 Task: Explore Airbnb accommodation in Sittwe, Myanmar from 15th December, 2023 to 20th December, 2023 for 1 adult.1  bedroom having 1 bed and 1 bathroom. Property type can be hotel. Amenities needed are: washing machine. Booking option can be shelf check-in. Look for 3 properties as per requirement.
Action: Mouse moved to (610, 131)
Screenshot: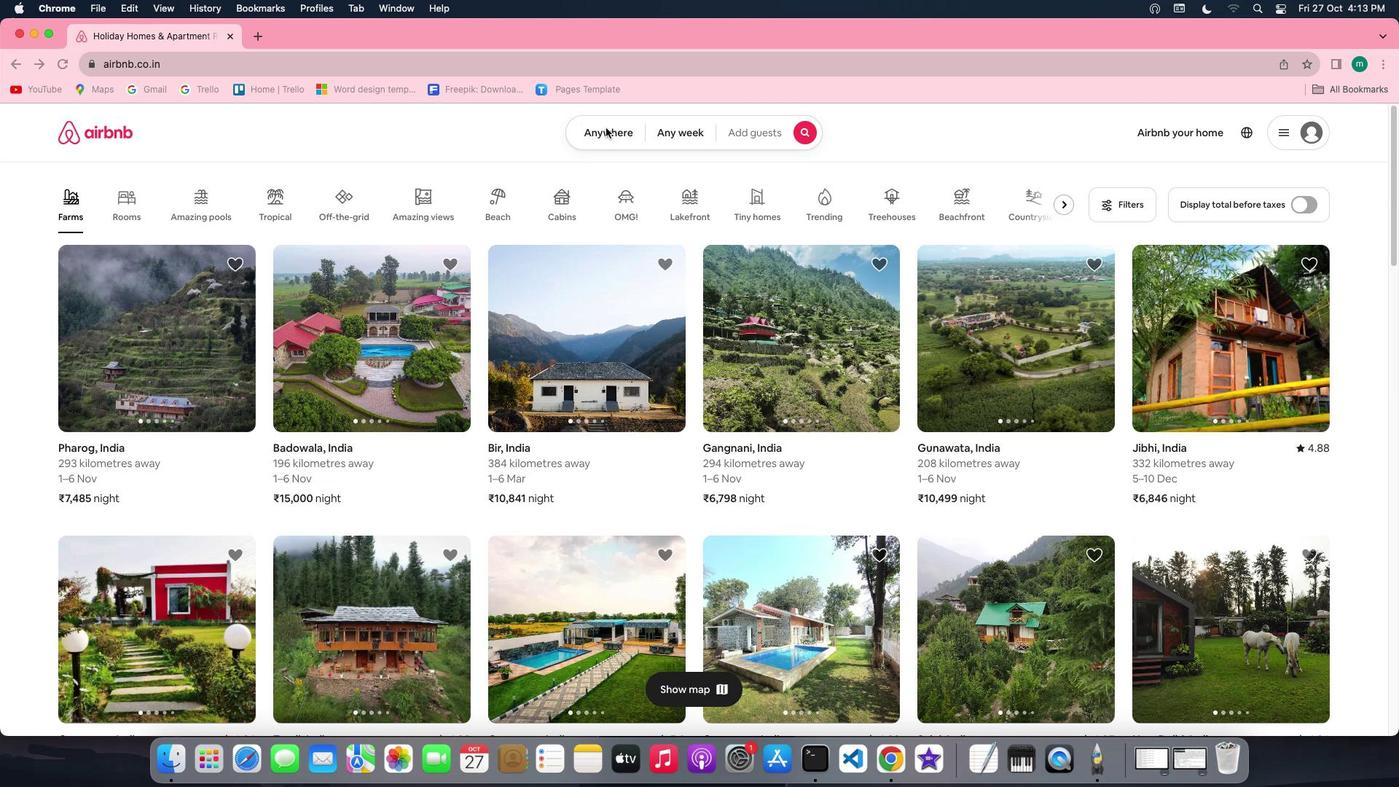 
Action: Mouse pressed left at (610, 131)
Screenshot: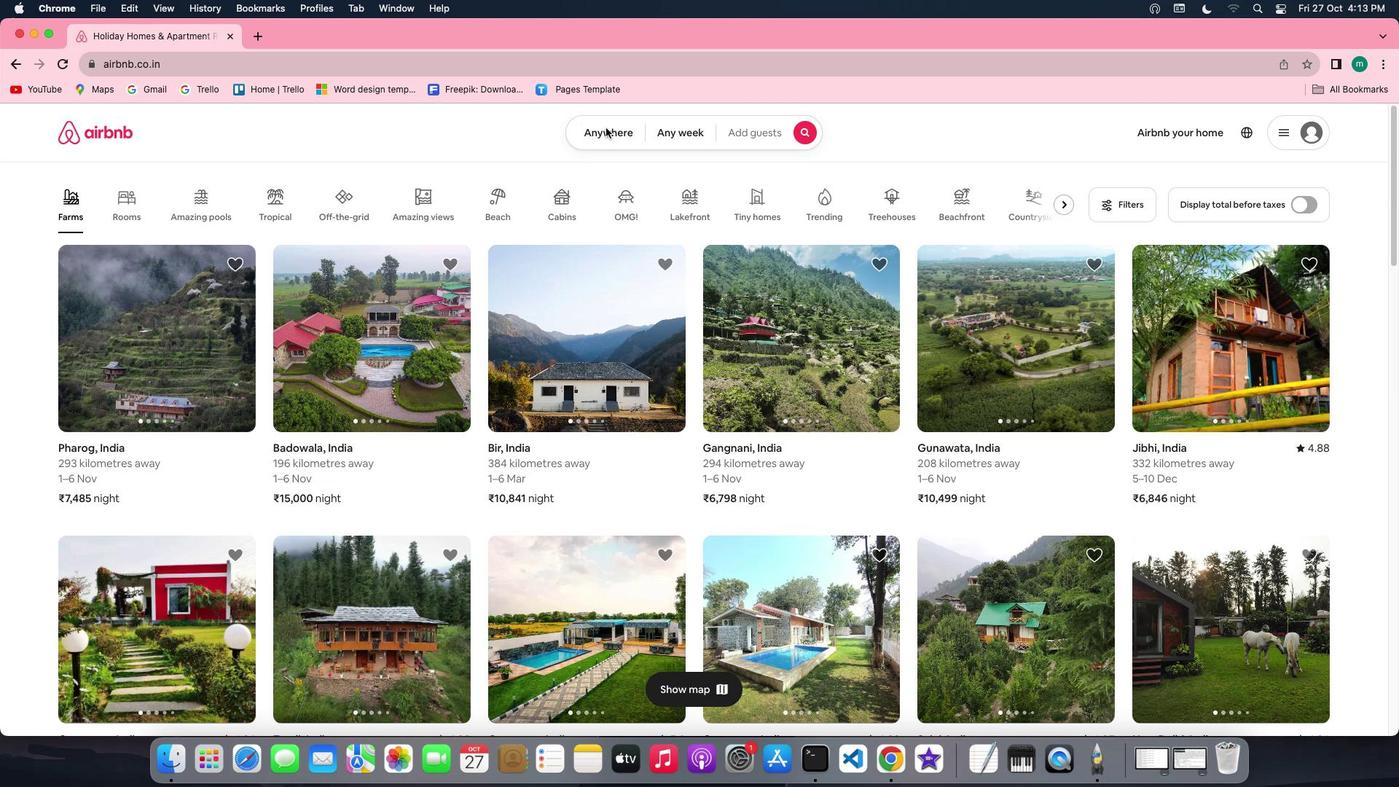 
Action: Mouse pressed left at (610, 131)
Screenshot: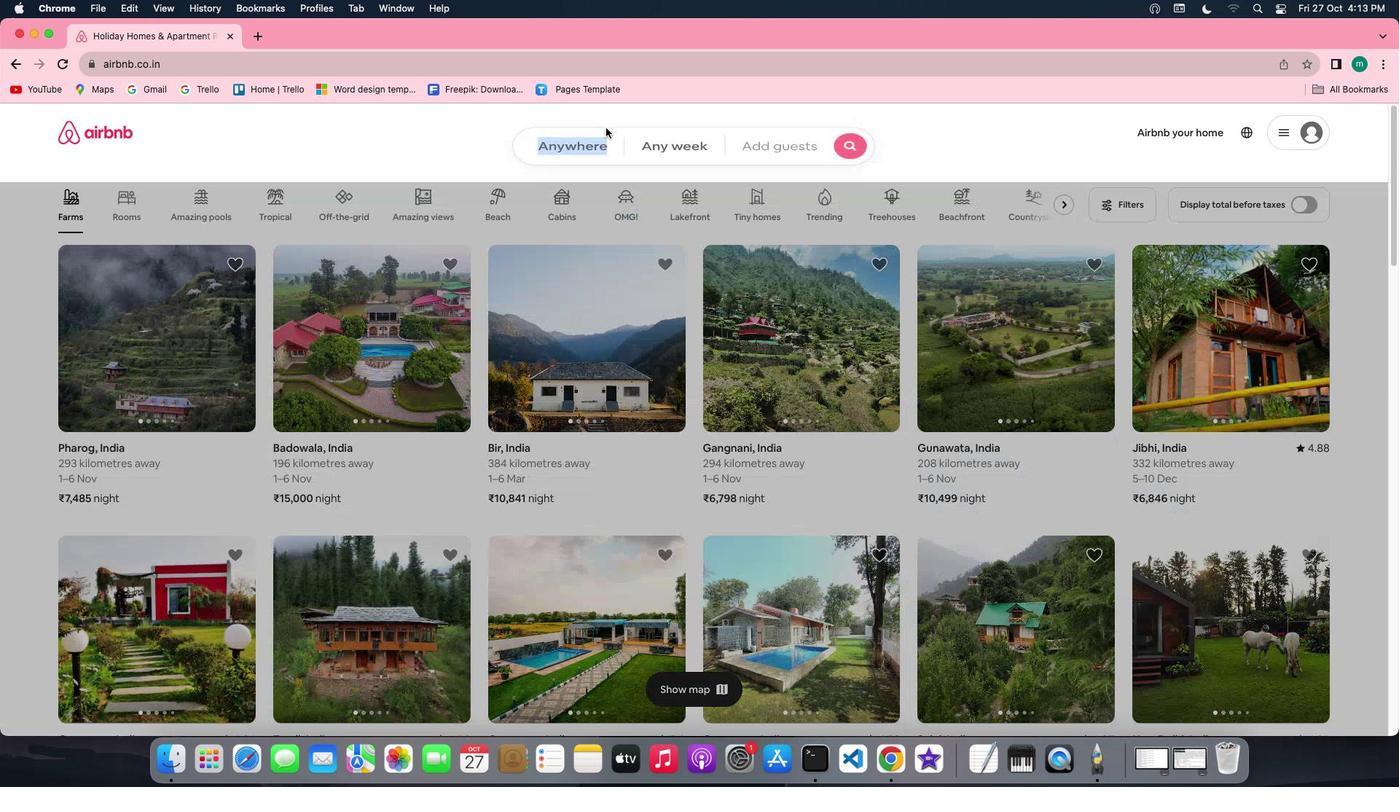 
Action: Mouse moved to (550, 195)
Screenshot: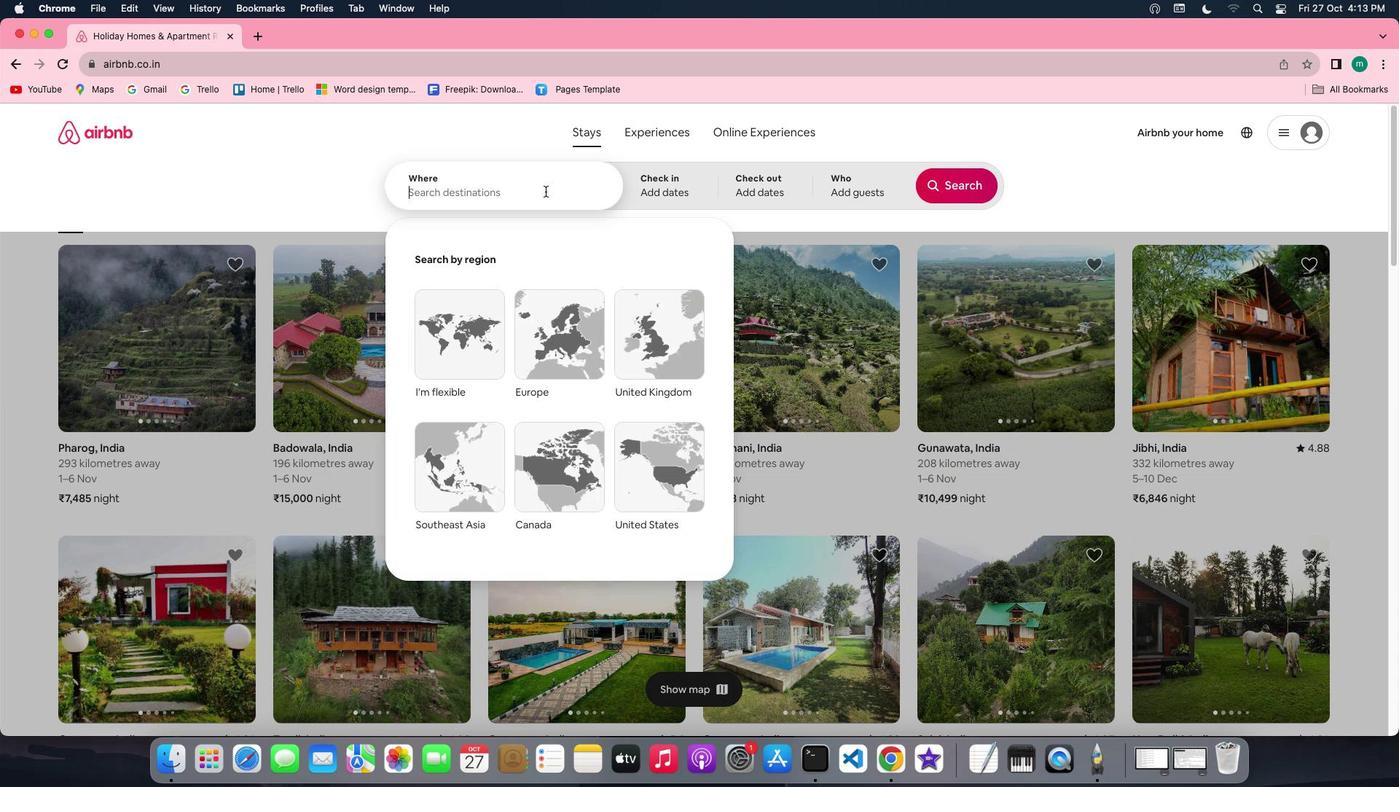 
Action: Key pressed Key.shift'S''i''t''t''w''e'','Key.spaceKey.shift'M''y''a''m'Key.backspace'n''m''a''r'
Screenshot: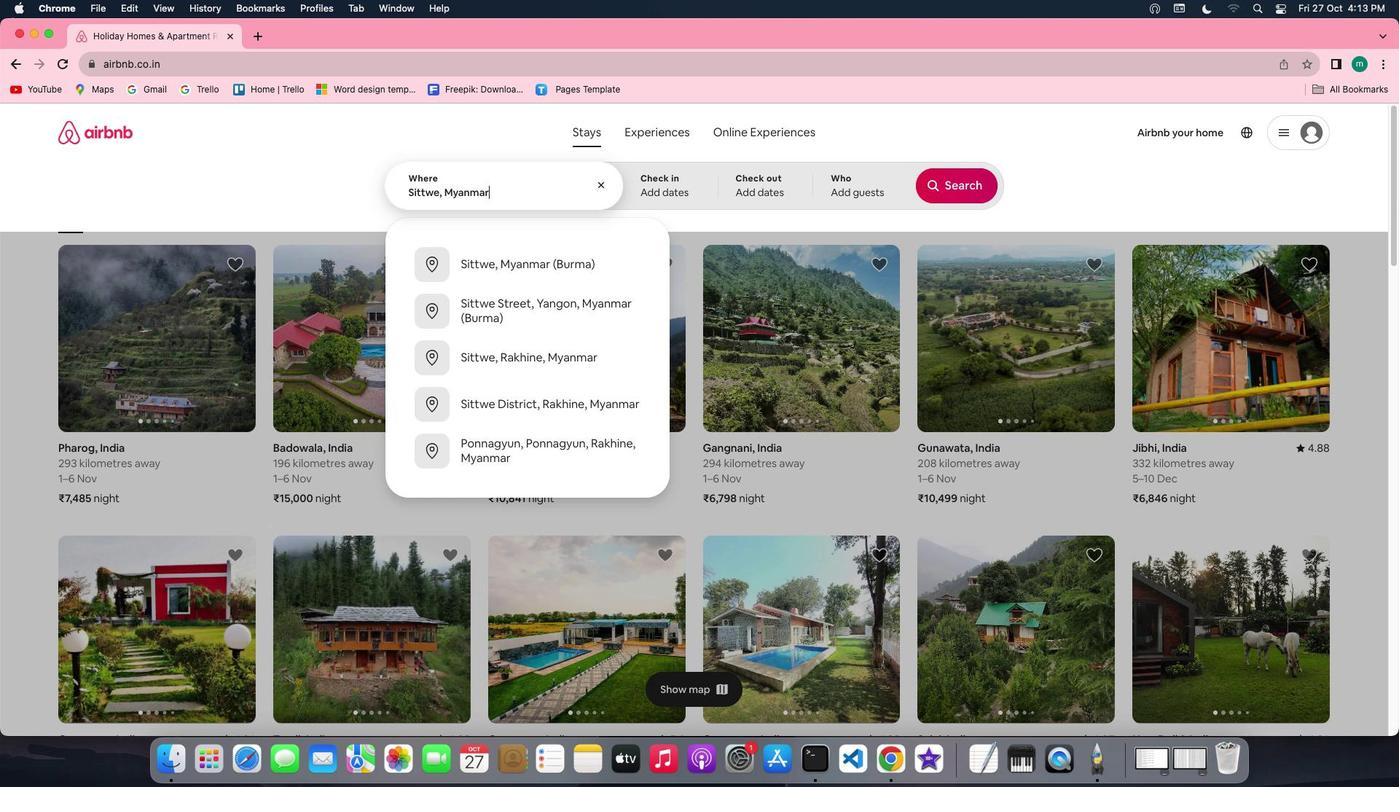 
Action: Mouse moved to (693, 200)
Screenshot: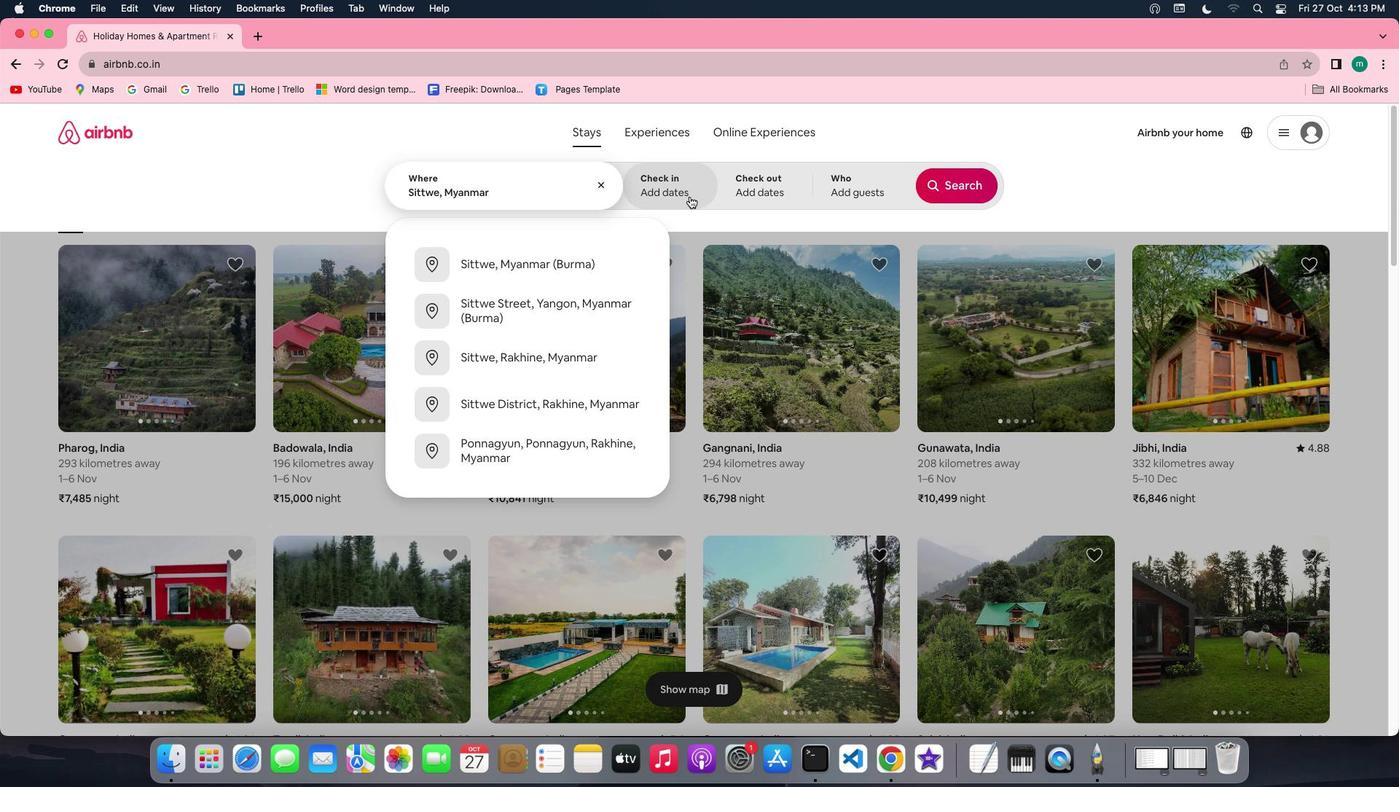 
Action: Mouse pressed left at (693, 200)
Screenshot: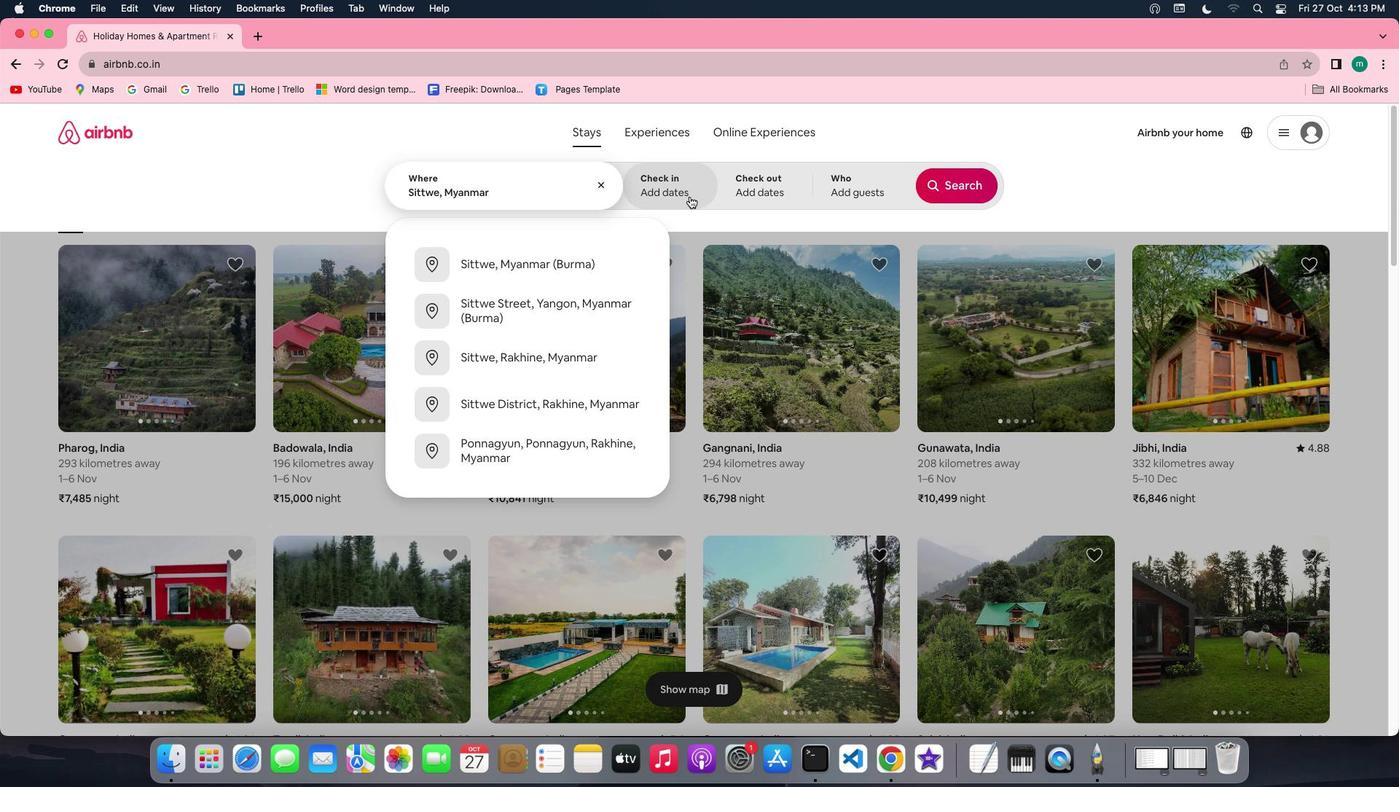
Action: Mouse moved to (958, 312)
Screenshot: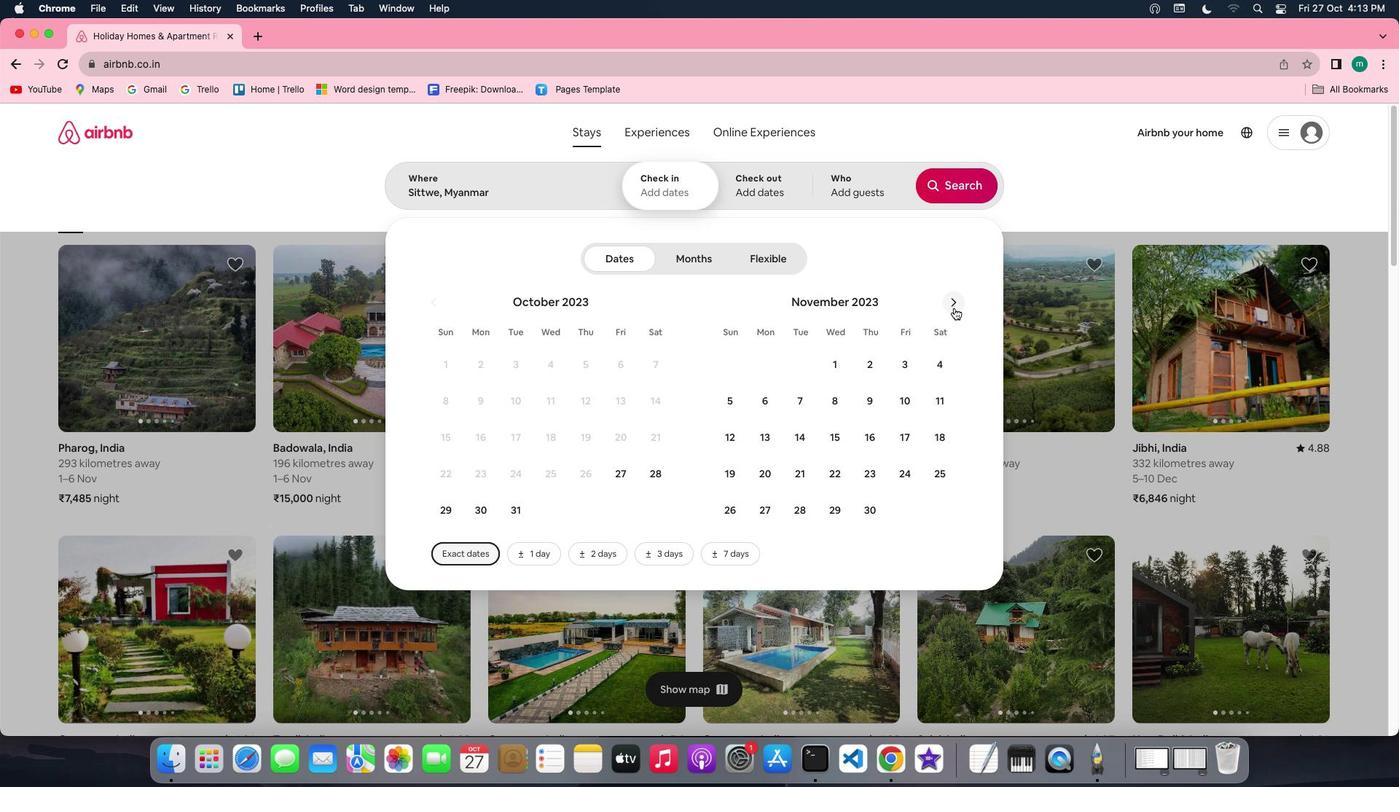 
Action: Mouse pressed left at (958, 312)
Screenshot: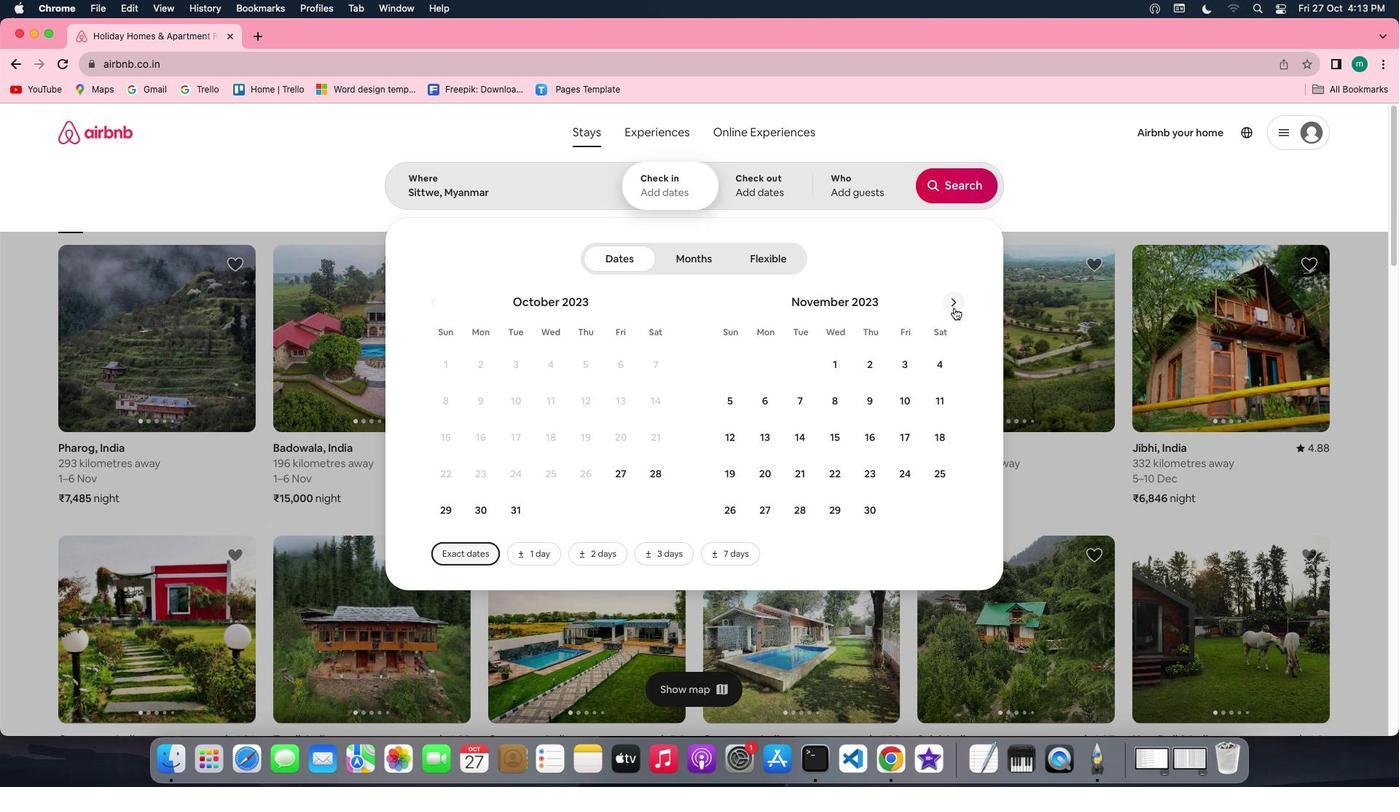 
Action: Mouse moved to (903, 432)
Screenshot: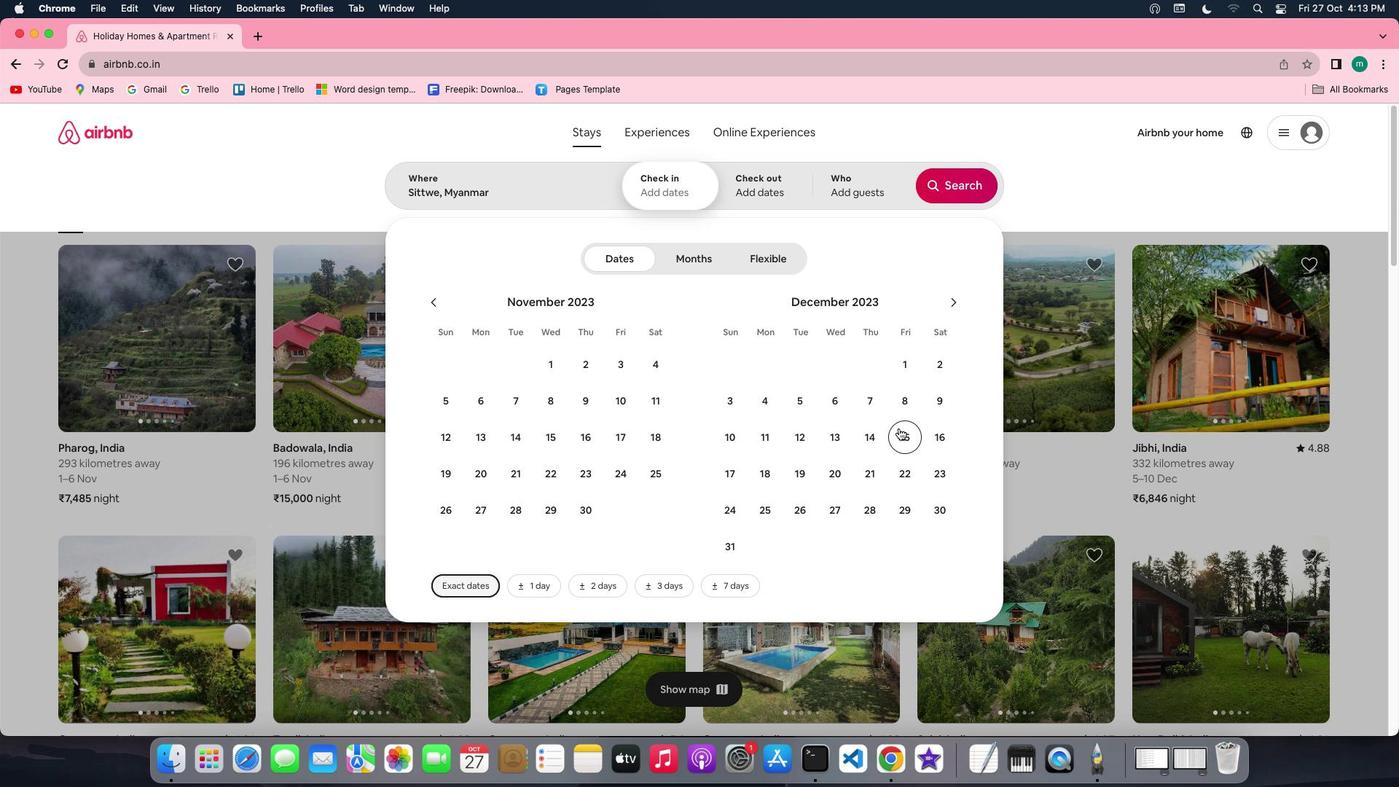 
Action: Mouse pressed left at (903, 432)
Screenshot: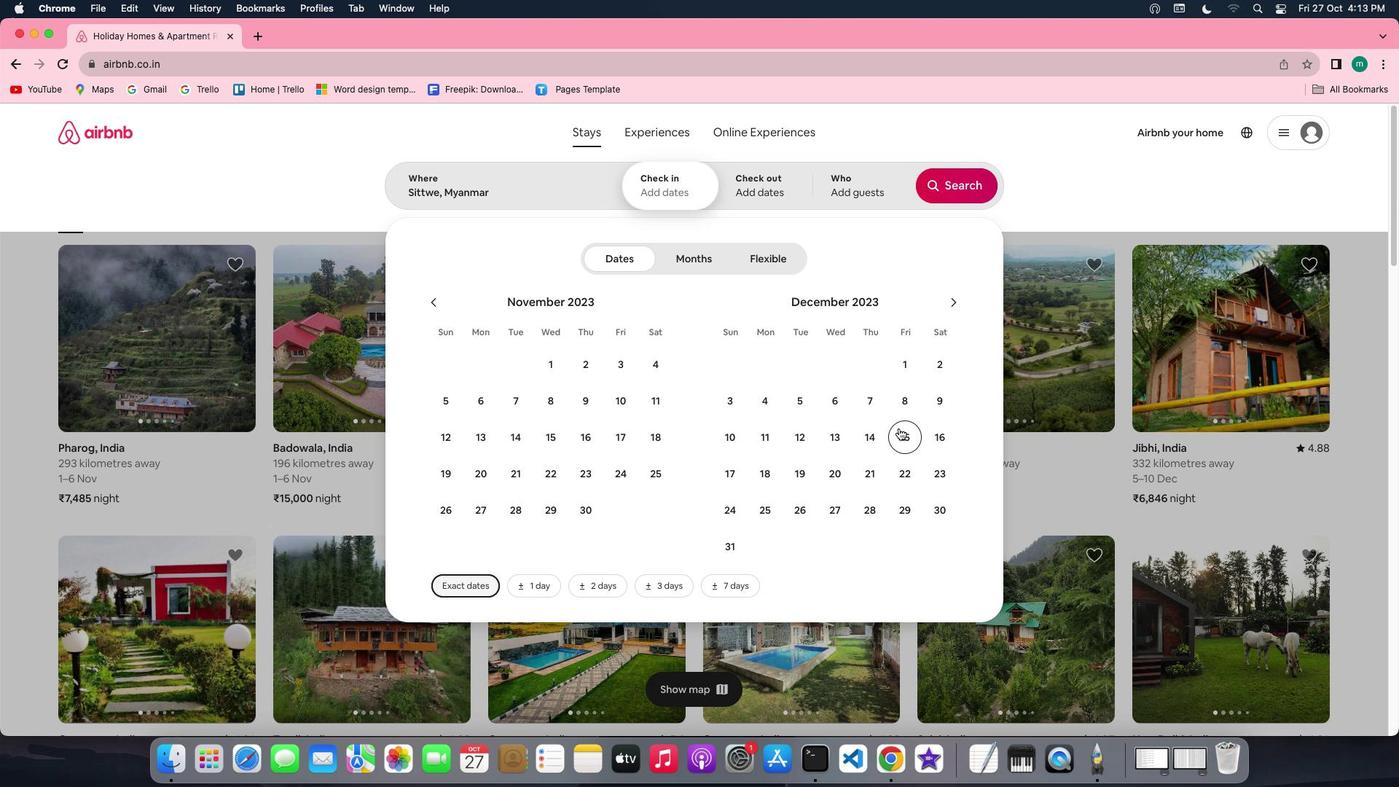 
Action: Mouse moved to (842, 475)
Screenshot: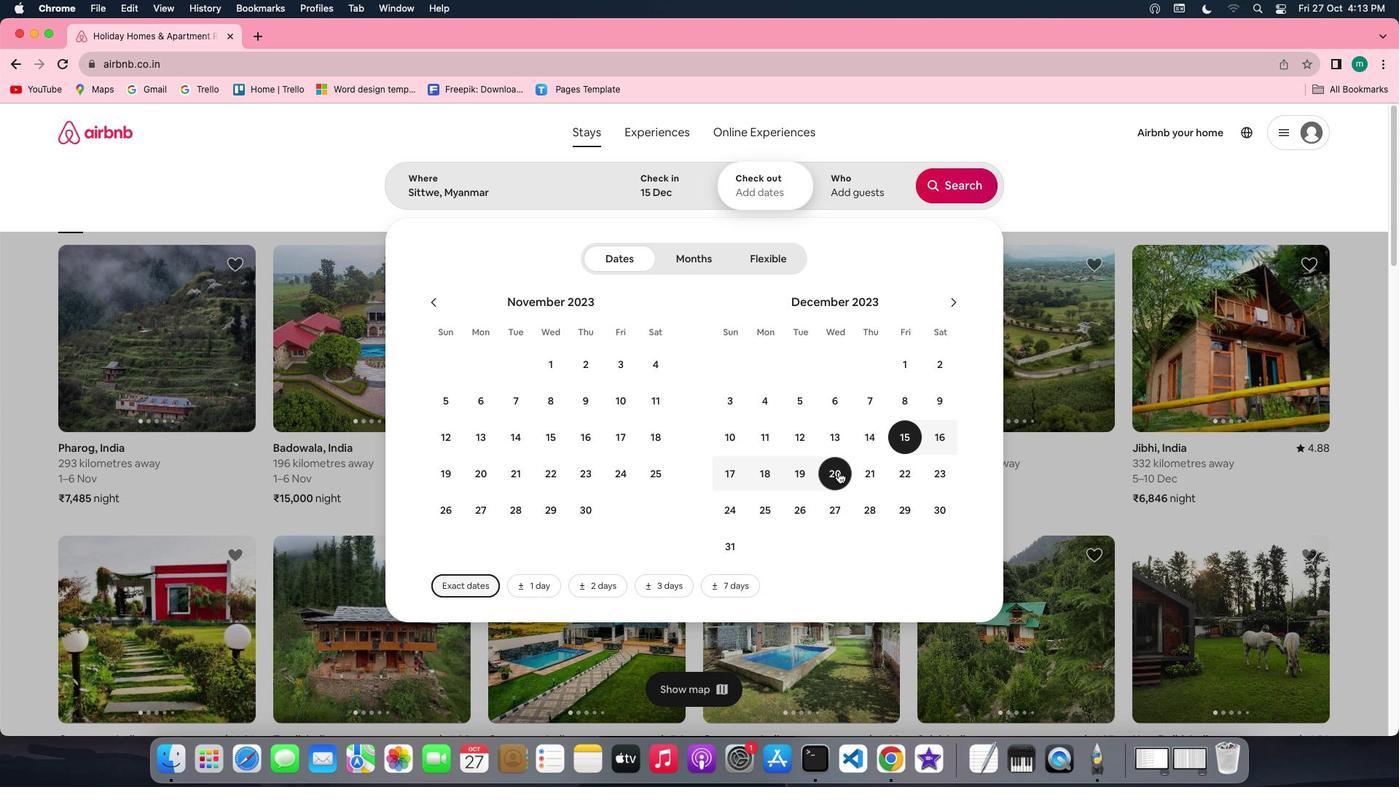 
Action: Mouse pressed left at (842, 475)
Screenshot: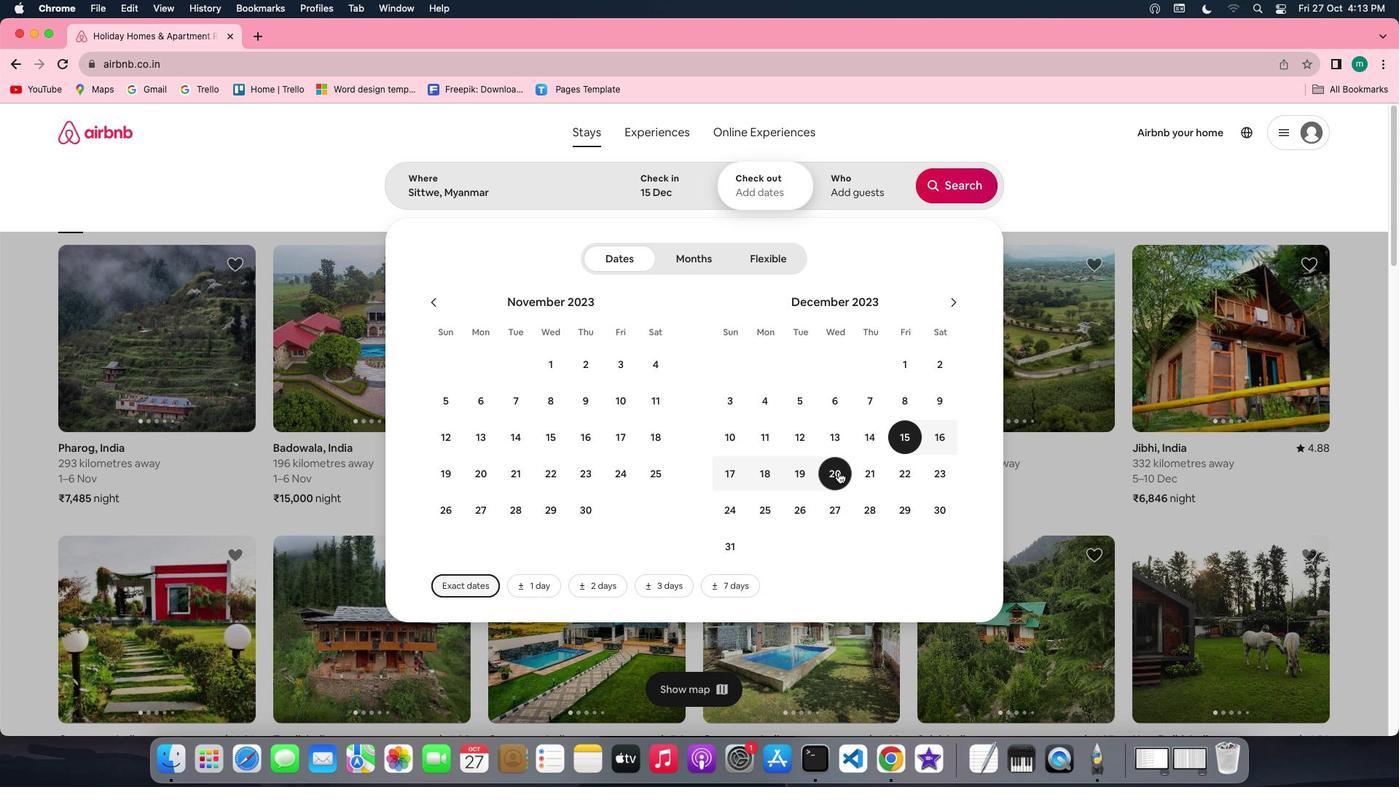 
Action: Mouse moved to (867, 198)
Screenshot: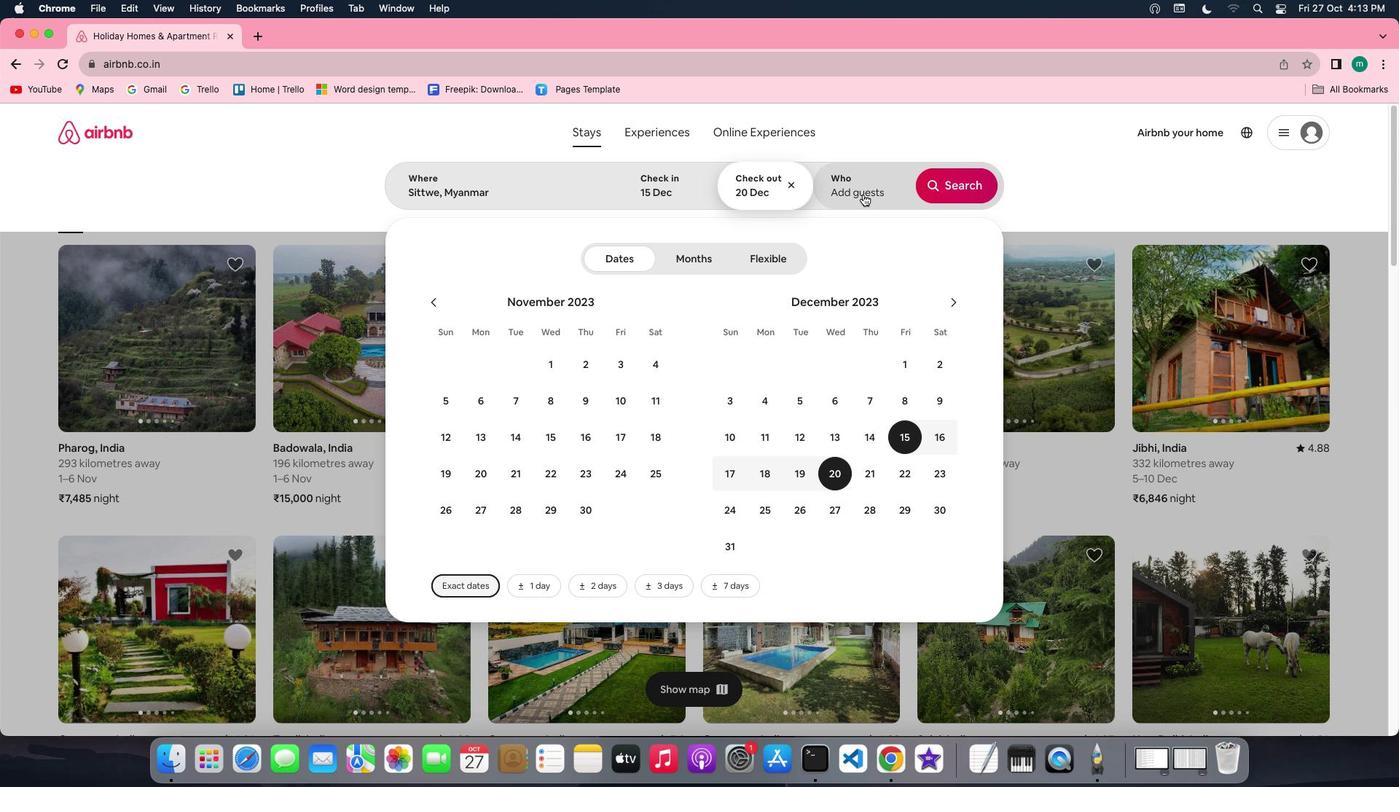 
Action: Mouse pressed left at (867, 198)
Screenshot: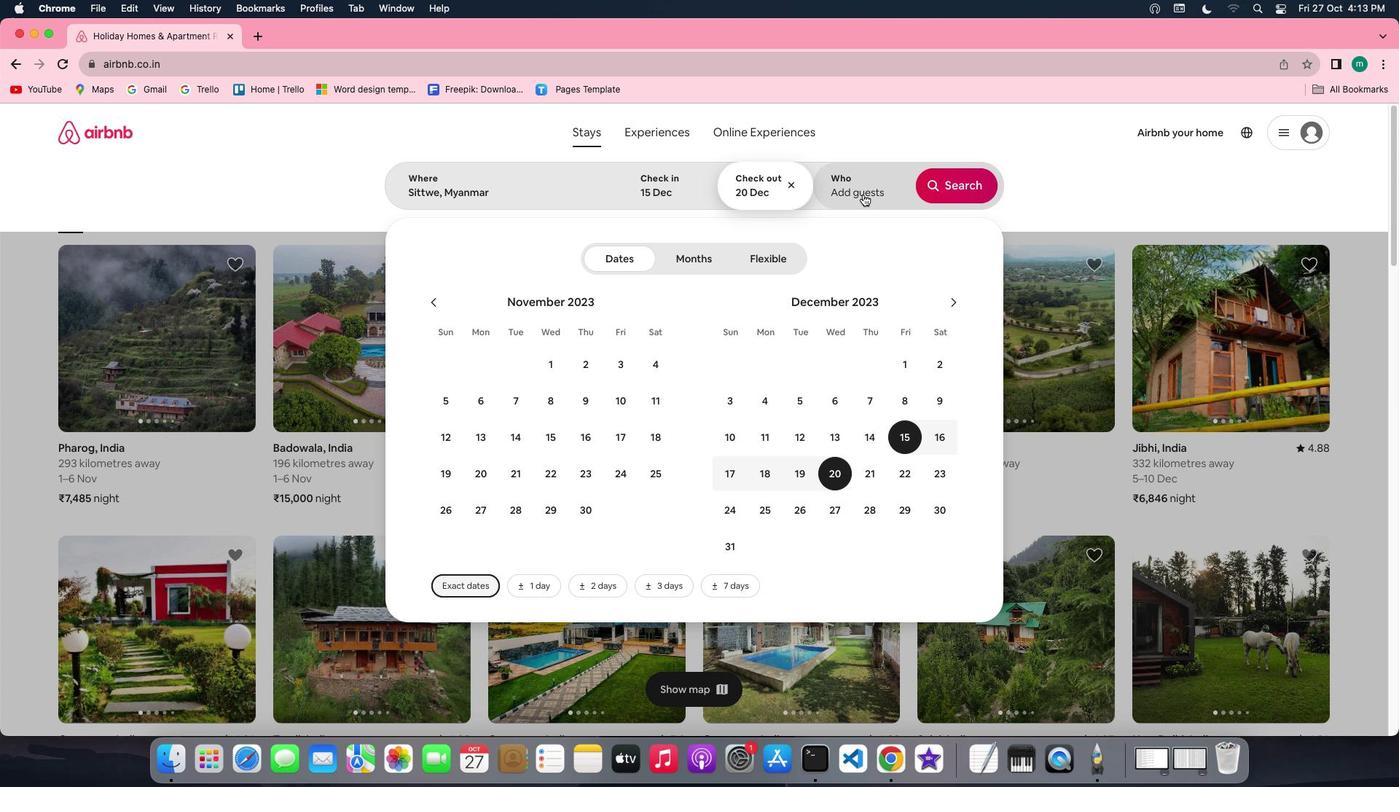 
Action: Mouse moved to (965, 275)
Screenshot: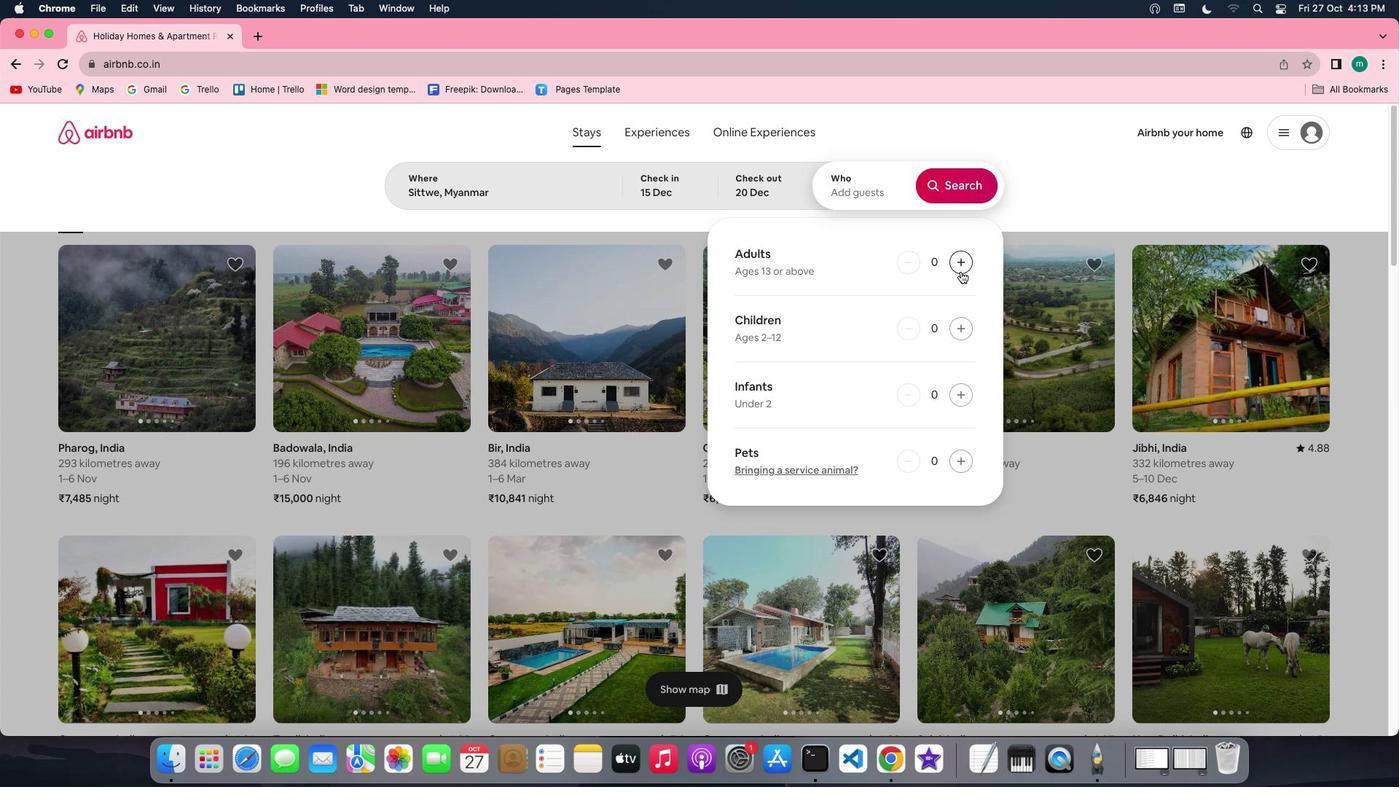 
Action: Mouse pressed left at (965, 275)
Screenshot: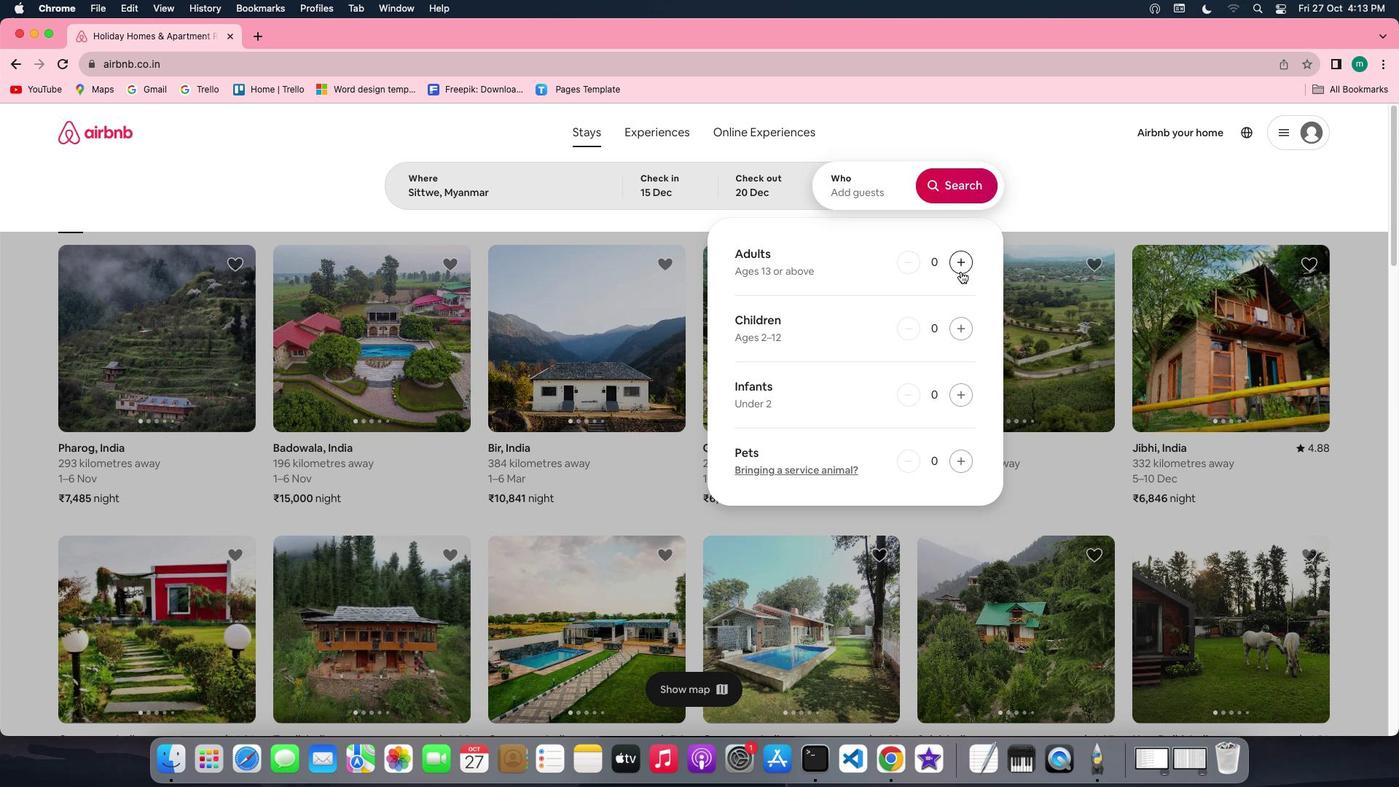 
Action: Mouse moved to (964, 200)
Screenshot: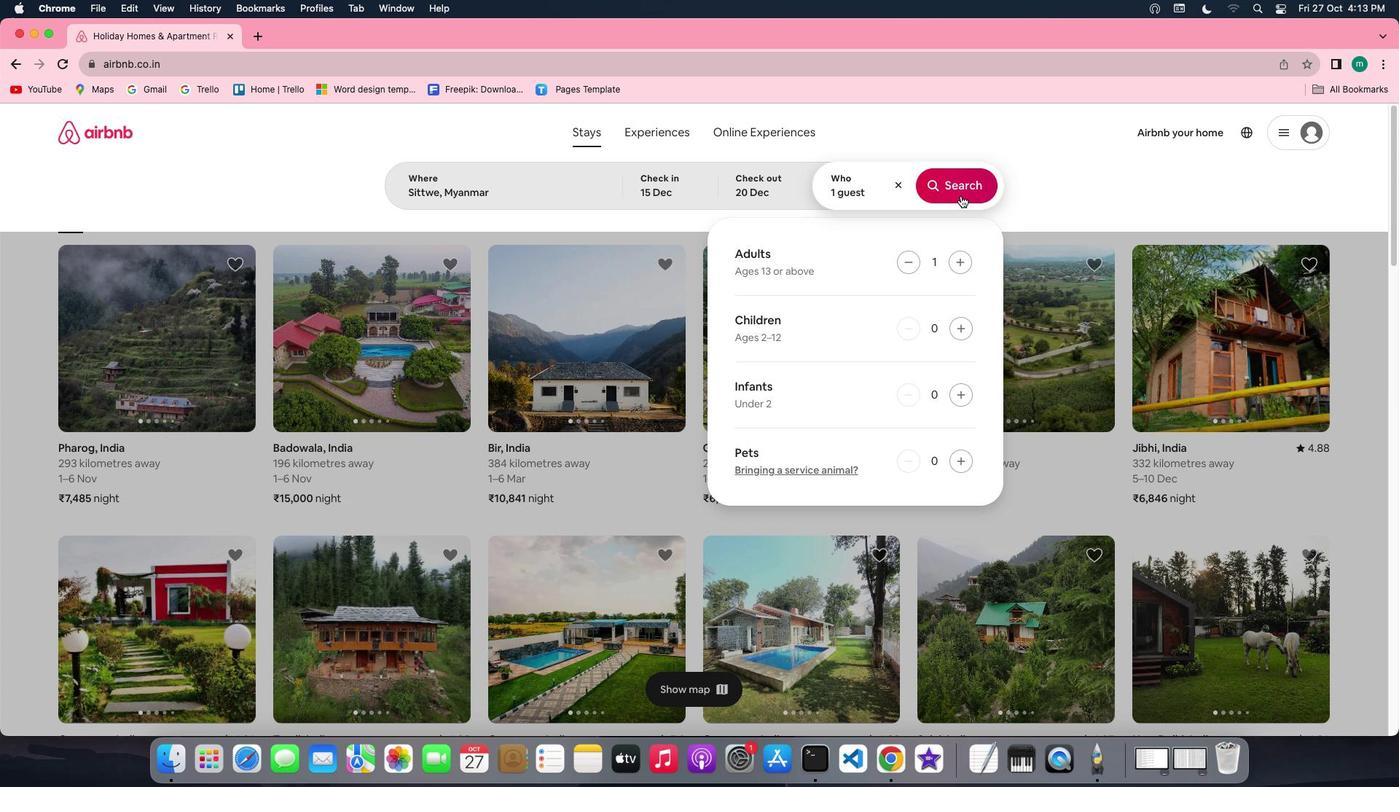 
Action: Mouse pressed left at (964, 200)
Screenshot: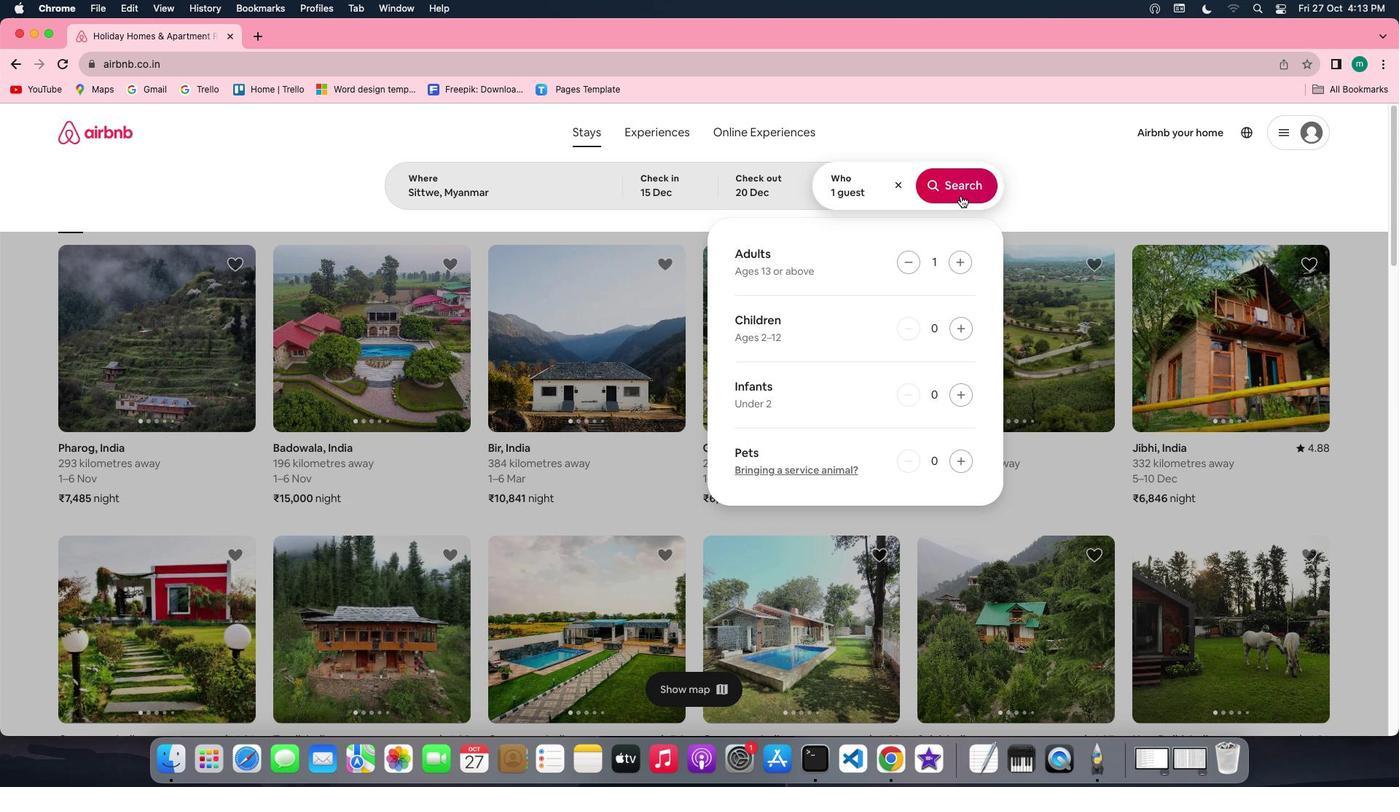
Action: Mouse moved to (1178, 187)
Screenshot: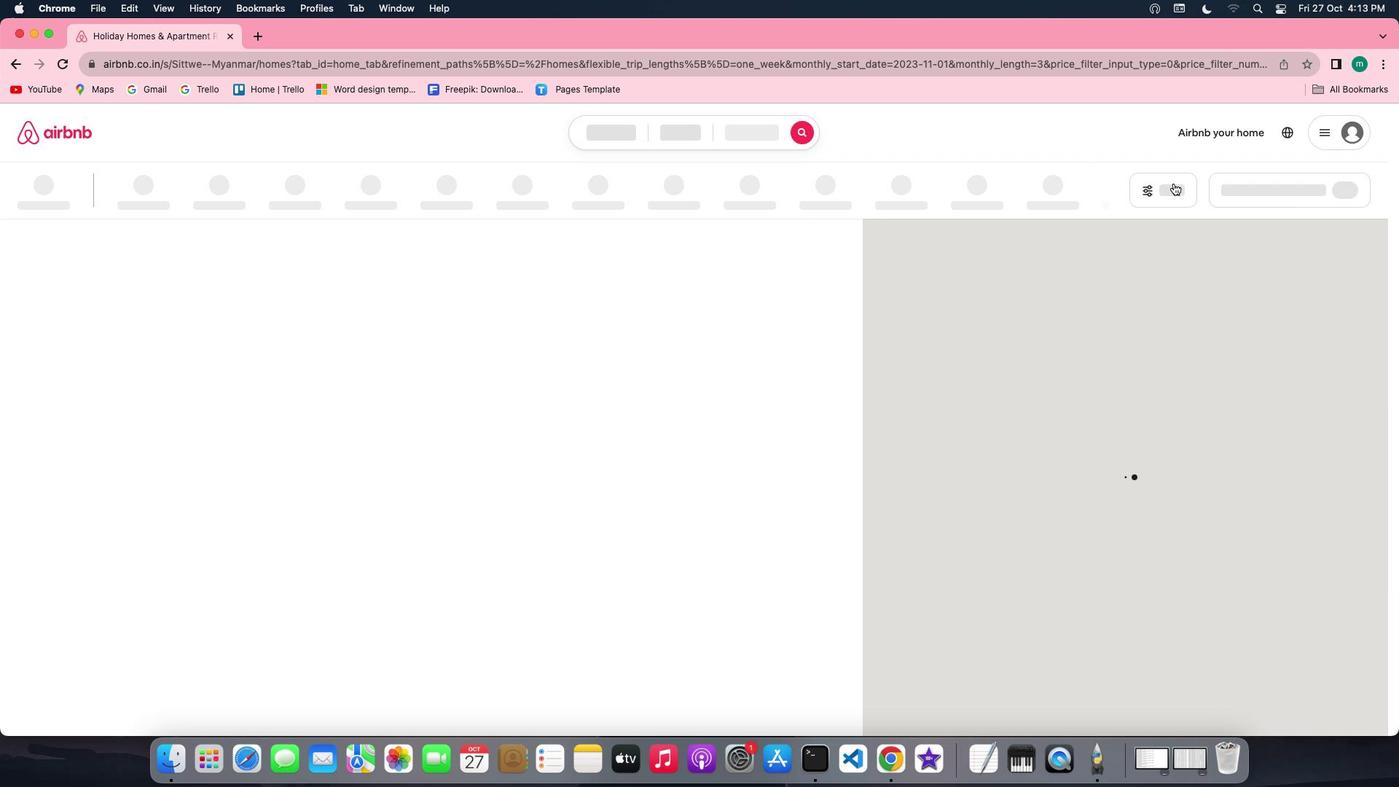 
Action: Mouse pressed left at (1178, 187)
Screenshot: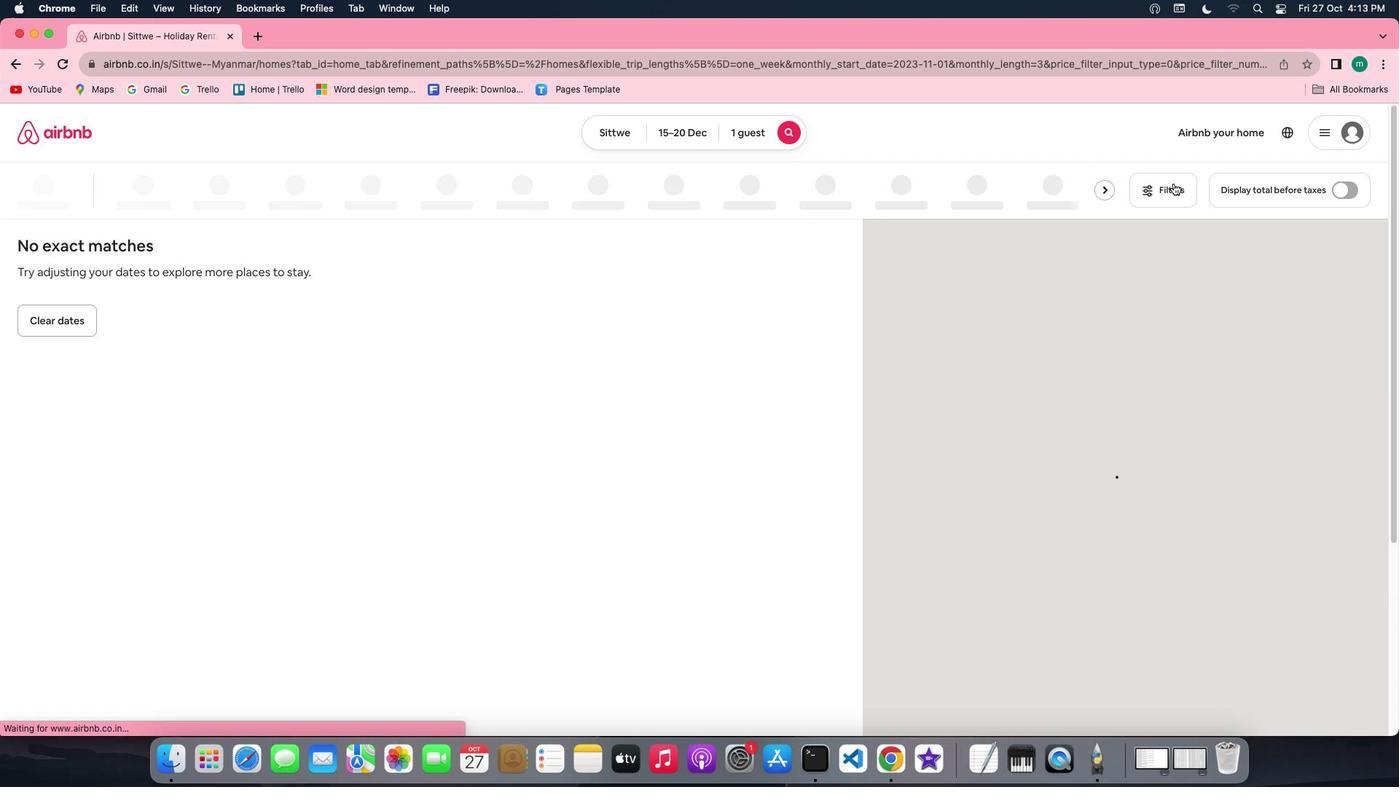 
Action: Mouse moved to (725, 473)
Screenshot: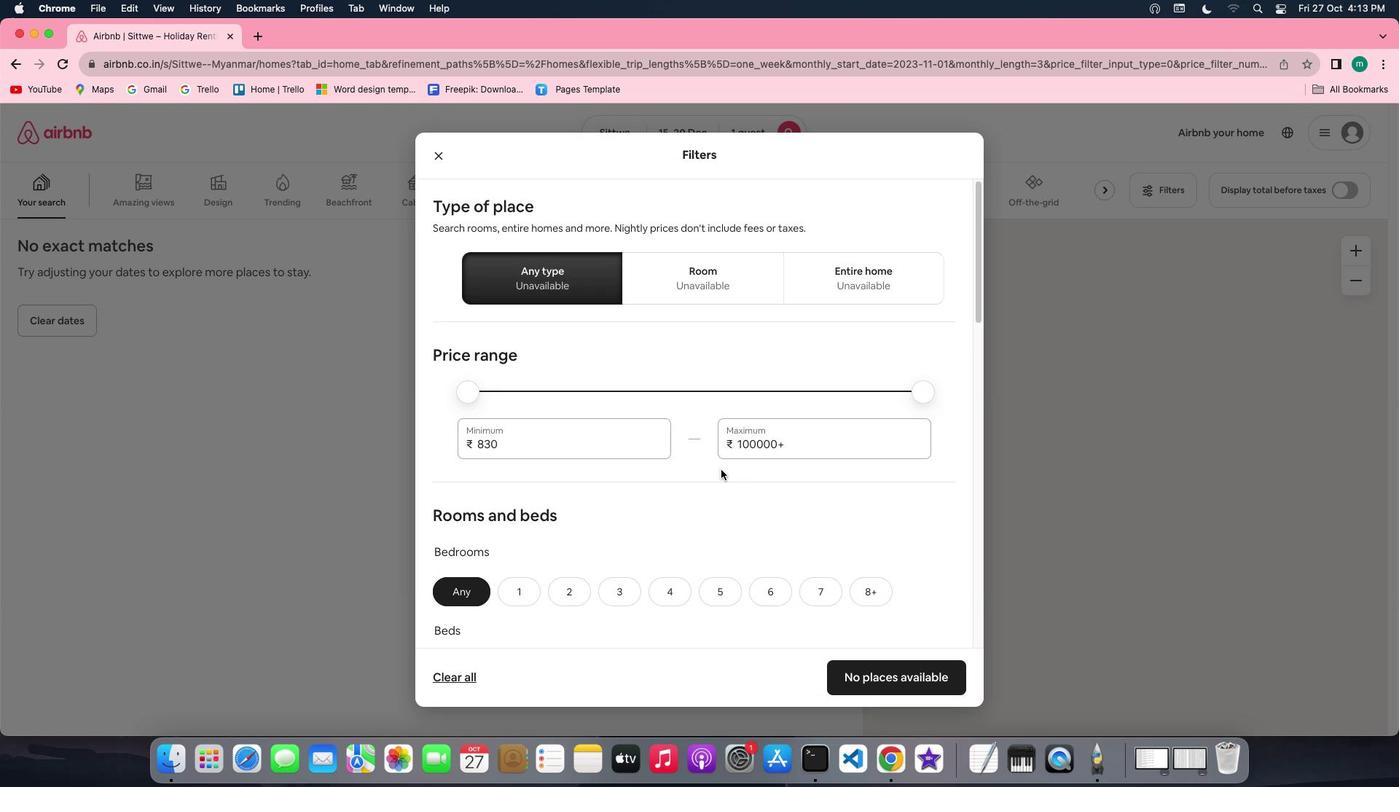 
Action: Mouse scrolled (725, 473) with delta (4, 3)
Screenshot: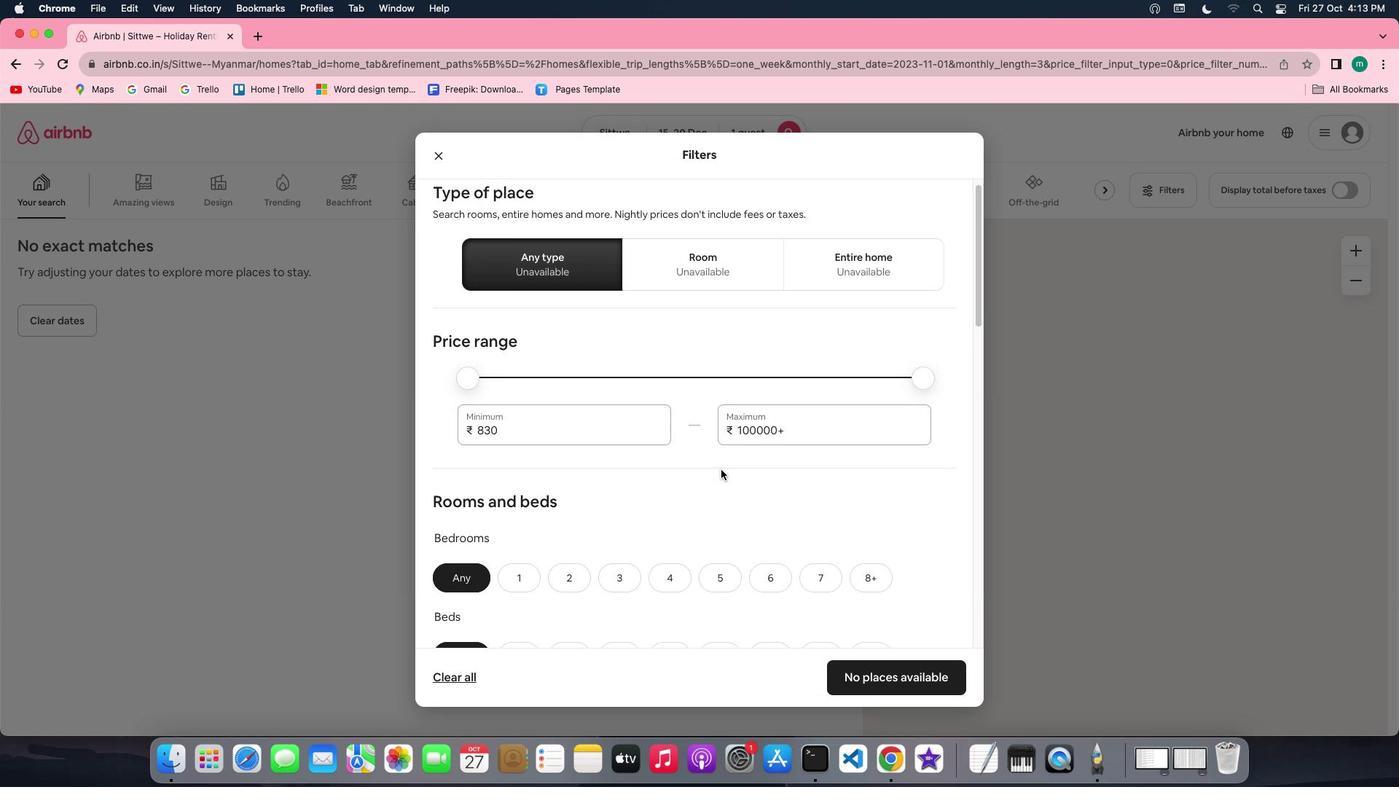 
Action: Mouse scrolled (725, 473) with delta (4, 3)
Screenshot: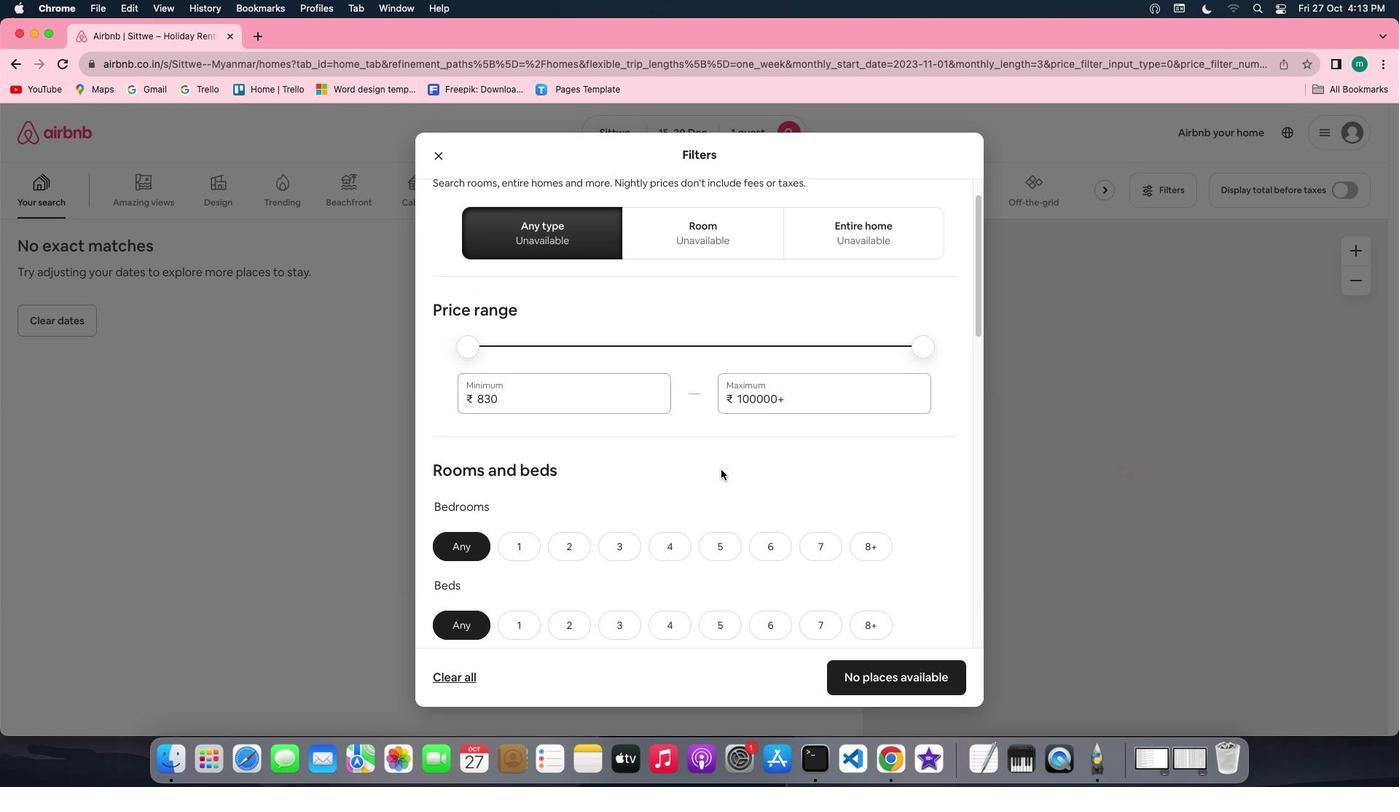 
Action: Mouse scrolled (725, 473) with delta (4, 2)
Screenshot: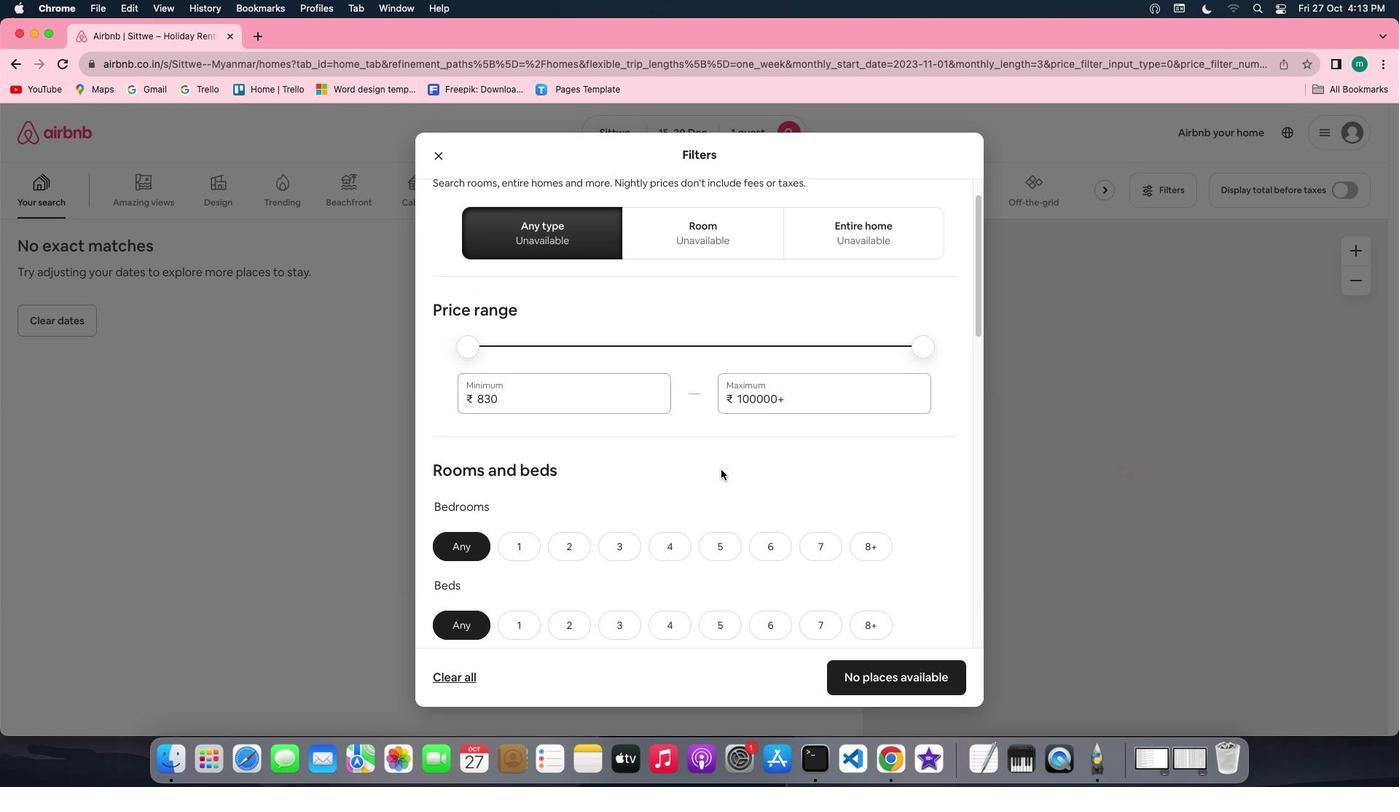 
Action: Mouse scrolled (725, 473) with delta (4, 1)
Screenshot: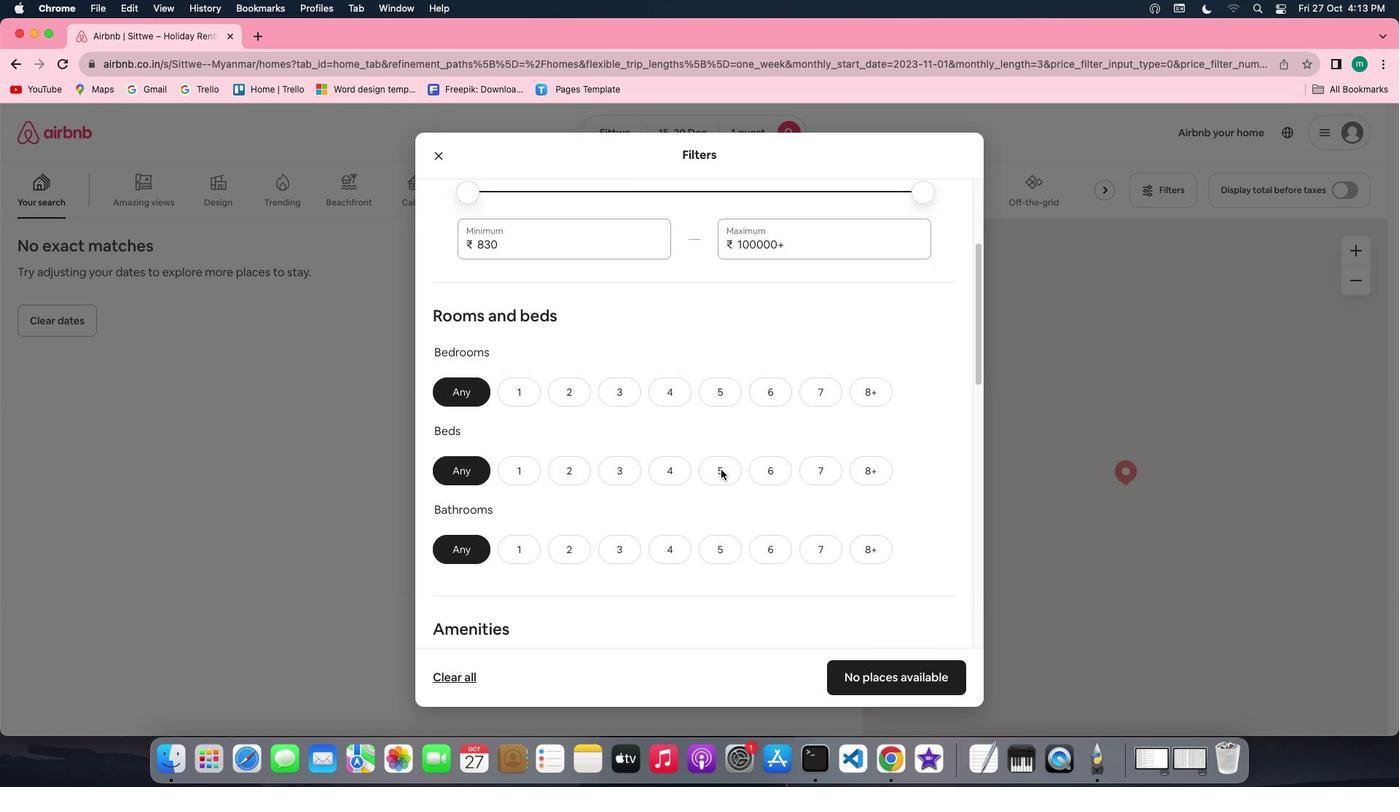 
Action: Mouse scrolled (725, 473) with delta (4, 3)
Screenshot: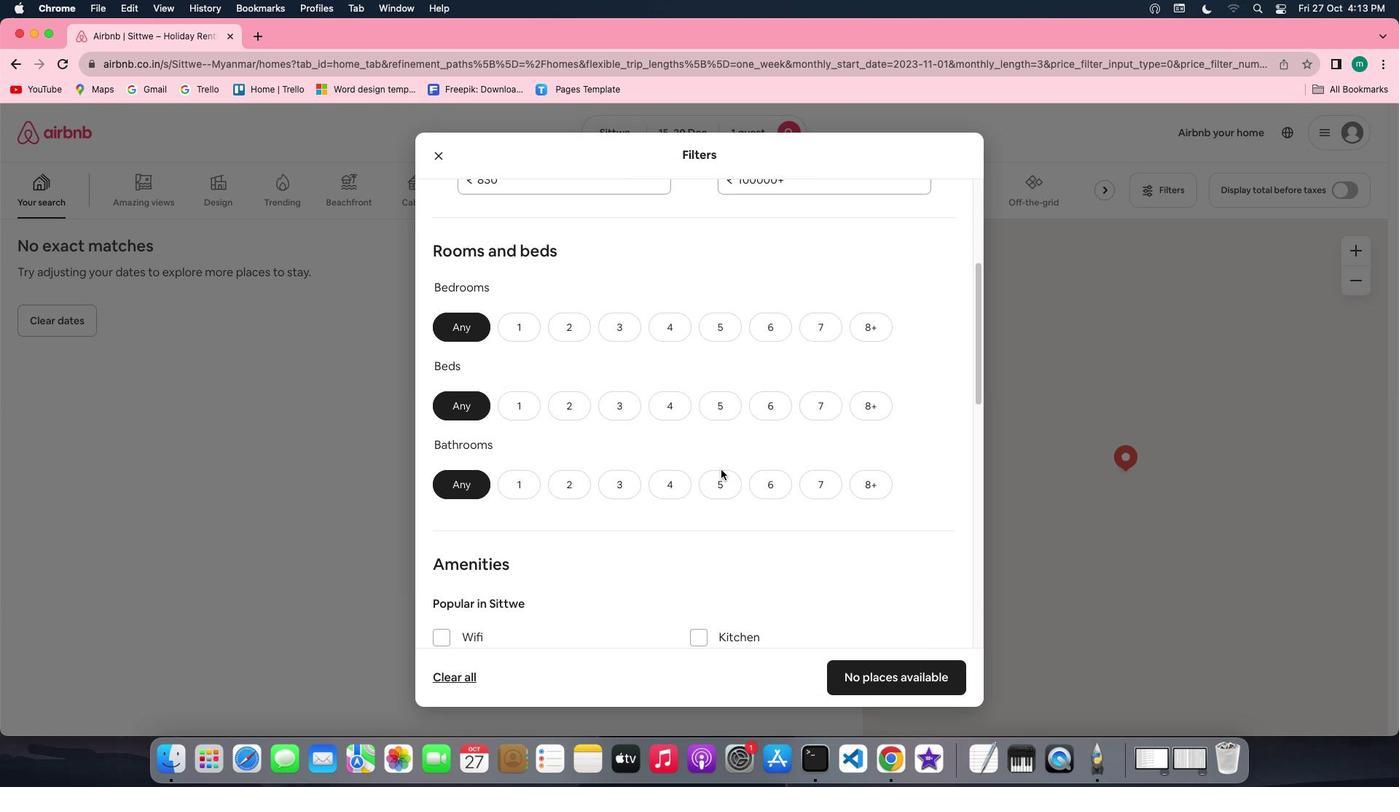 
Action: Mouse scrolled (725, 473) with delta (4, 3)
Screenshot: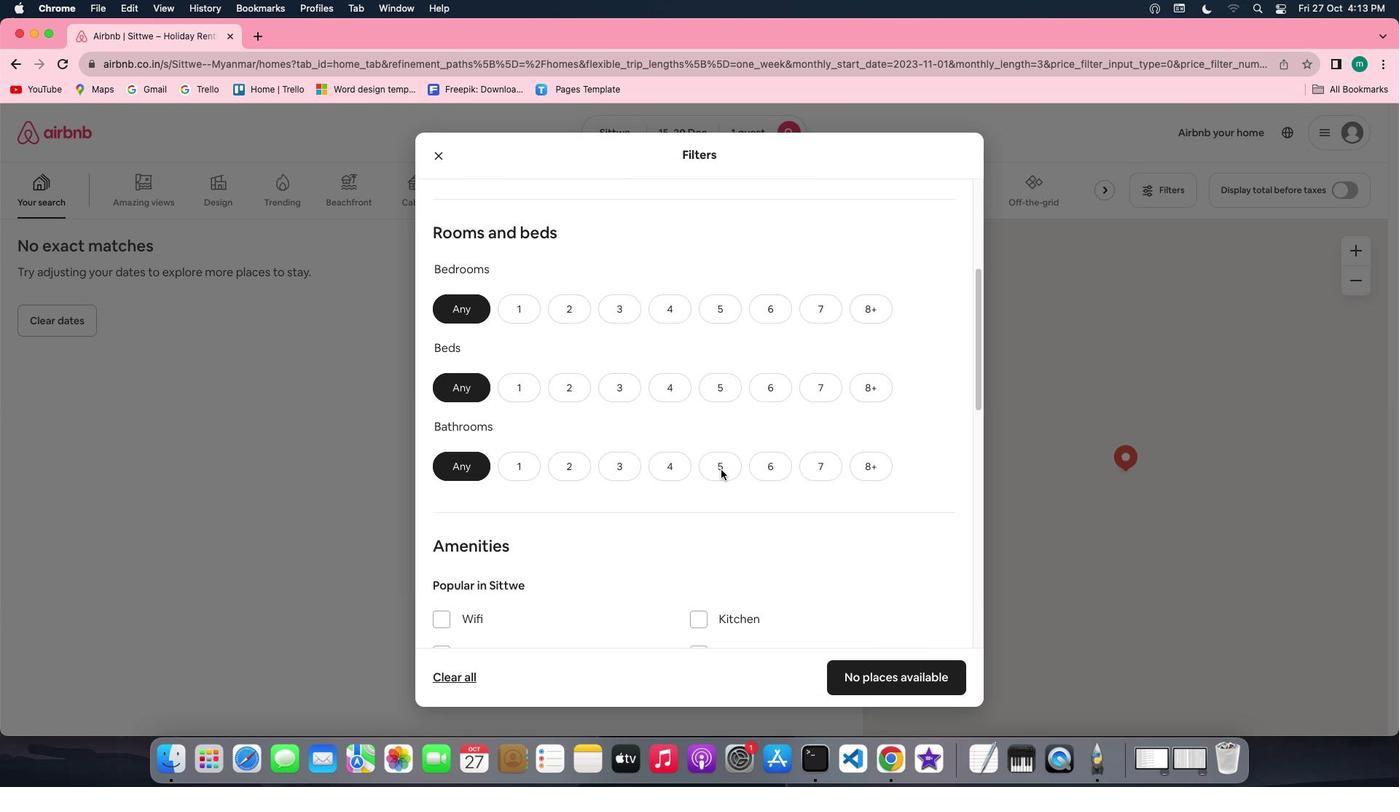 
Action: Mouse scrolled (725, 473) with delta (4, 3)
Screenshot: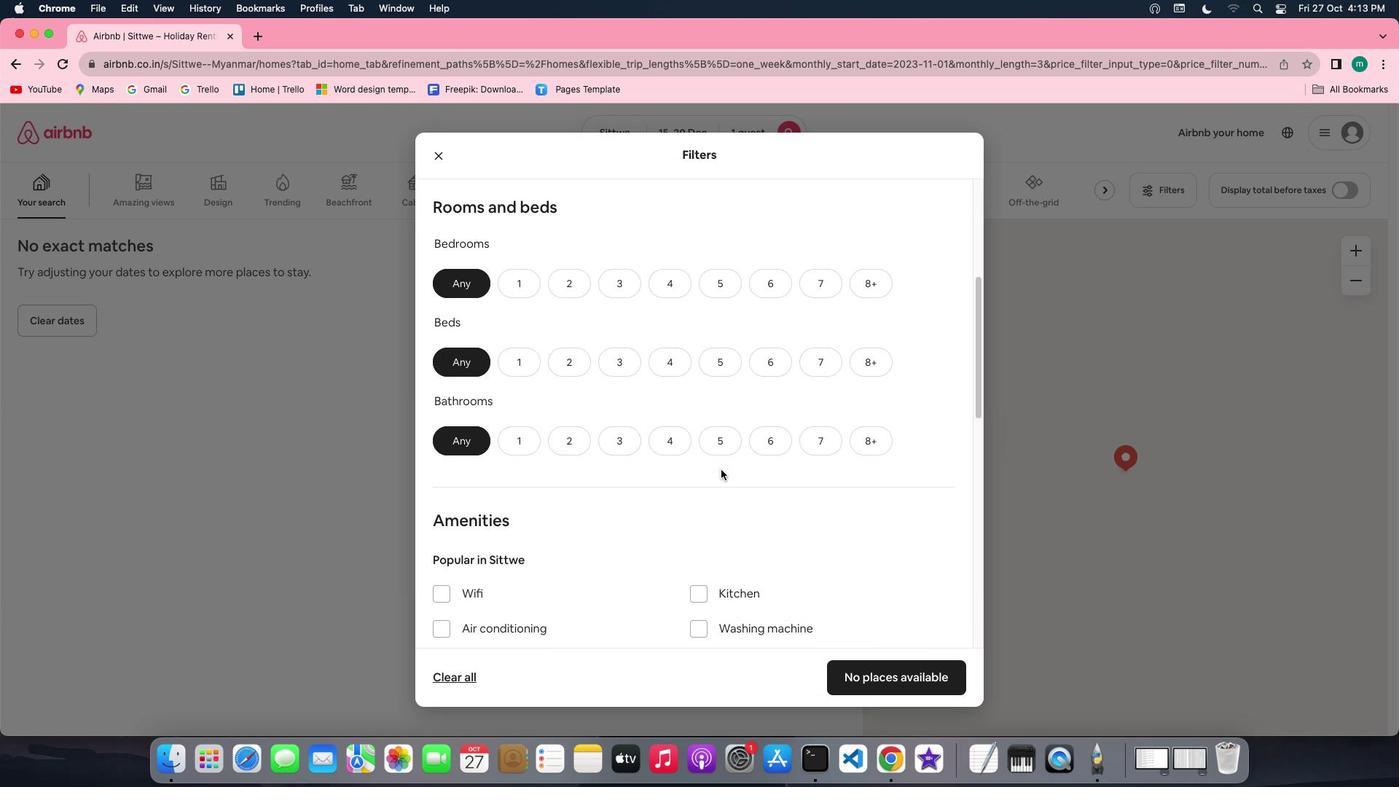 
Action: Mouse scrolled (725, 473) with delta (4, 2)
Screenshot: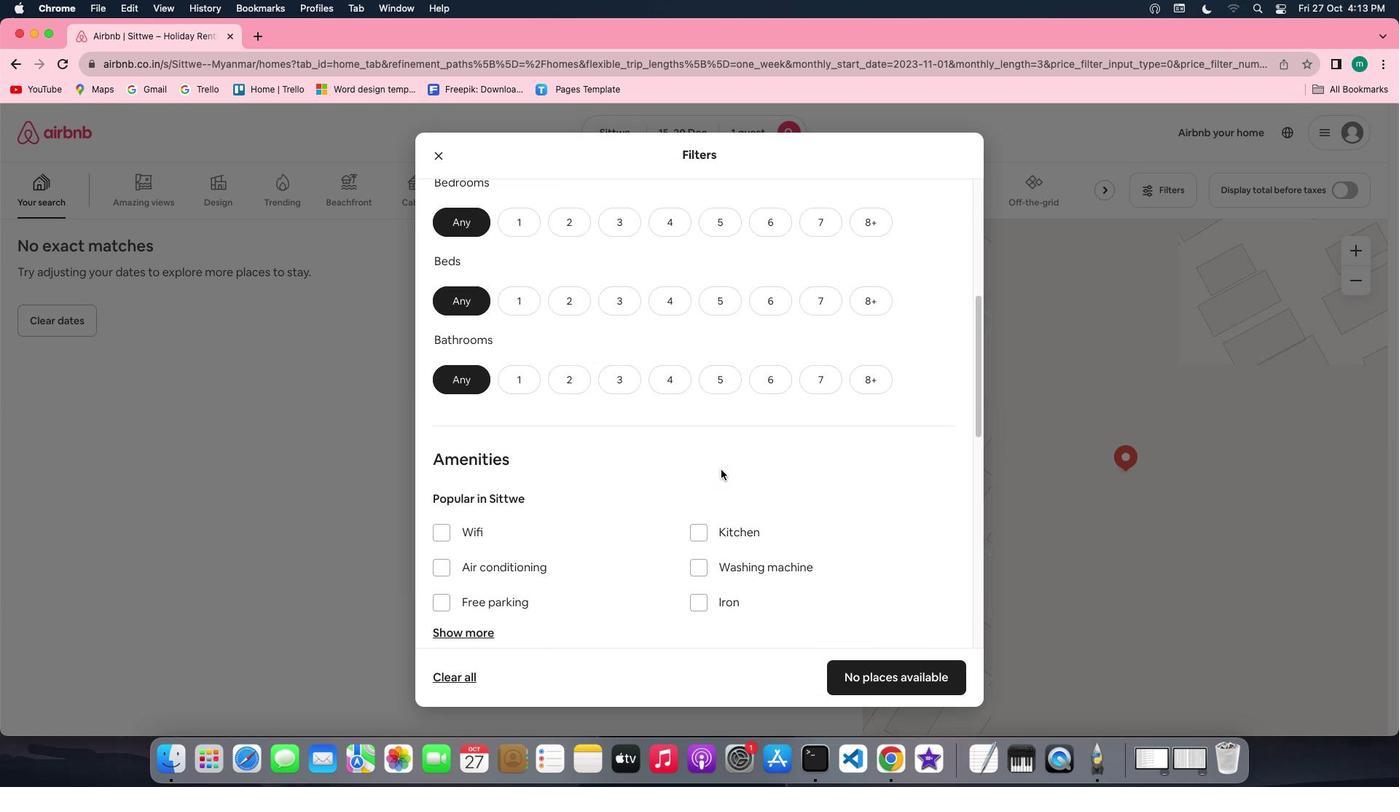 
Action: Mouse moved to (614, 361)
Screenshot: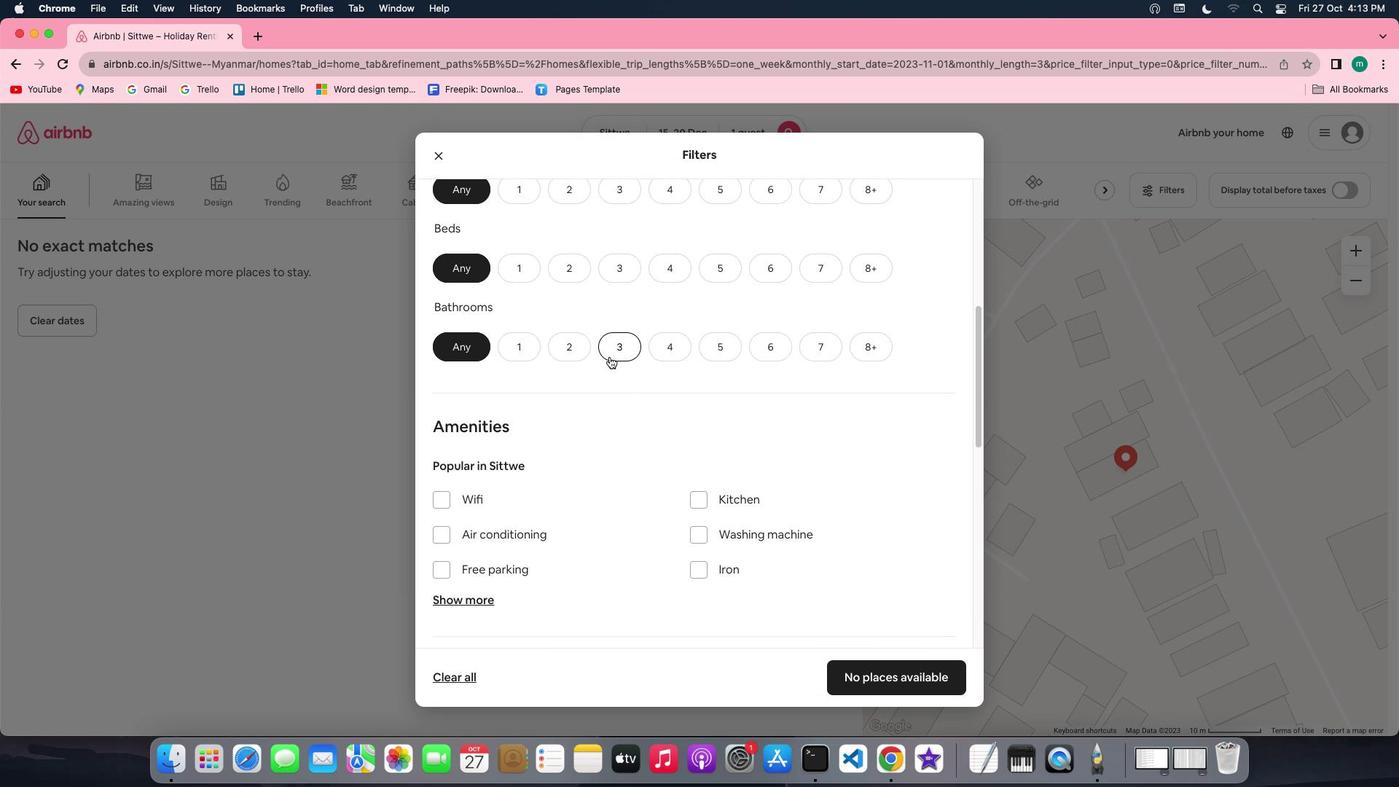 
Action: Mouse scrolled (614, 361) with delta (4, 5)
Screenshot: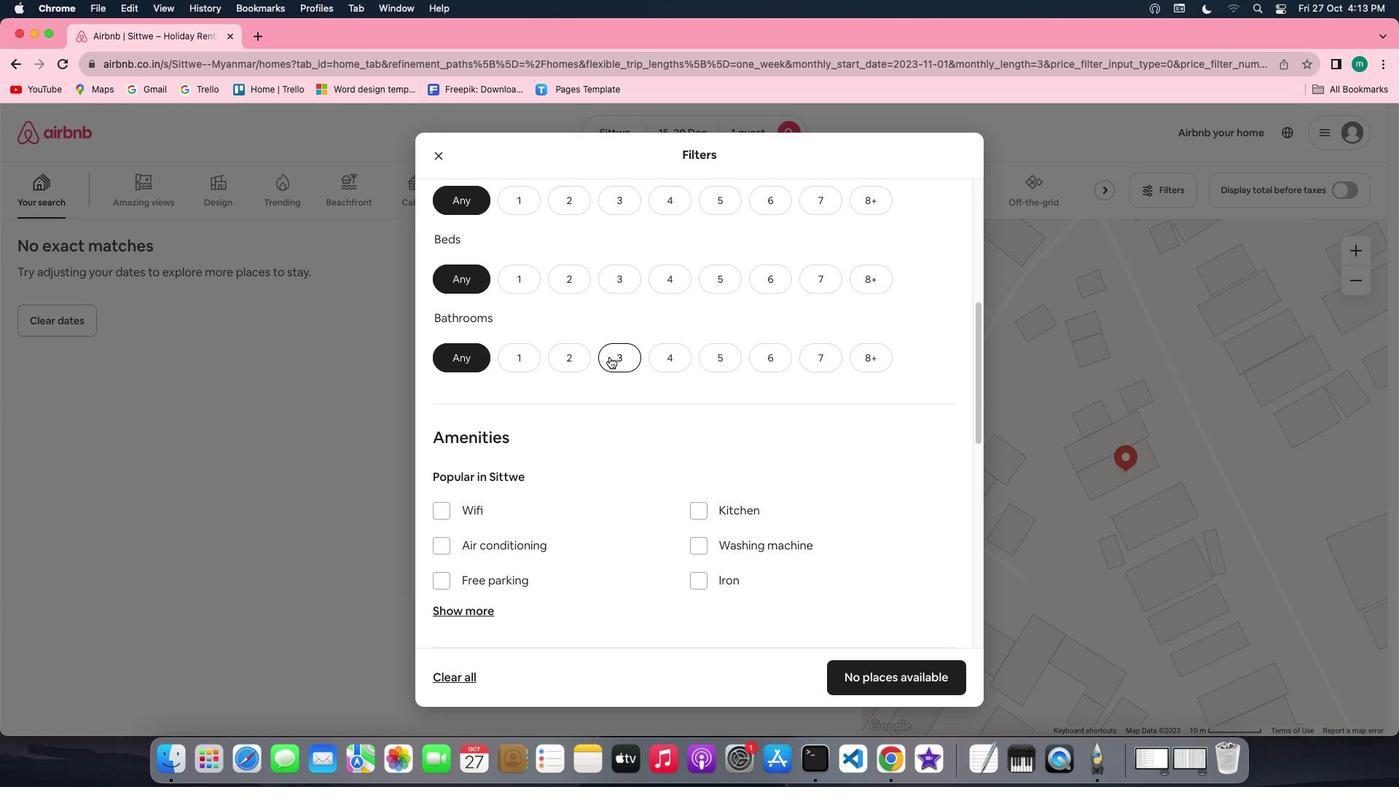 
Action: Mouse scrolled (614, 361) with delta (4, 5)
Screenshot: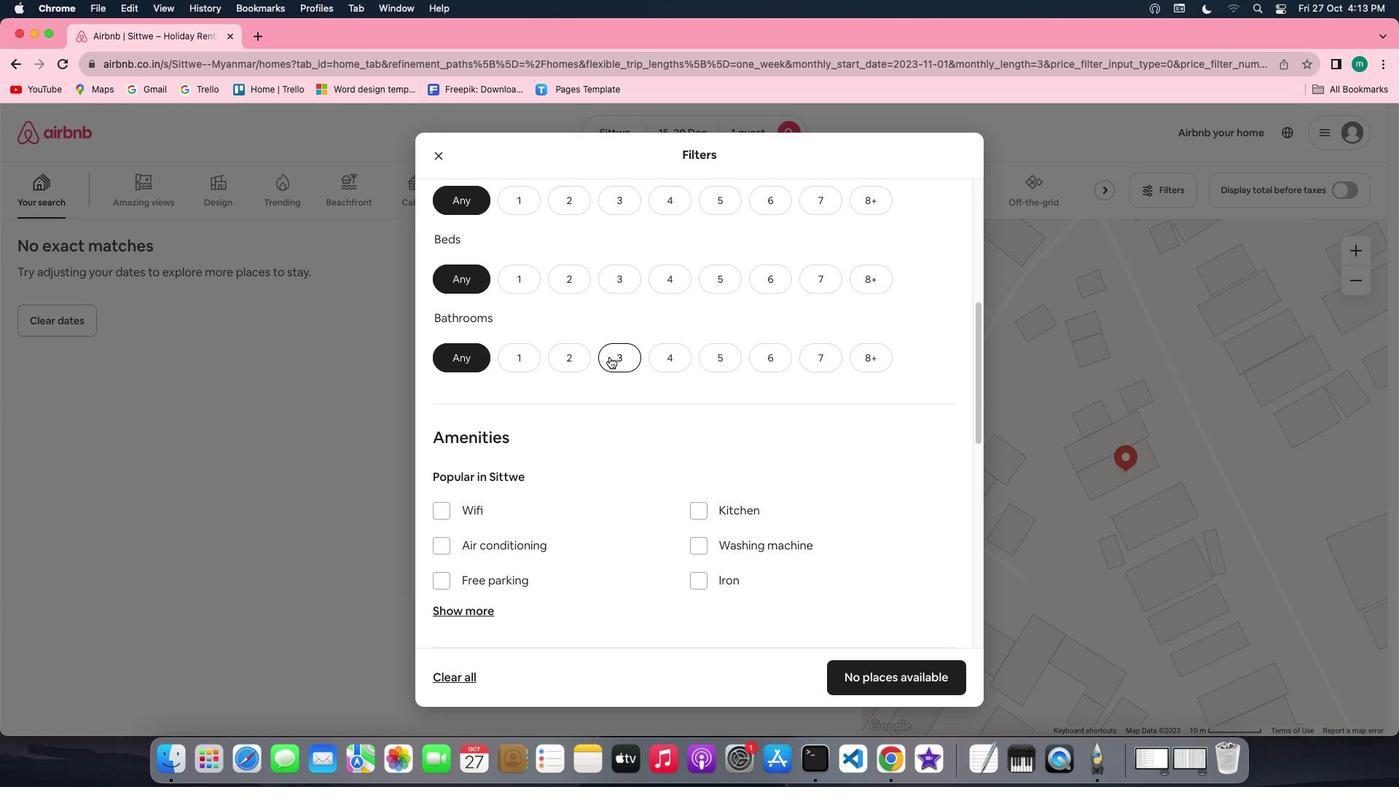 
Action: Mouse moved to (527, 212)
Screenshot: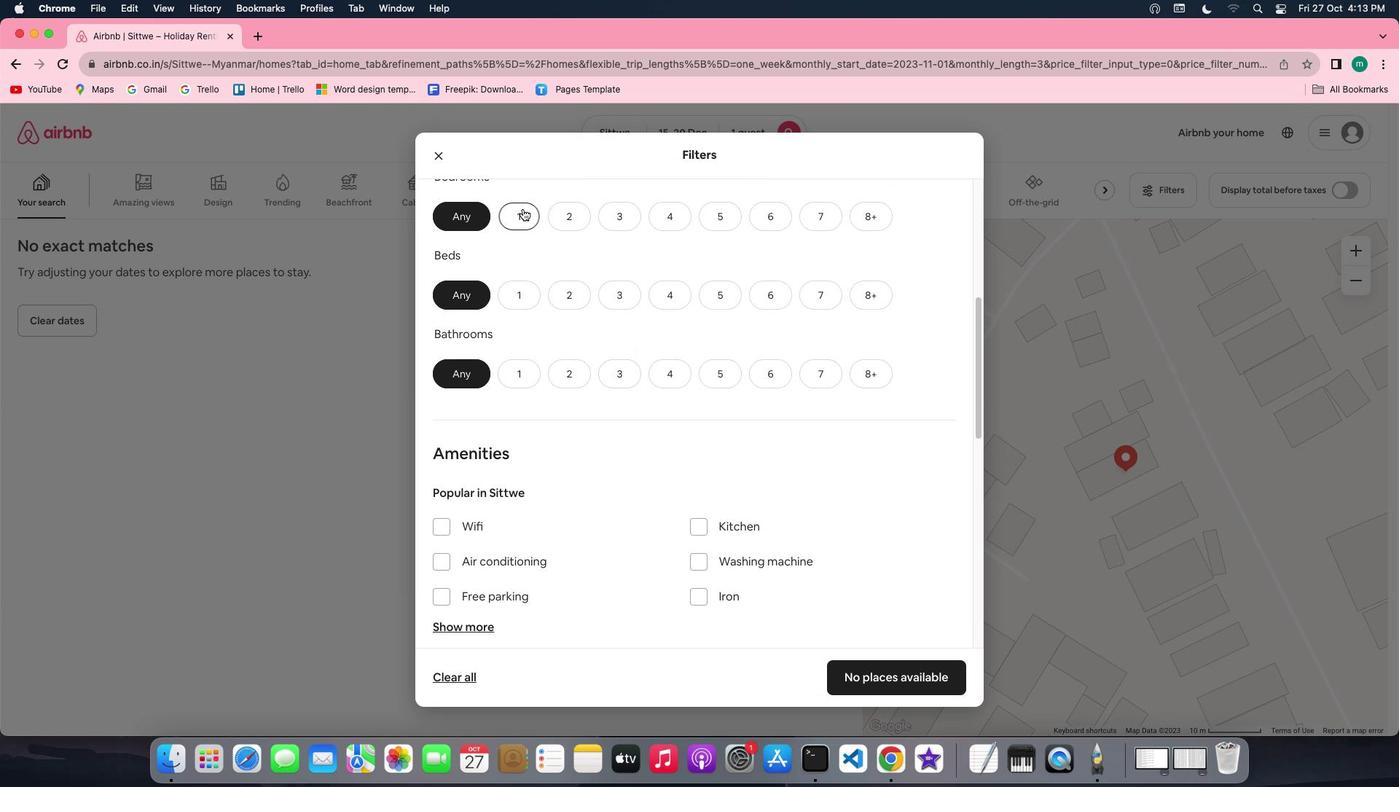 
Action: Mouse pressed left at (527, 212)
Screenshot: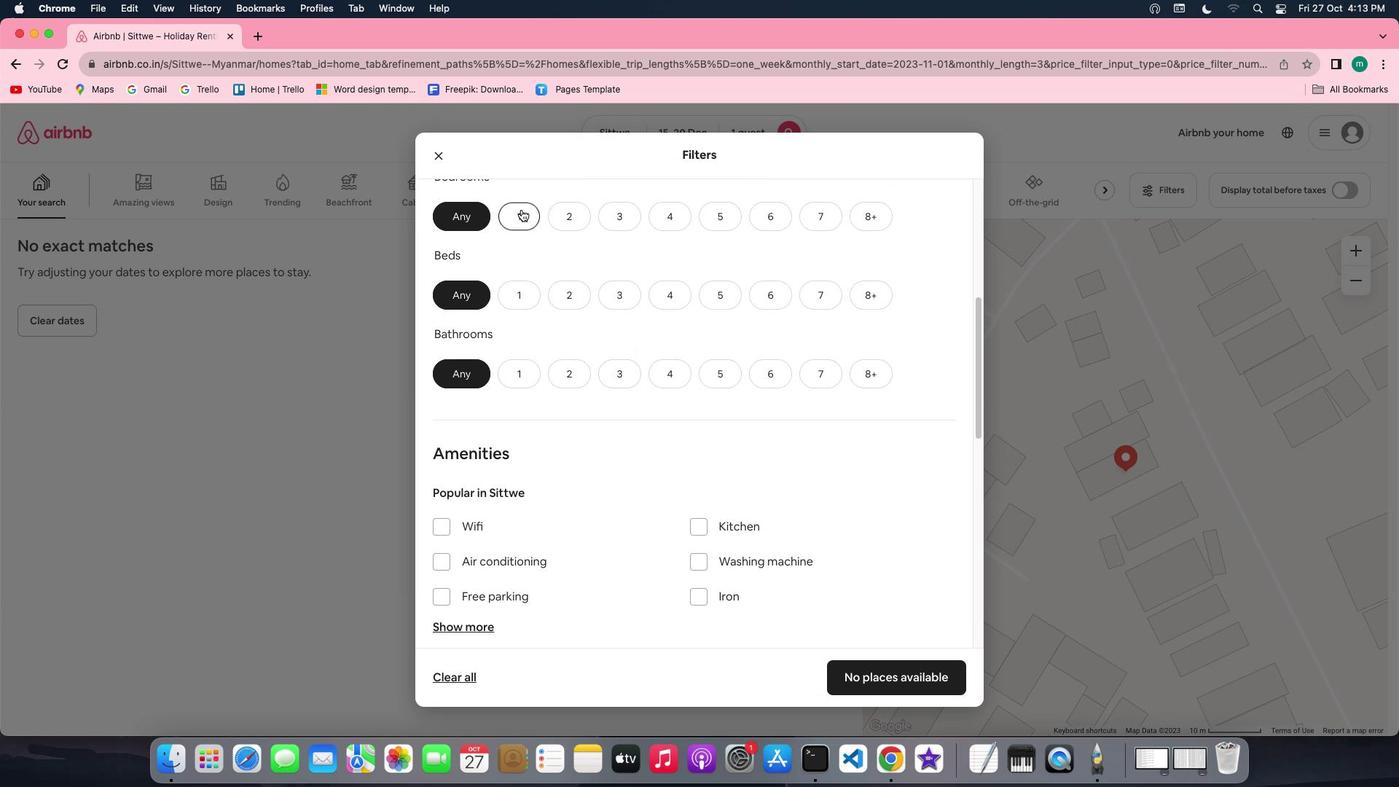 
Action: Mouse moved to (534, 303)
Screenshot: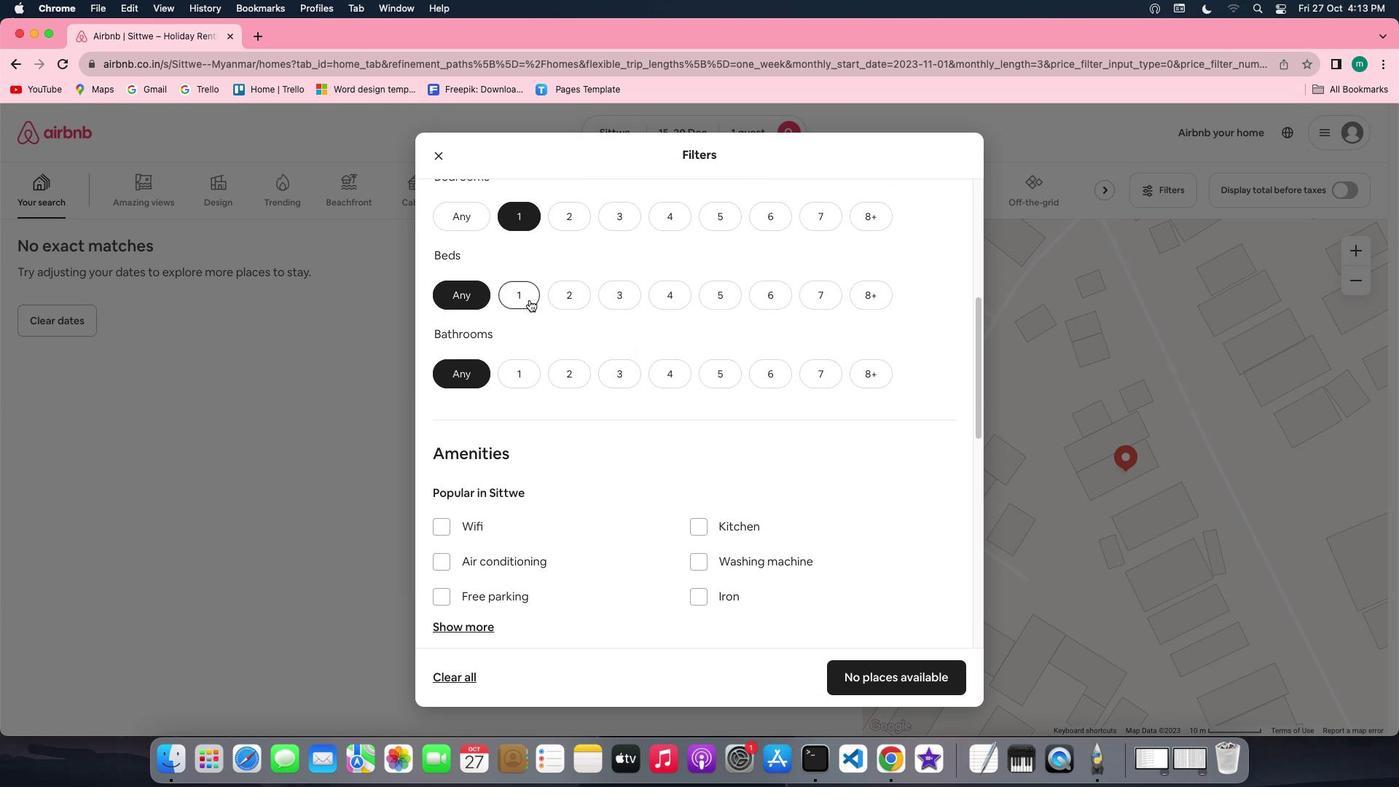 
Action: Mouse pressed left at (534, 303)
Screenshot: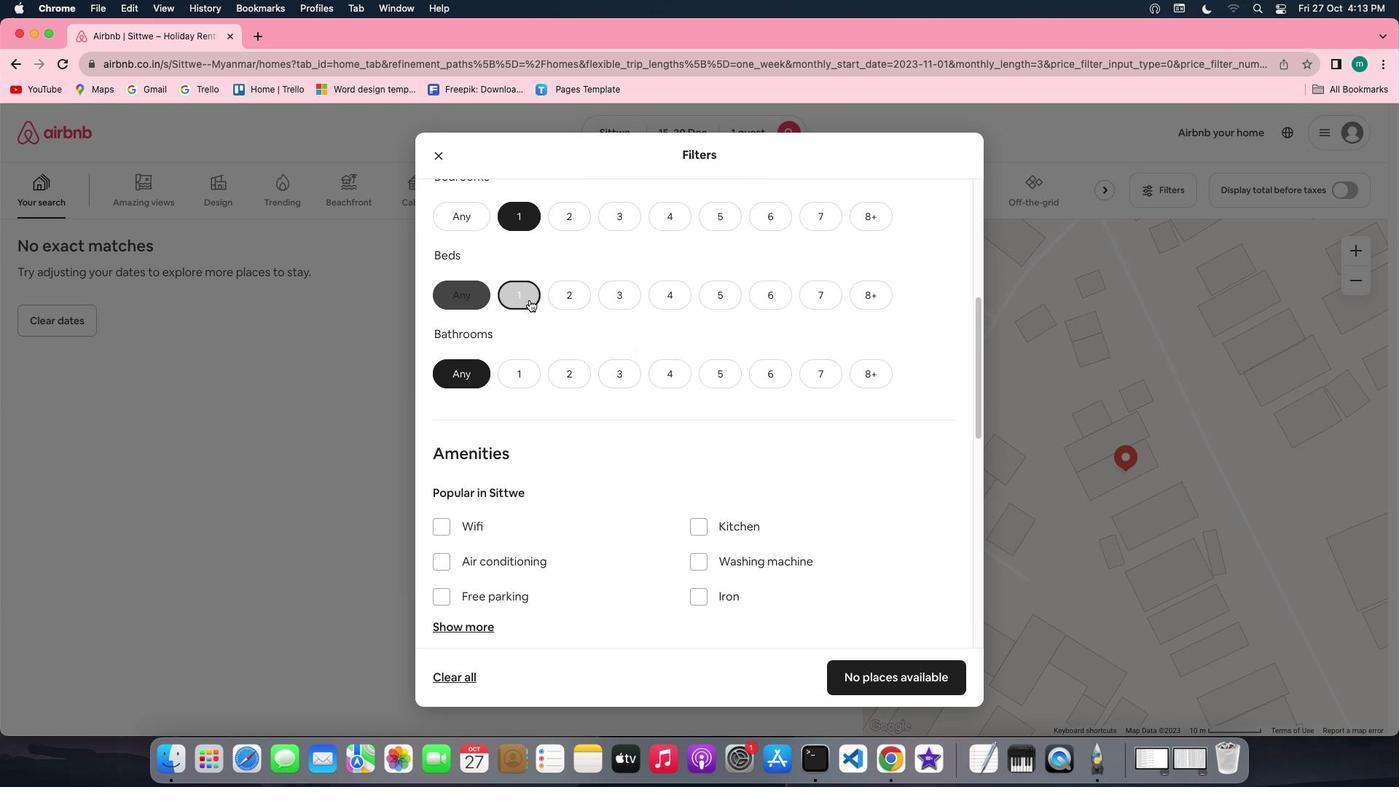 
Action: Mouse moved to (529, 375)
Screenshot: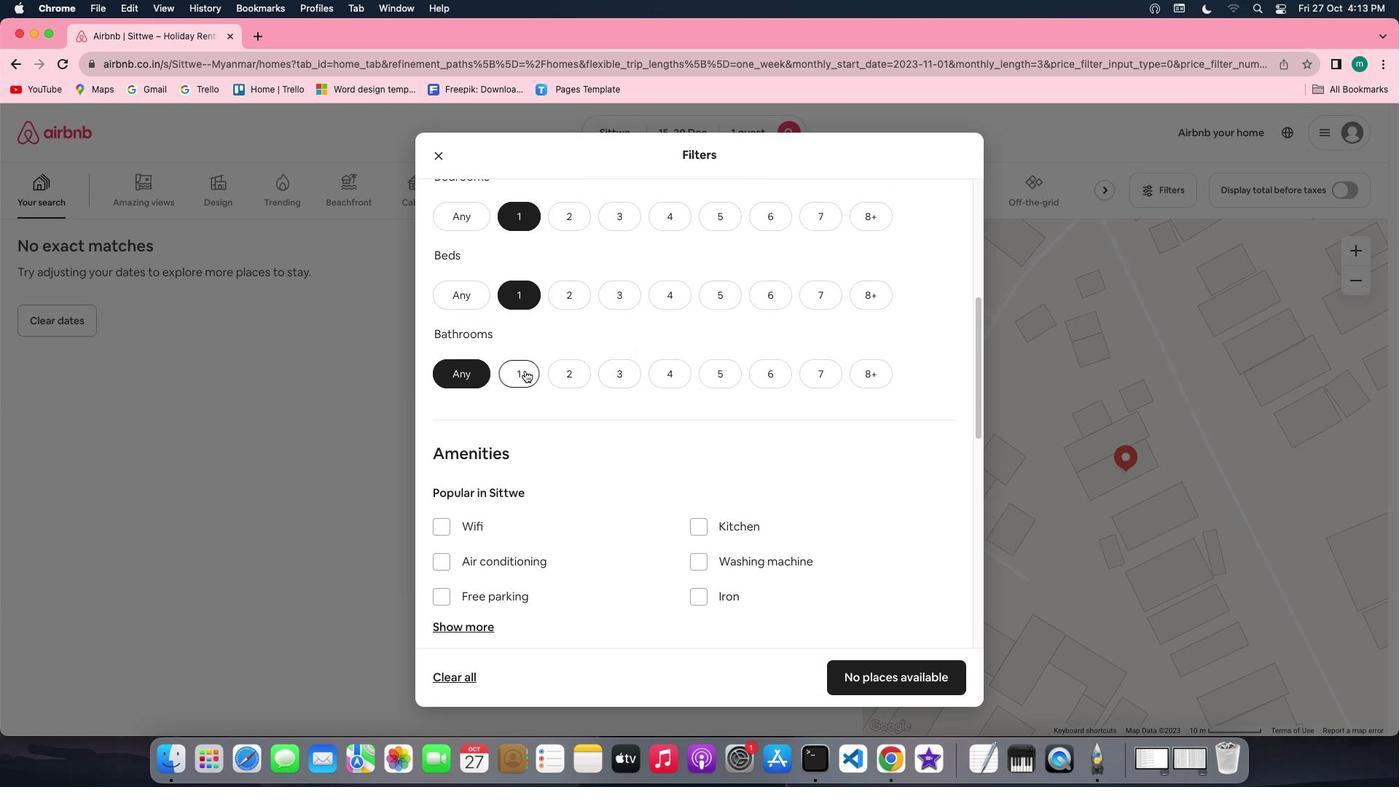 
Action: Mouse pressed left at (529, 375)
Screenshot: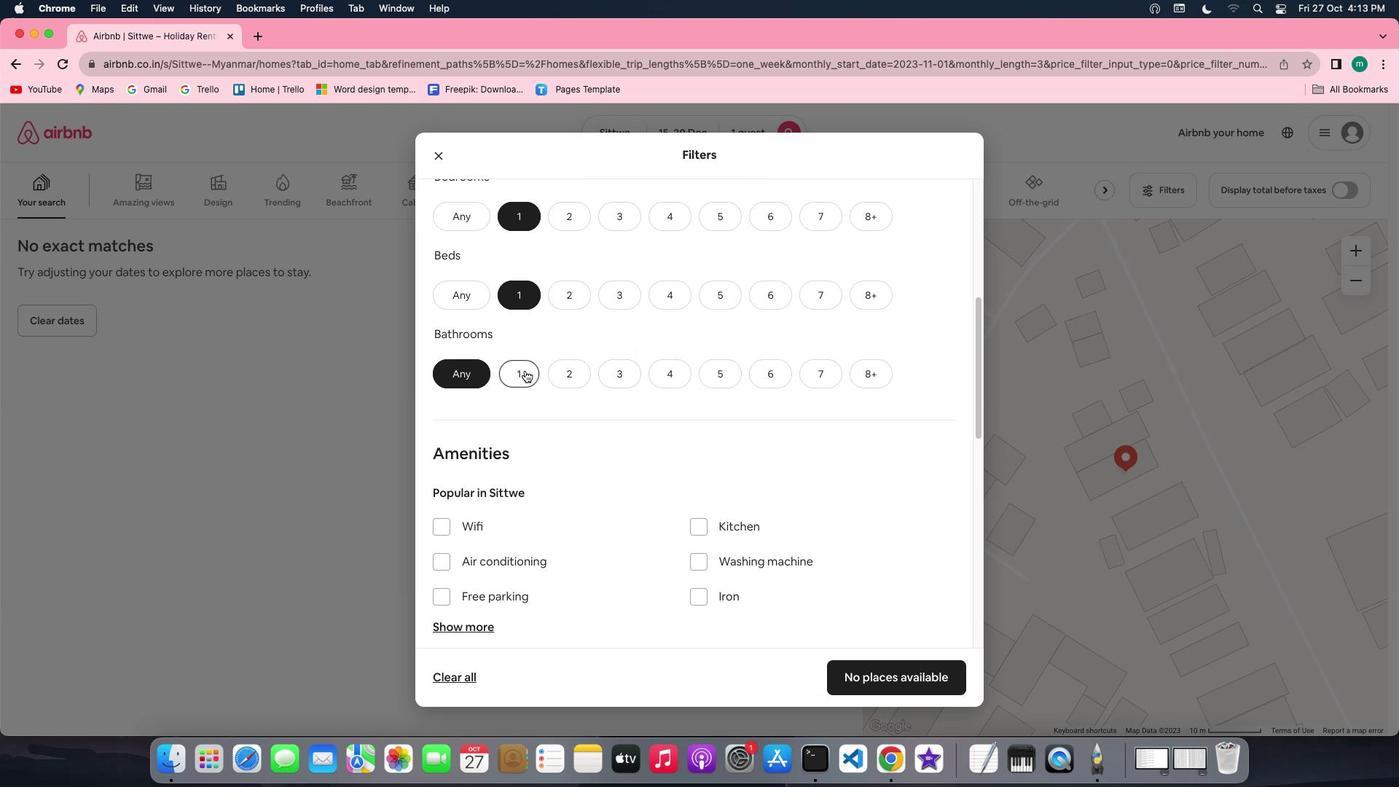 
Action: Mouse moved to (717, 430)
Screenshot: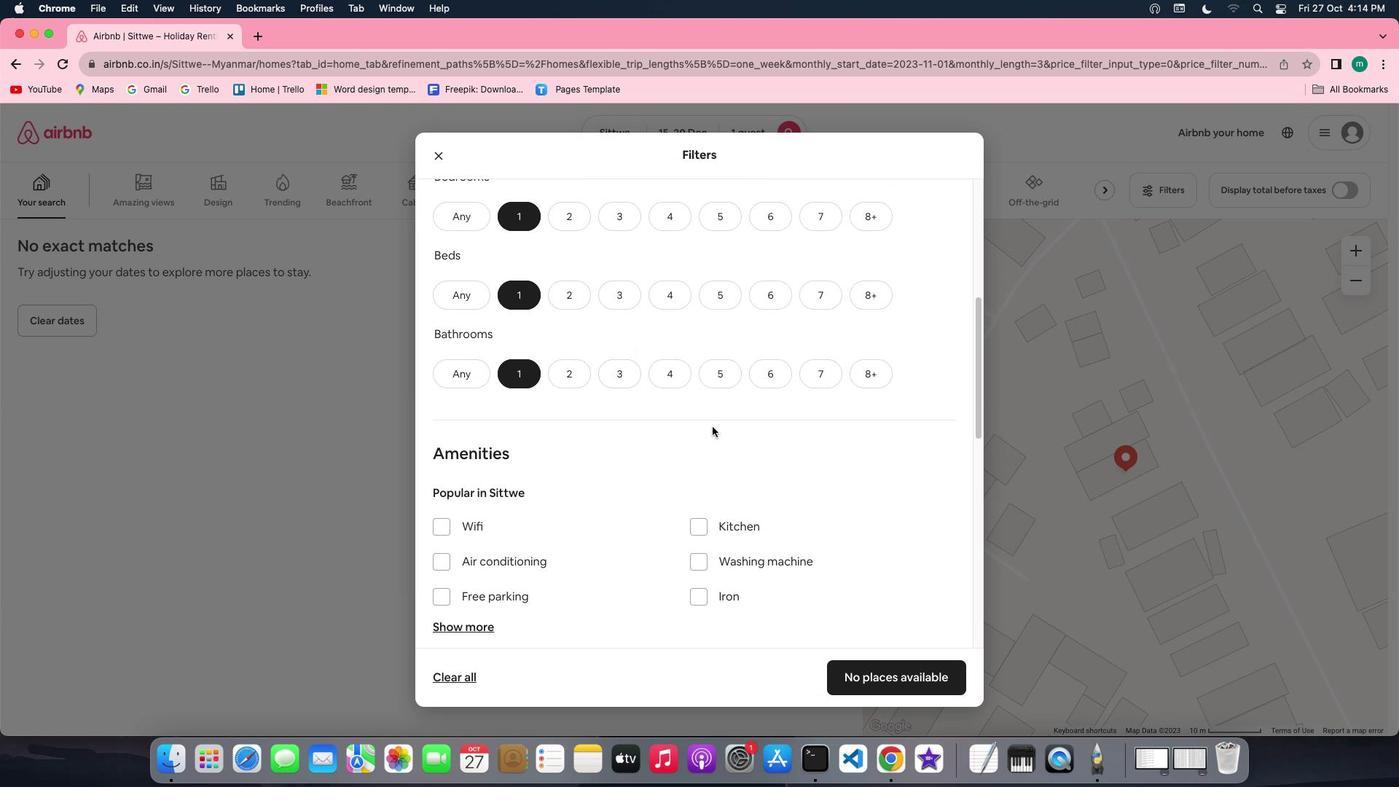 
Action: Mouse scrolled (717, 430) with delta (4, 3)
Screenshot: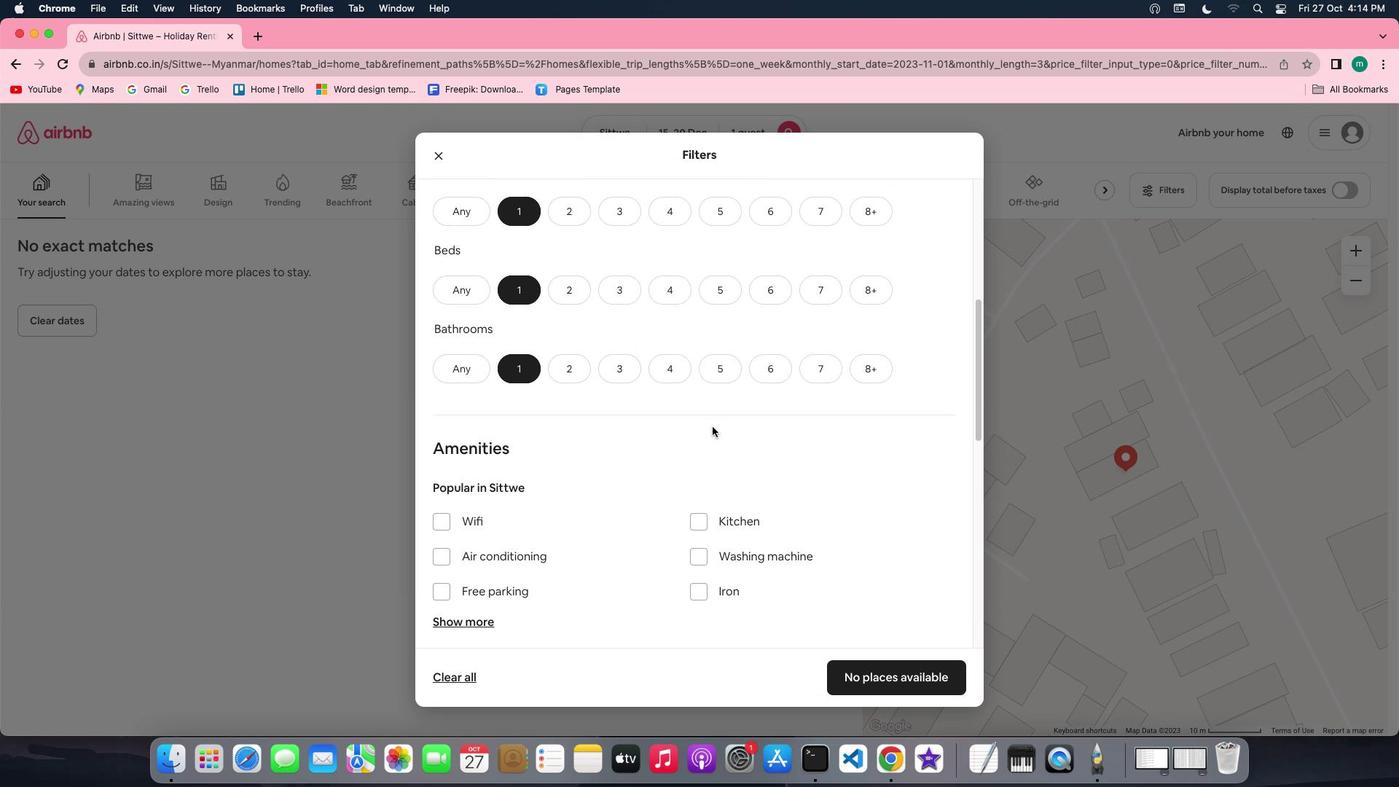 
Action: Mouse scrolled (717, 430) with delta (4, 3)
Screenshot: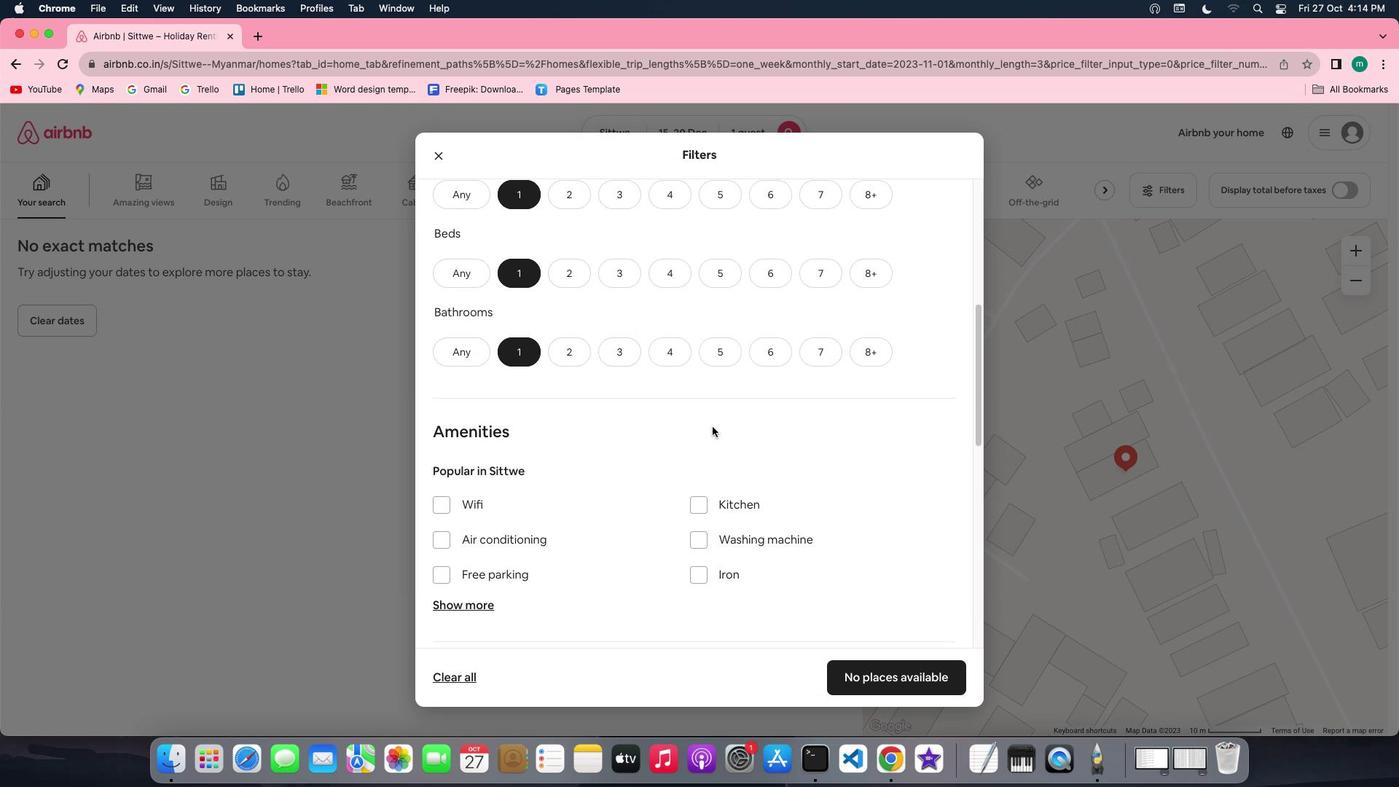 
Action: Mouse scrolled (717, 430) with delta (4, 2)
Screenshot: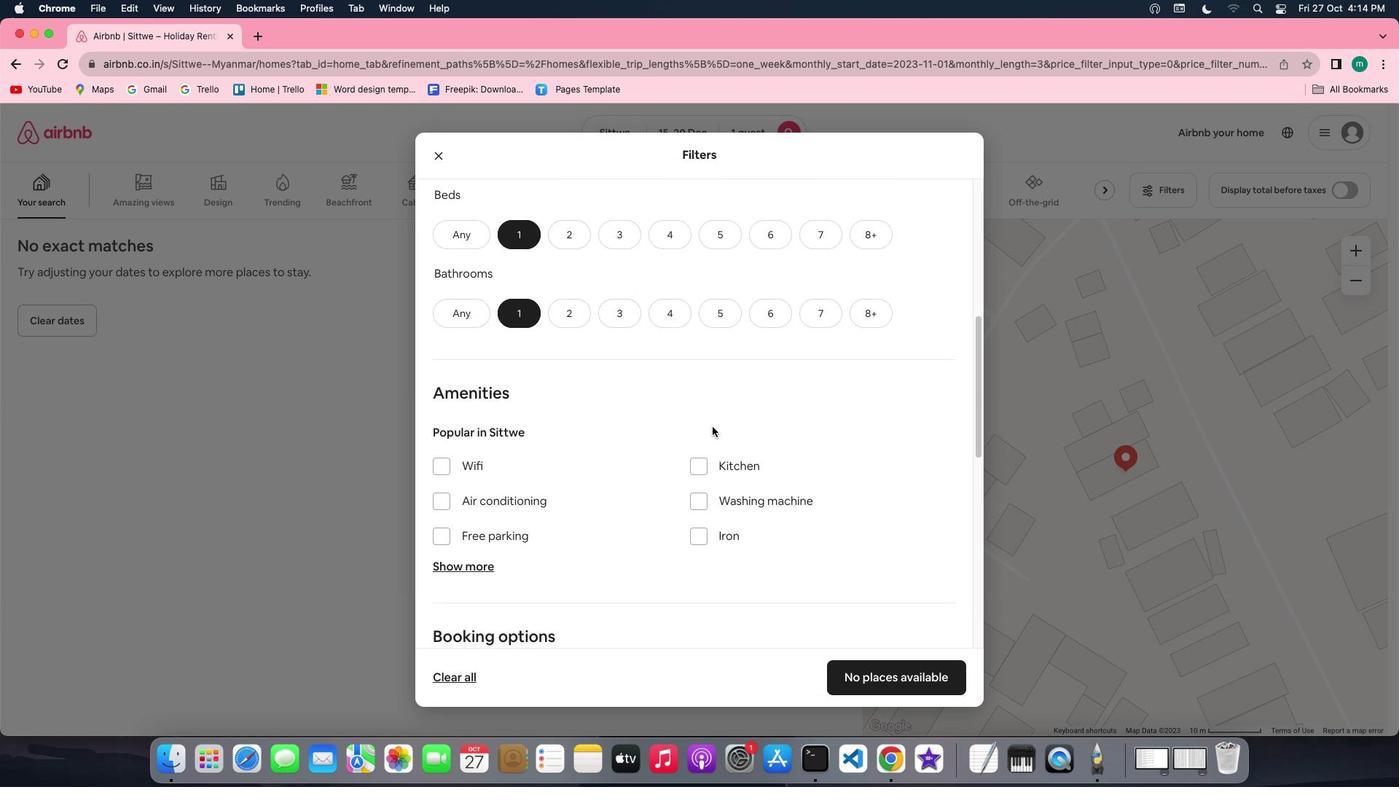 
Action: Mouse scrolled (717, 430) with delta (4, 2)
Screenshot: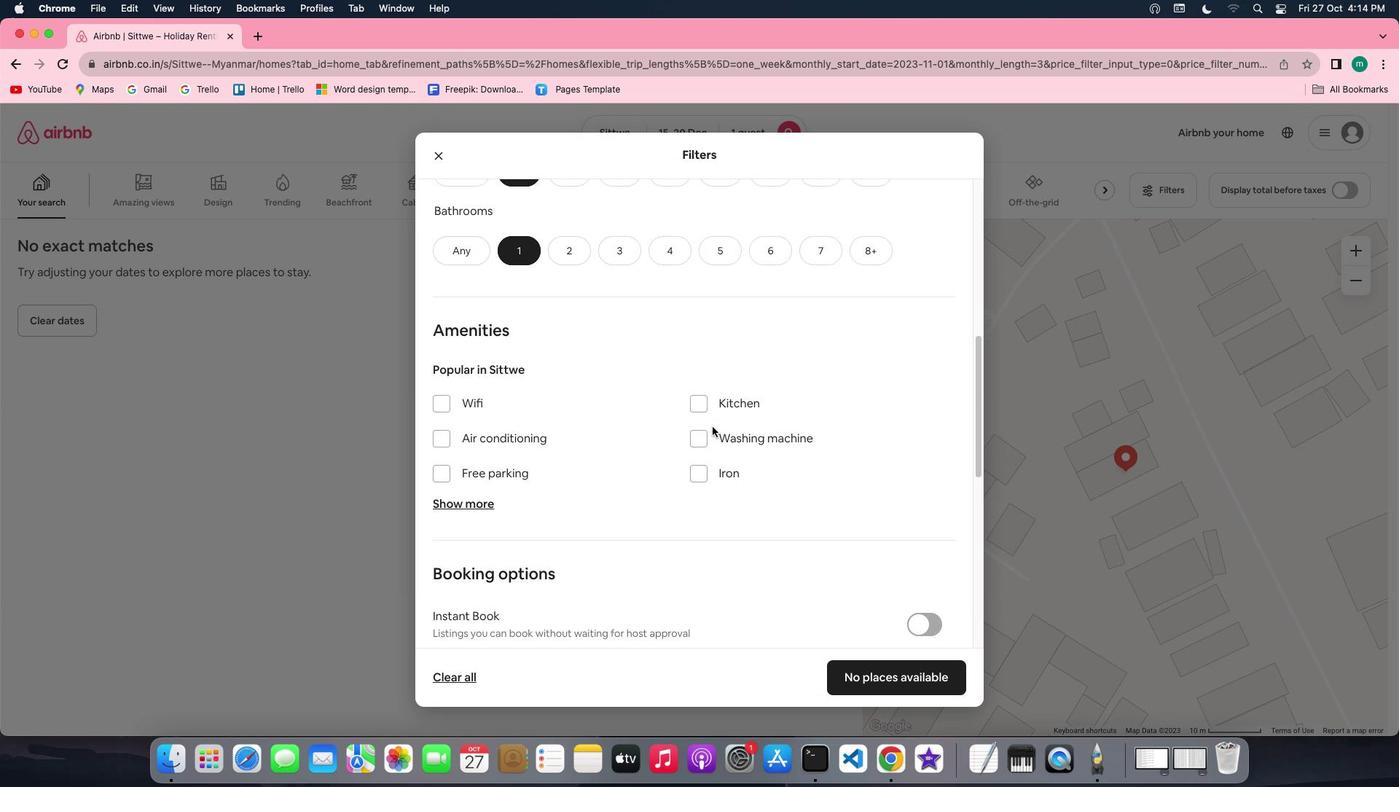 
Action: Mouse scrolled (717, 430) with delta (4, 3)
Screenshot: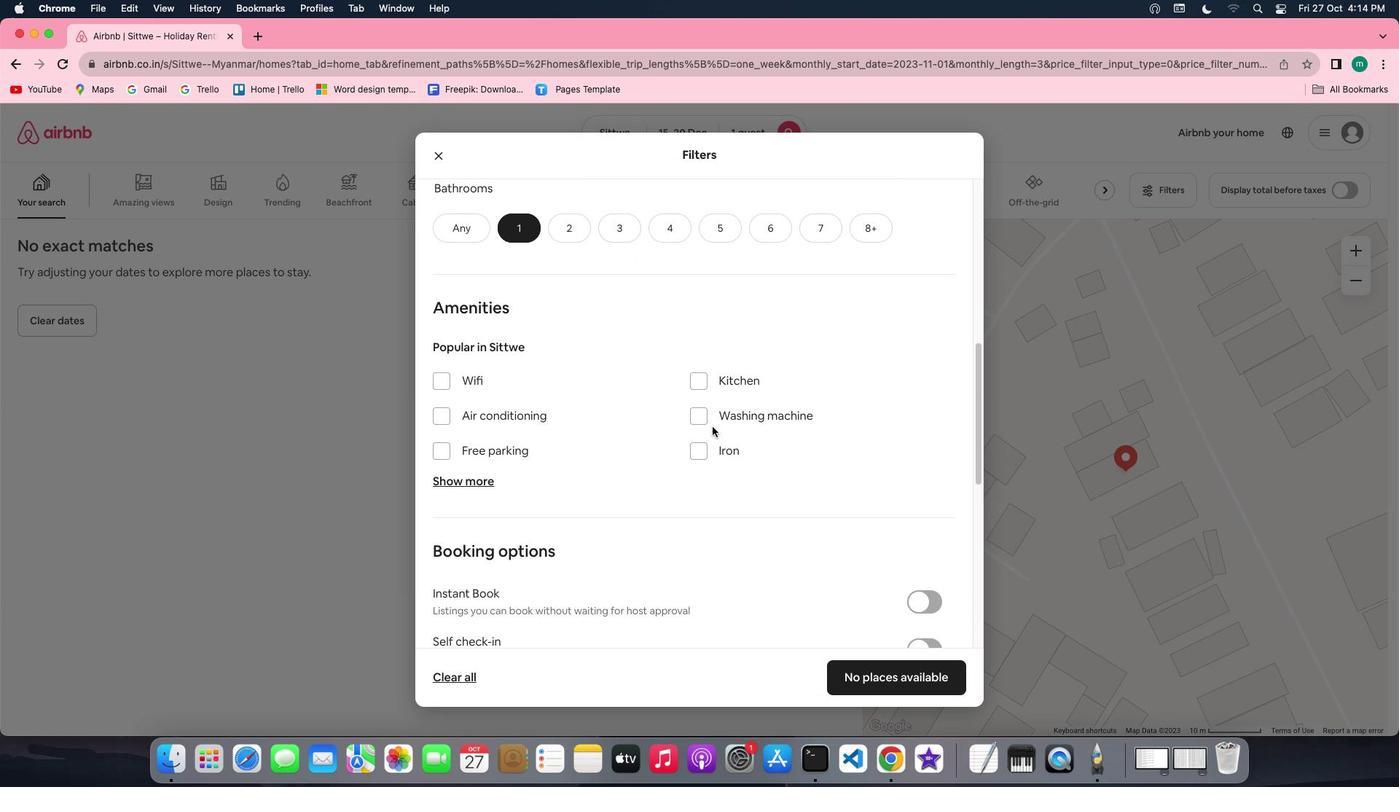 
Action: Mouse scrolled (717, 430) with delta (4, 3)
Screenshot: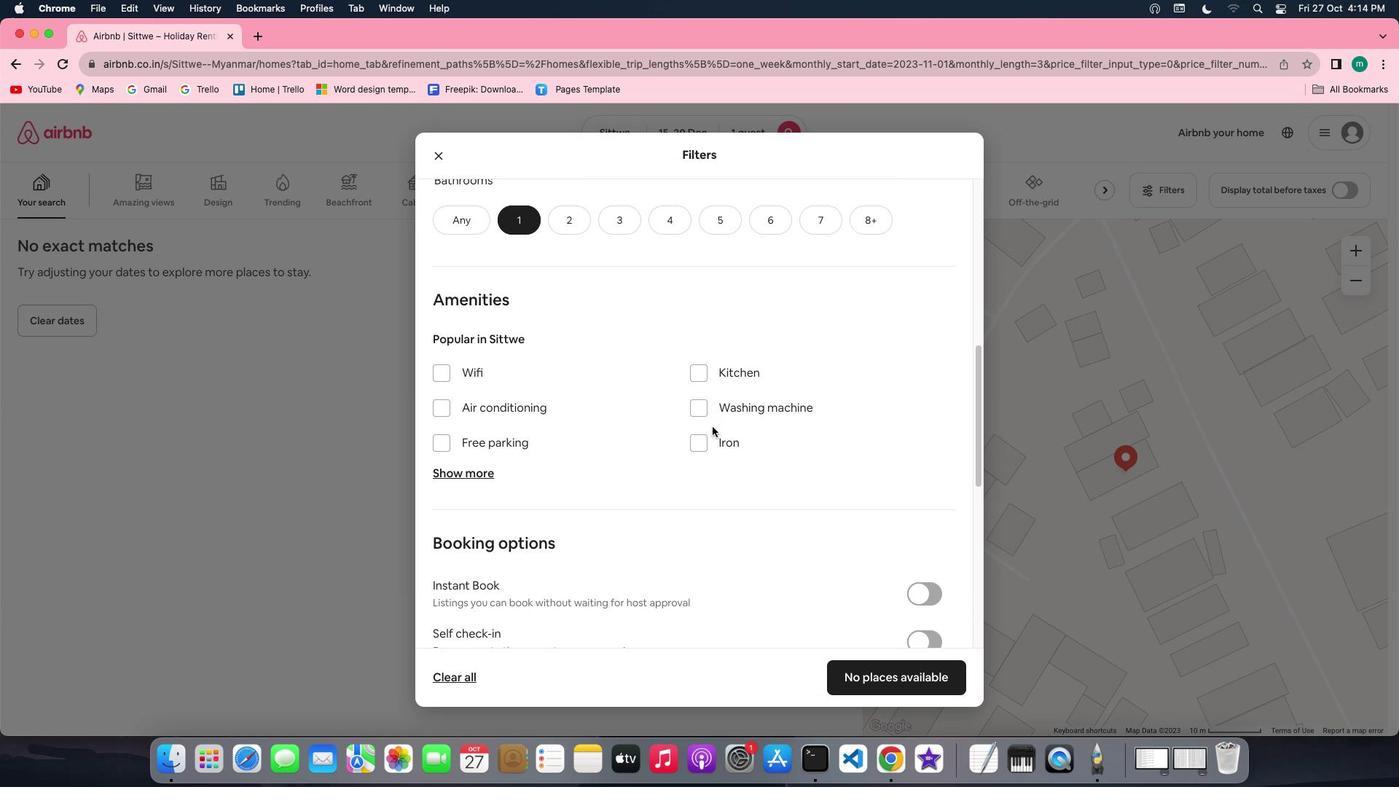 
Action: Mouse scrolled (717, 430) with delta (4, 3)
Screenshot: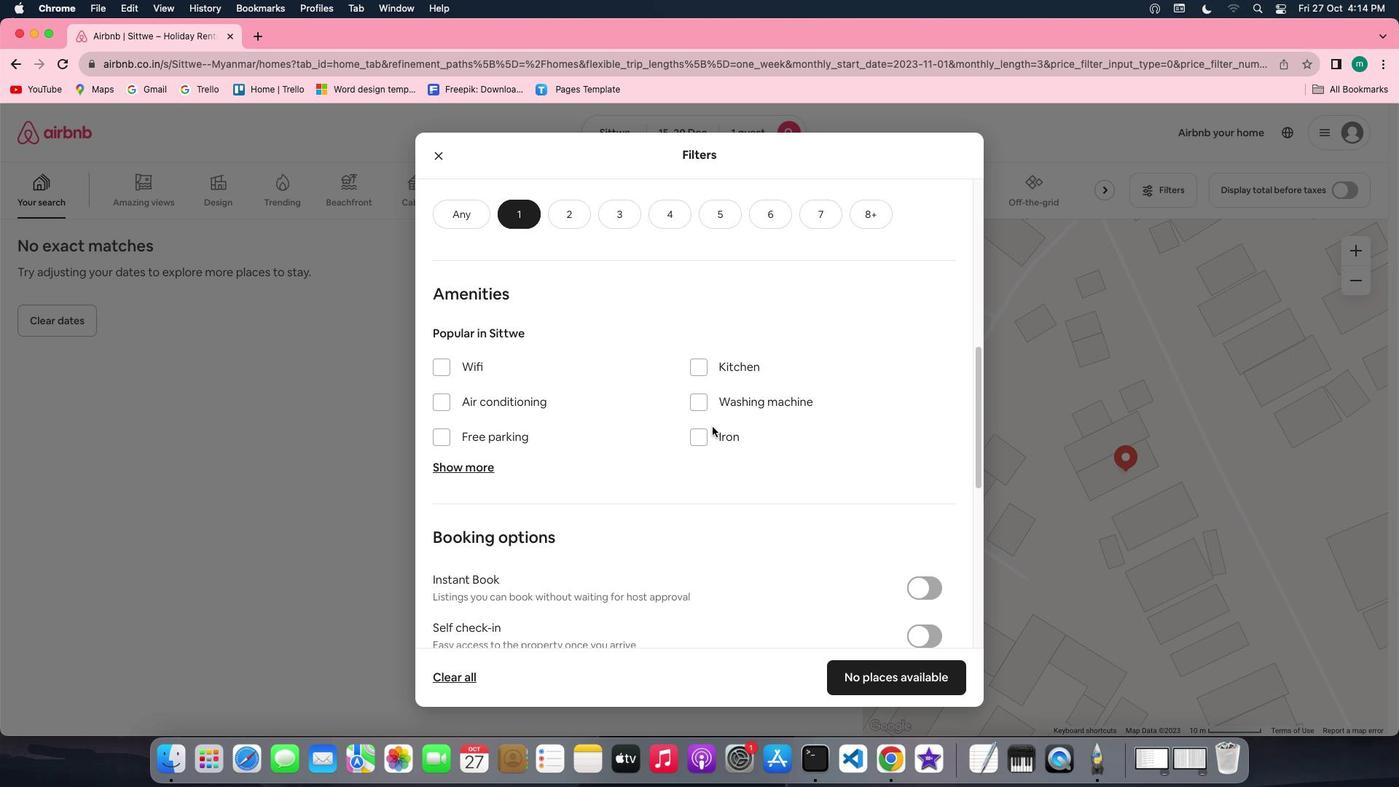 
Action: Mouse scrolled (717, 430) with delta (4, 3)
Screenshot: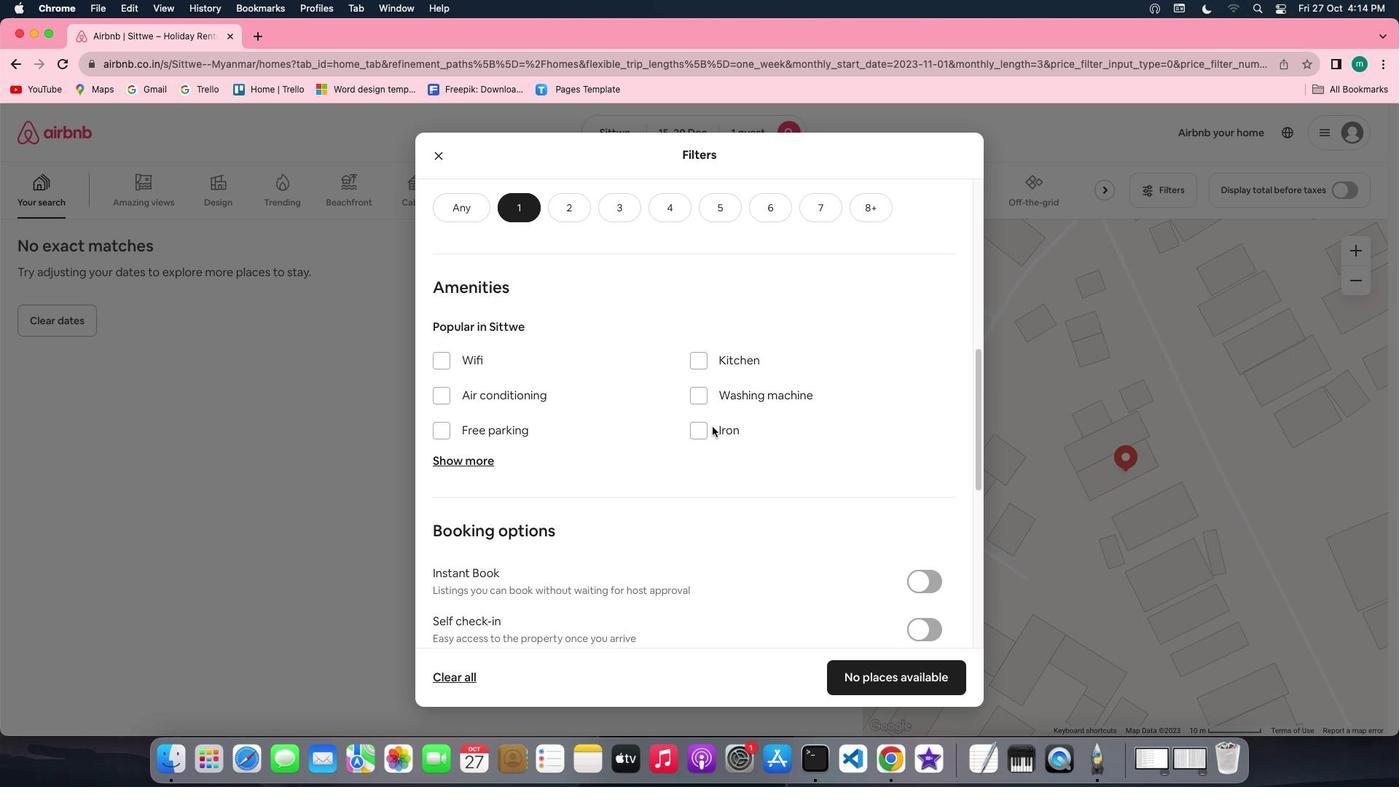 
Action: Mouse scrolled (717, 430) with delta (4, 3)
Screenshot: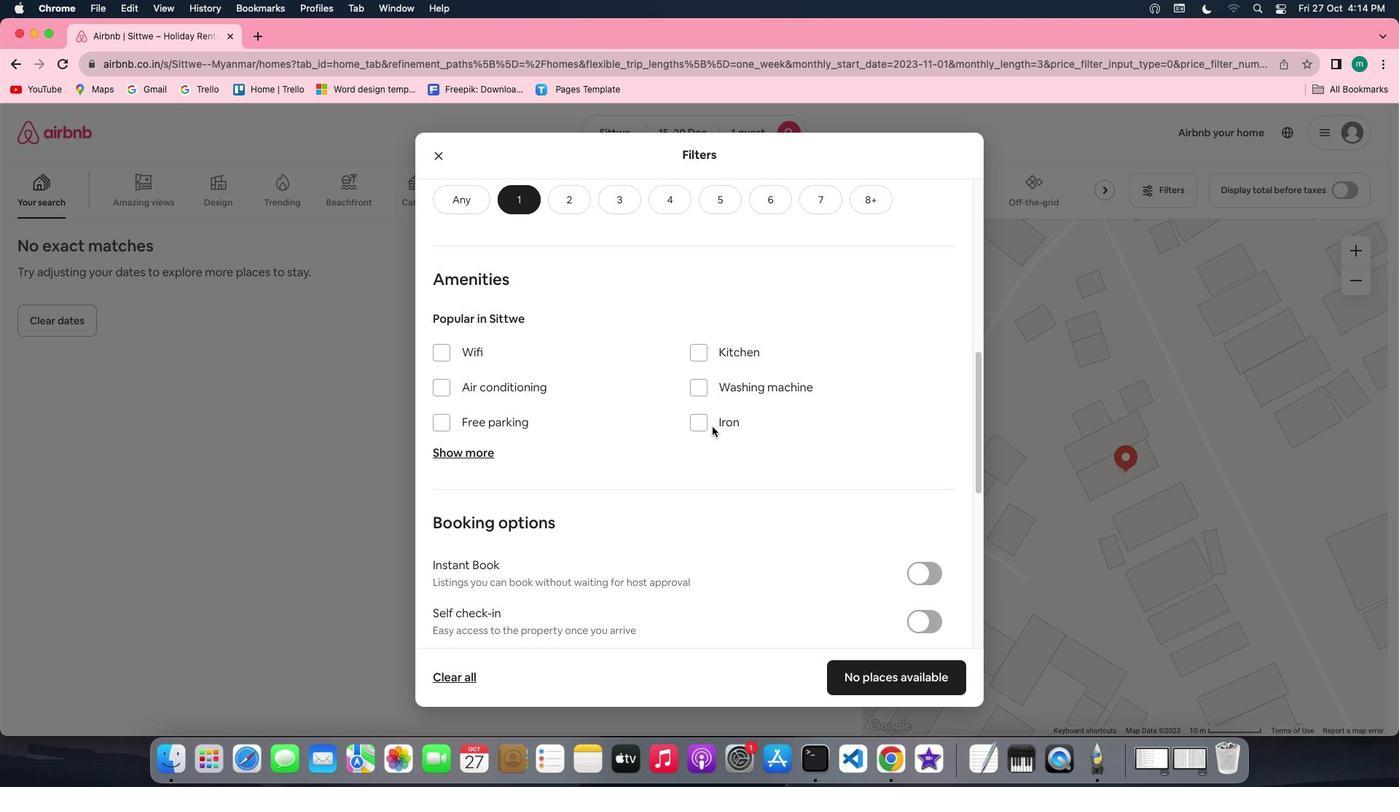 
Action: Mouse scrolled (717, 430) with delta (4, 3)
Screenshot: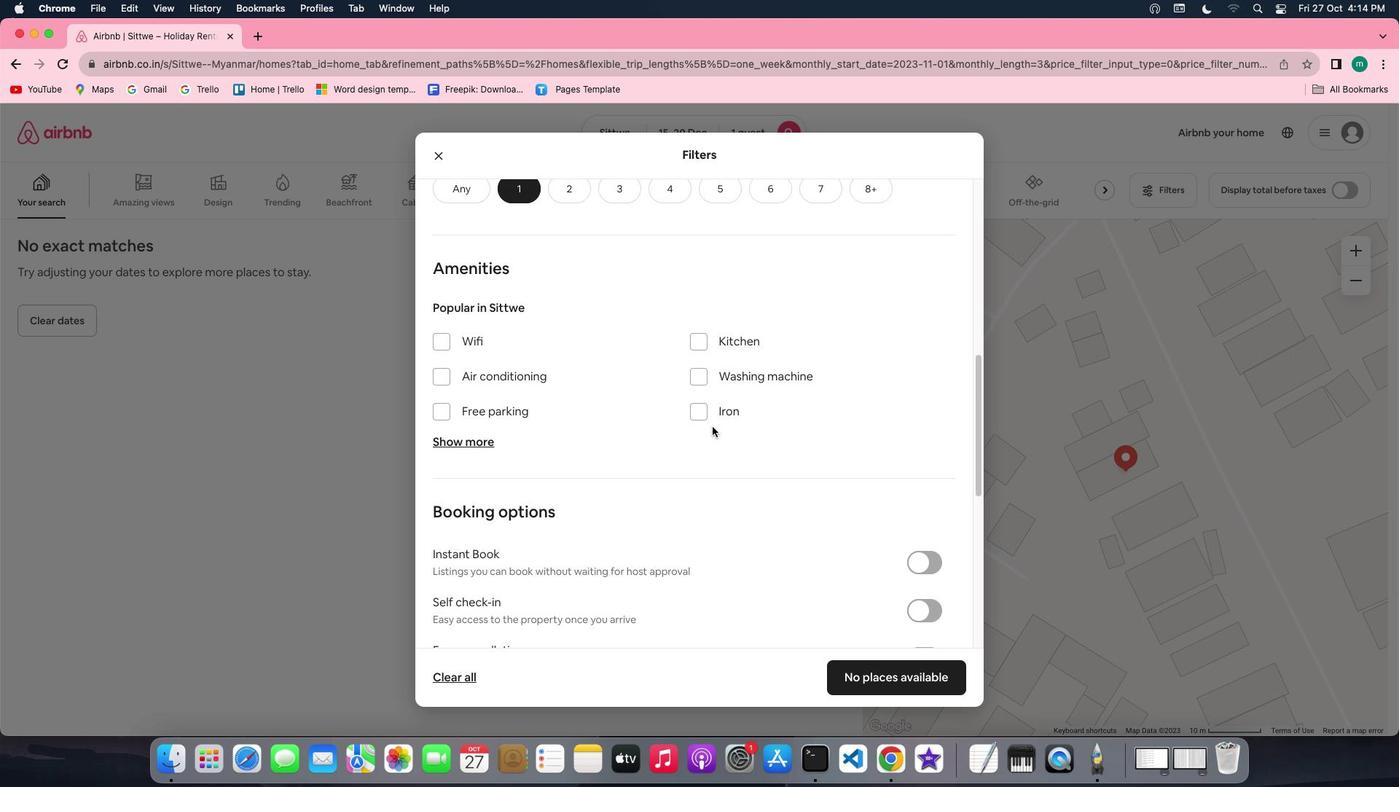 
Action: Mouse scrolled (717, 430) with delta (4, 3)
Screenshot: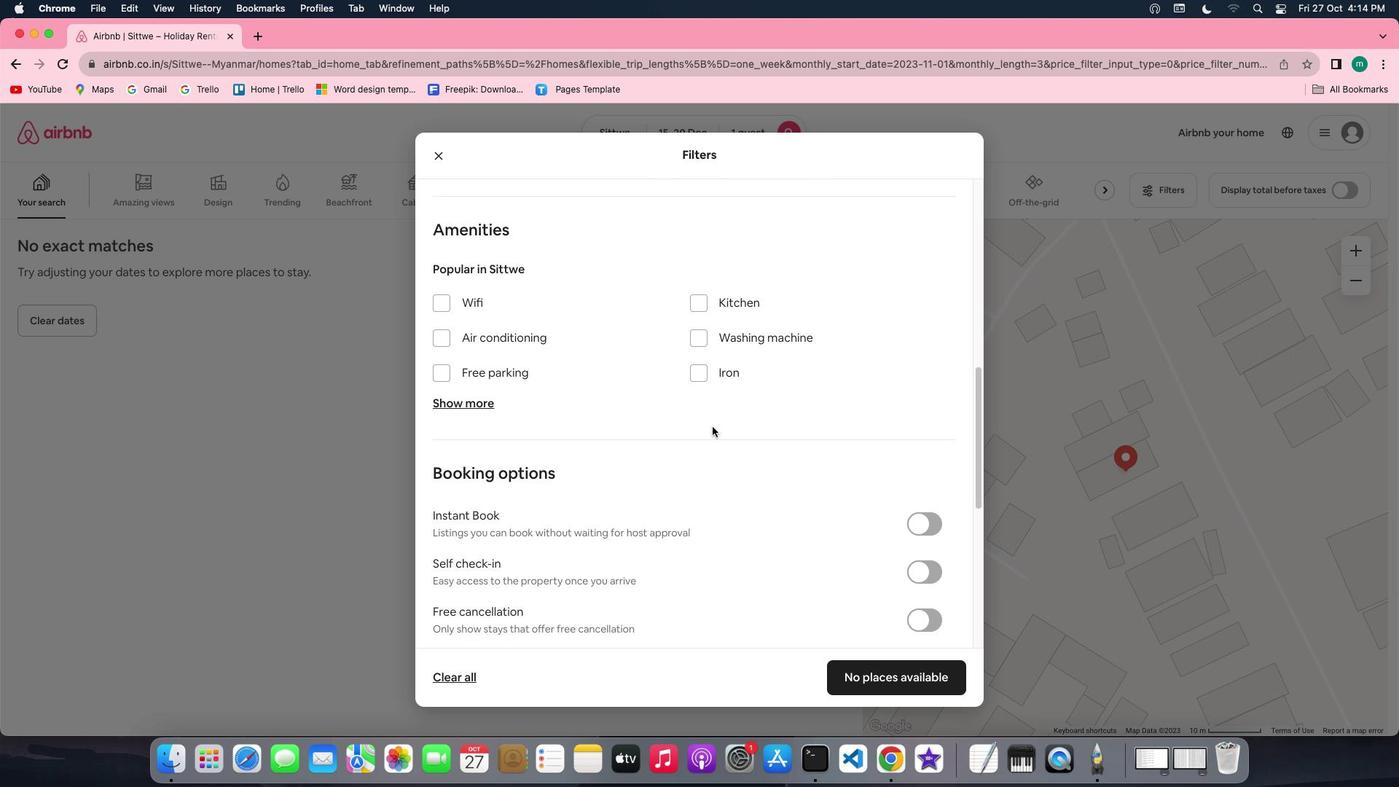 
Action: Mouse moved to (757, 320)
Screenshot: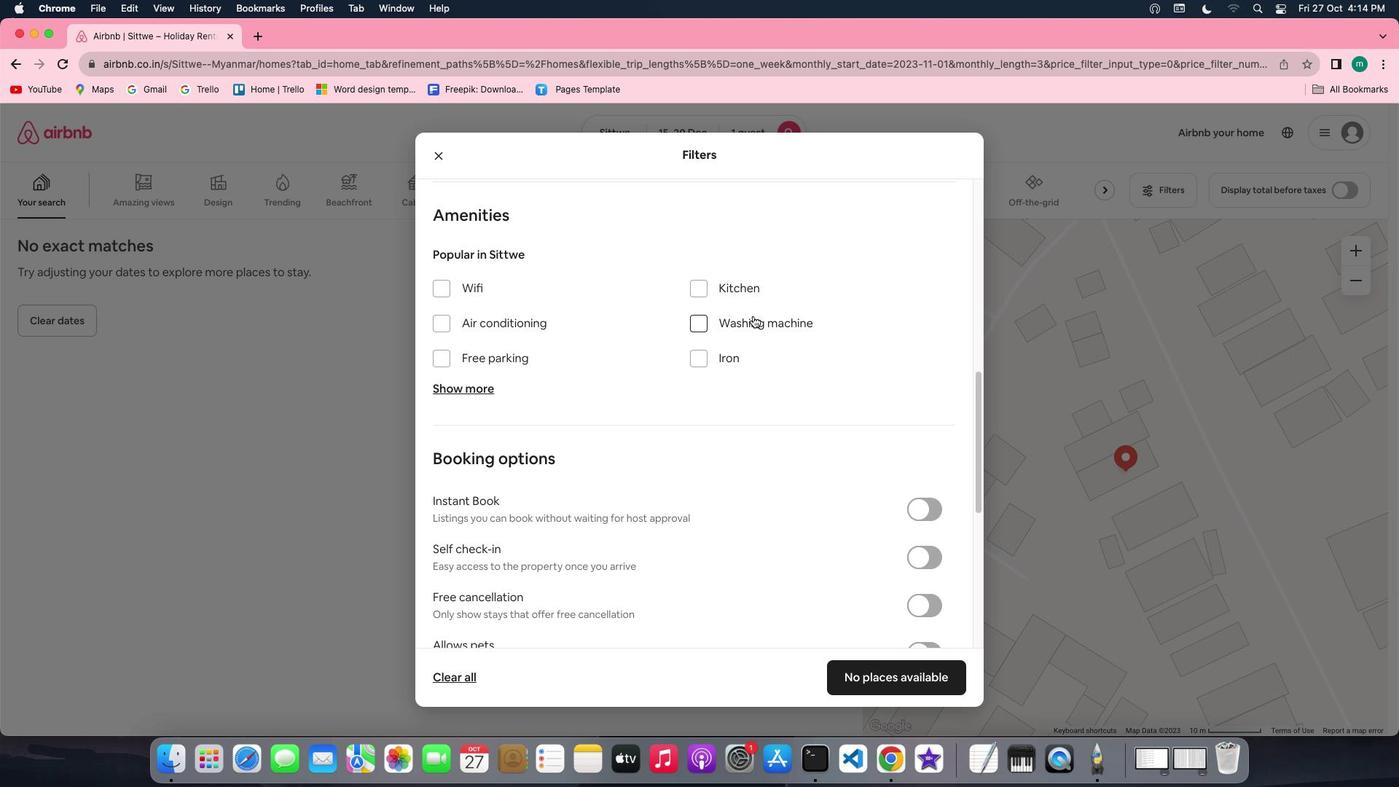 
Action: Mouse pressed left at (757, 320)
Screenshot: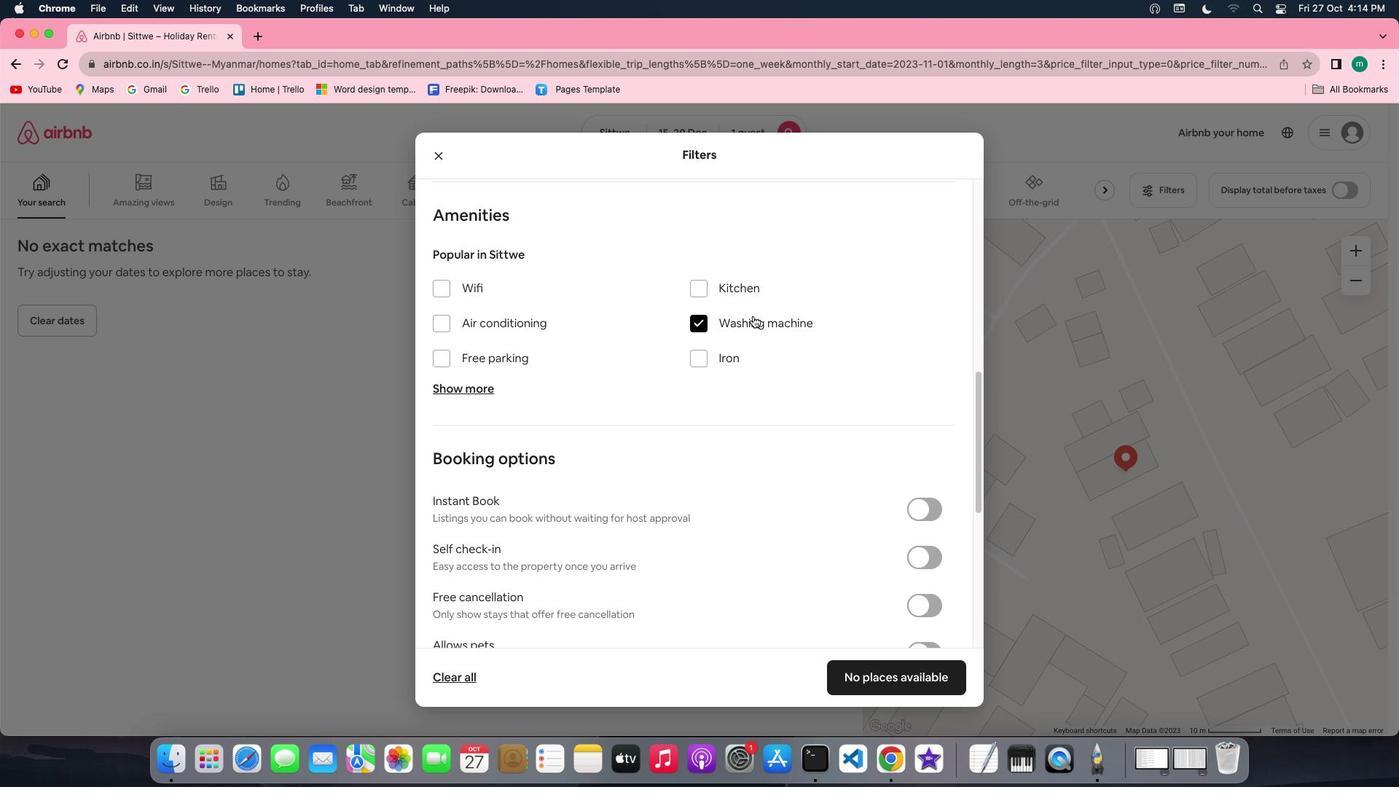 
Action: Mouse moved to (824, 407)
Screenshot: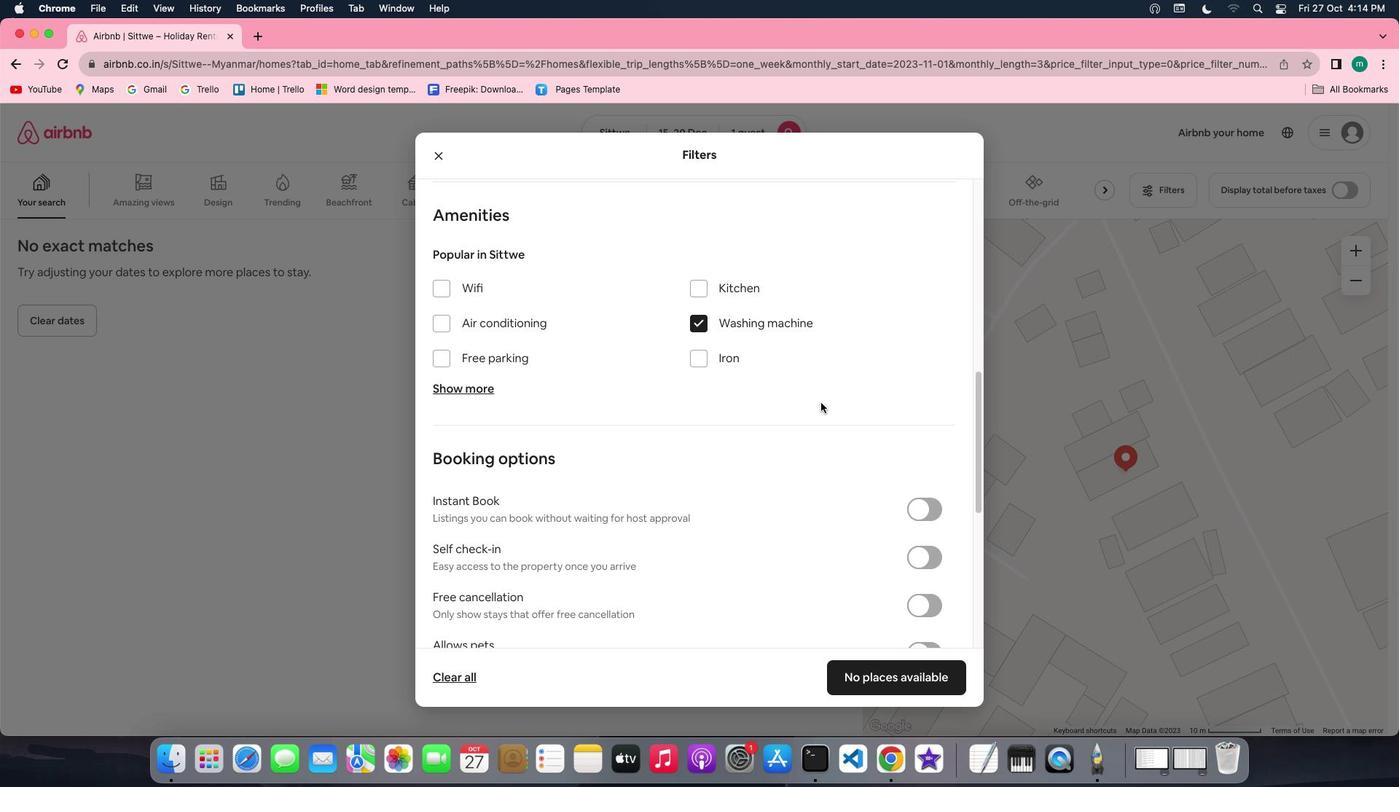 
Action: Mouse scrolled (824, 407) with delta (4, 3)
Screenshot: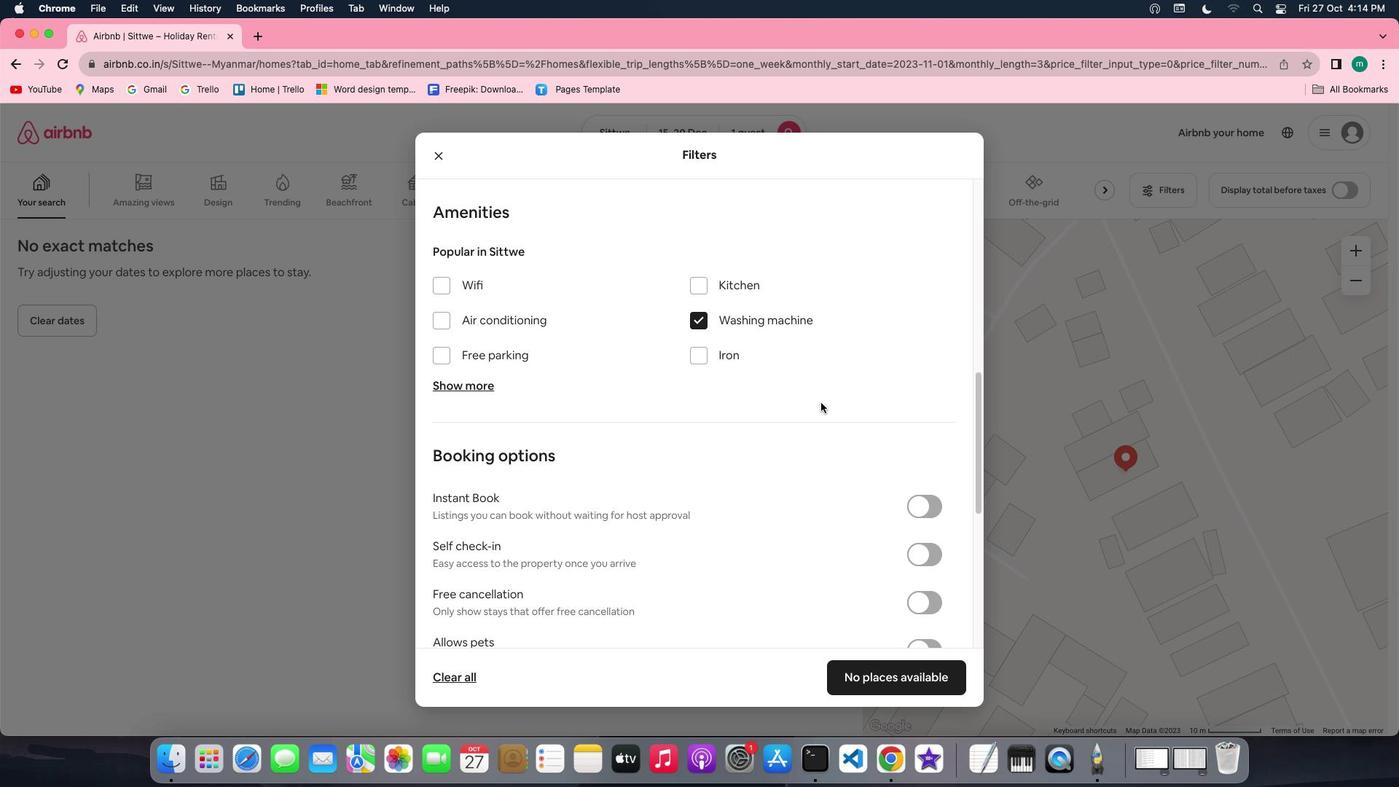 
Action: Mouse scrolled (824, 407) with delta (4, 3)
Screenshot: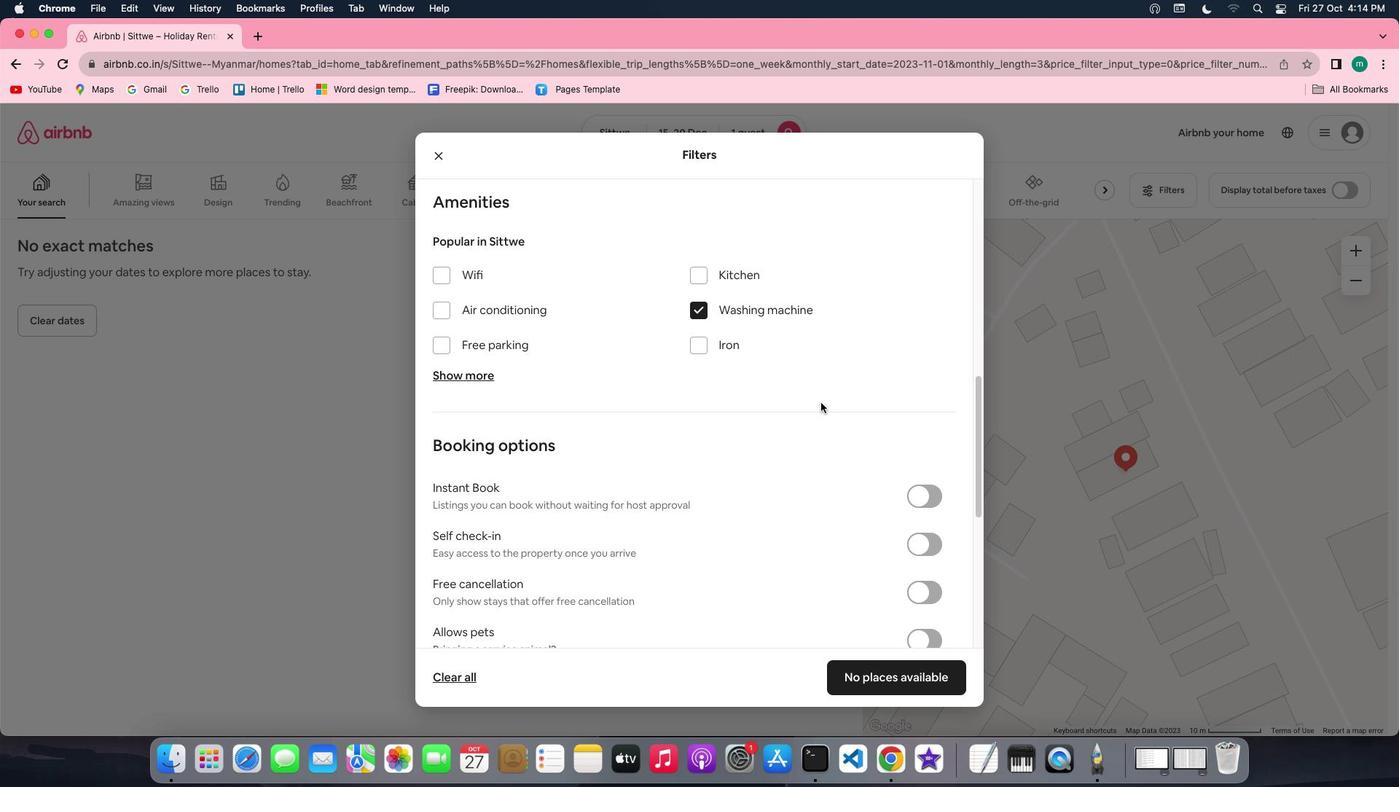 
Action: Mouse scrolled (824, 407) with delta (4, 3)
Screenshot: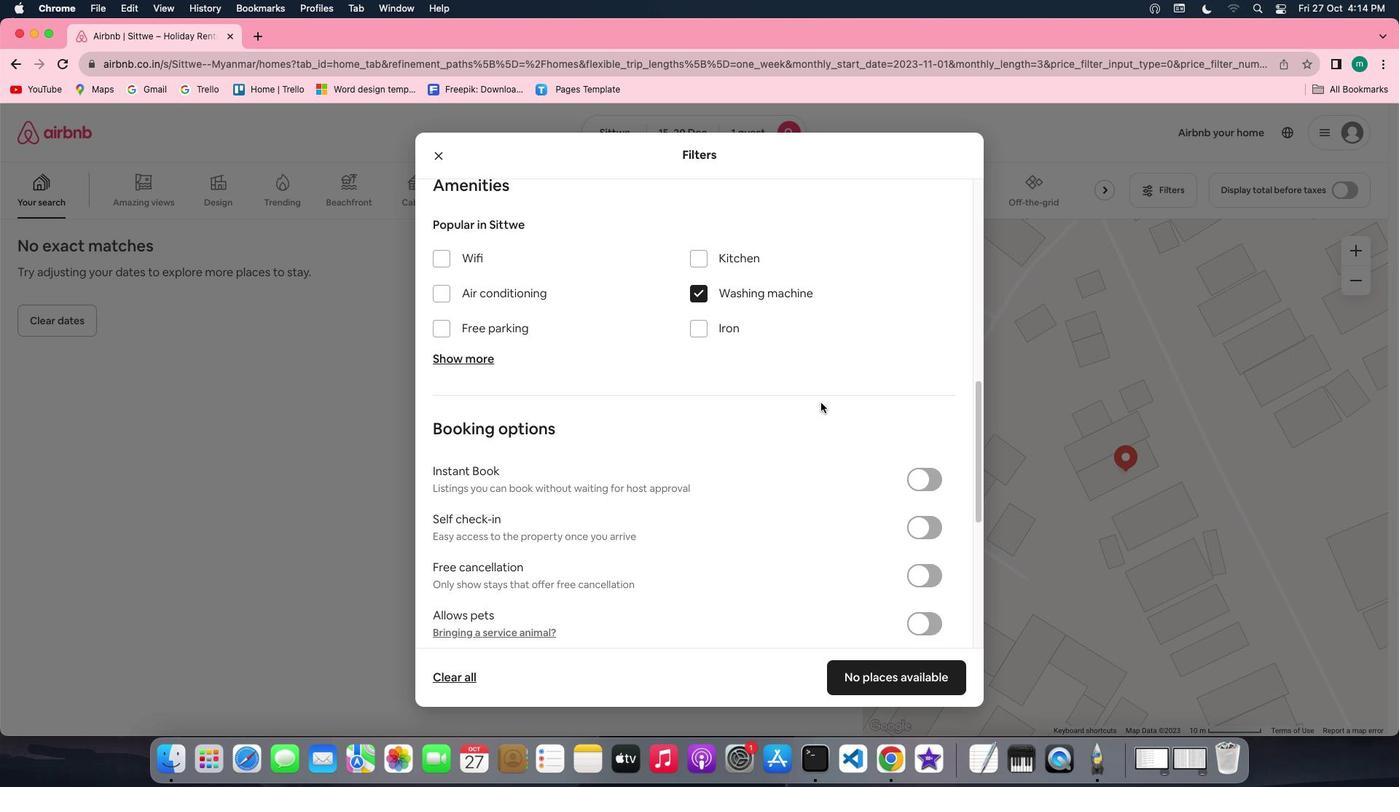 
Action: Mouse scrolled (824, 407) with delta (4, 3)
Screenshot: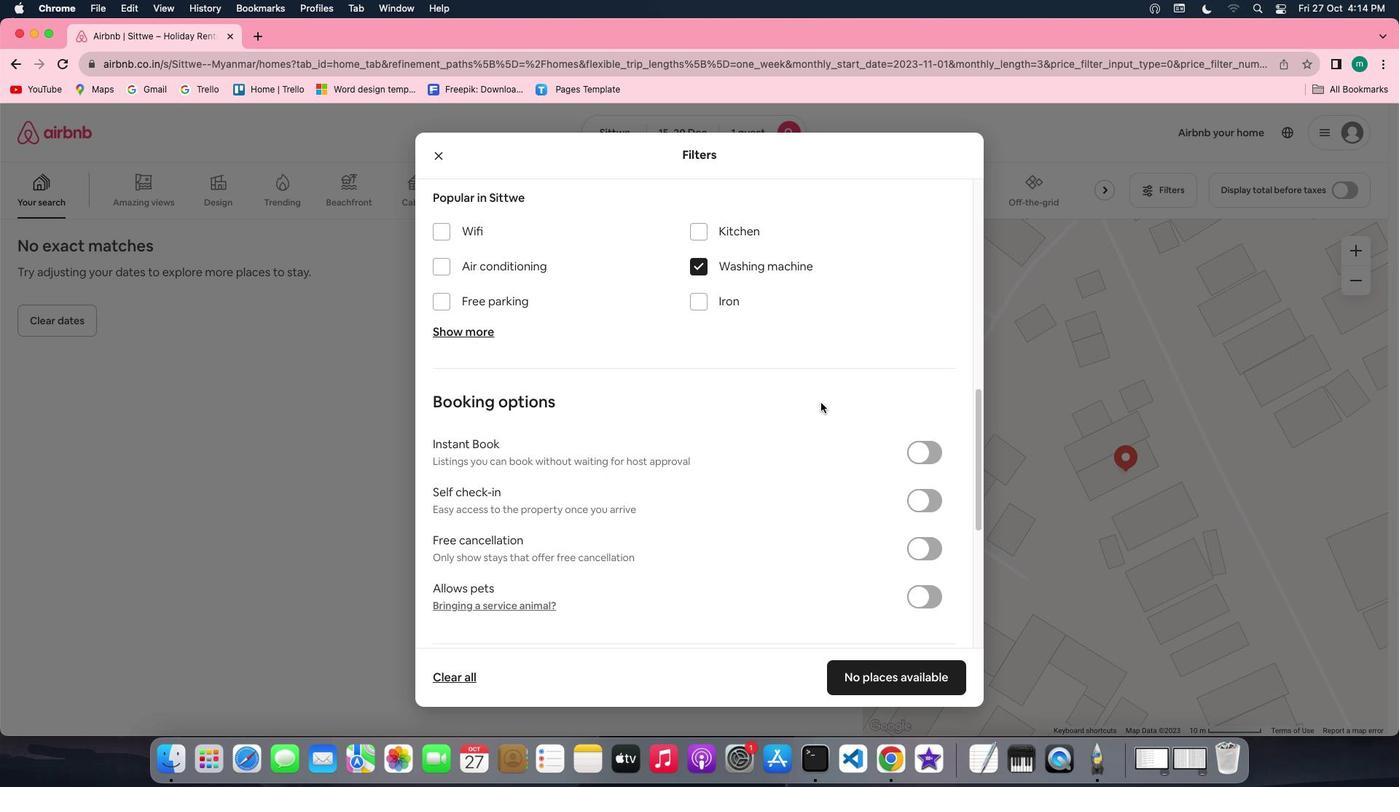 
Action: Mouse scrolled (824, 407) with delta (4, 3)
Screenshot: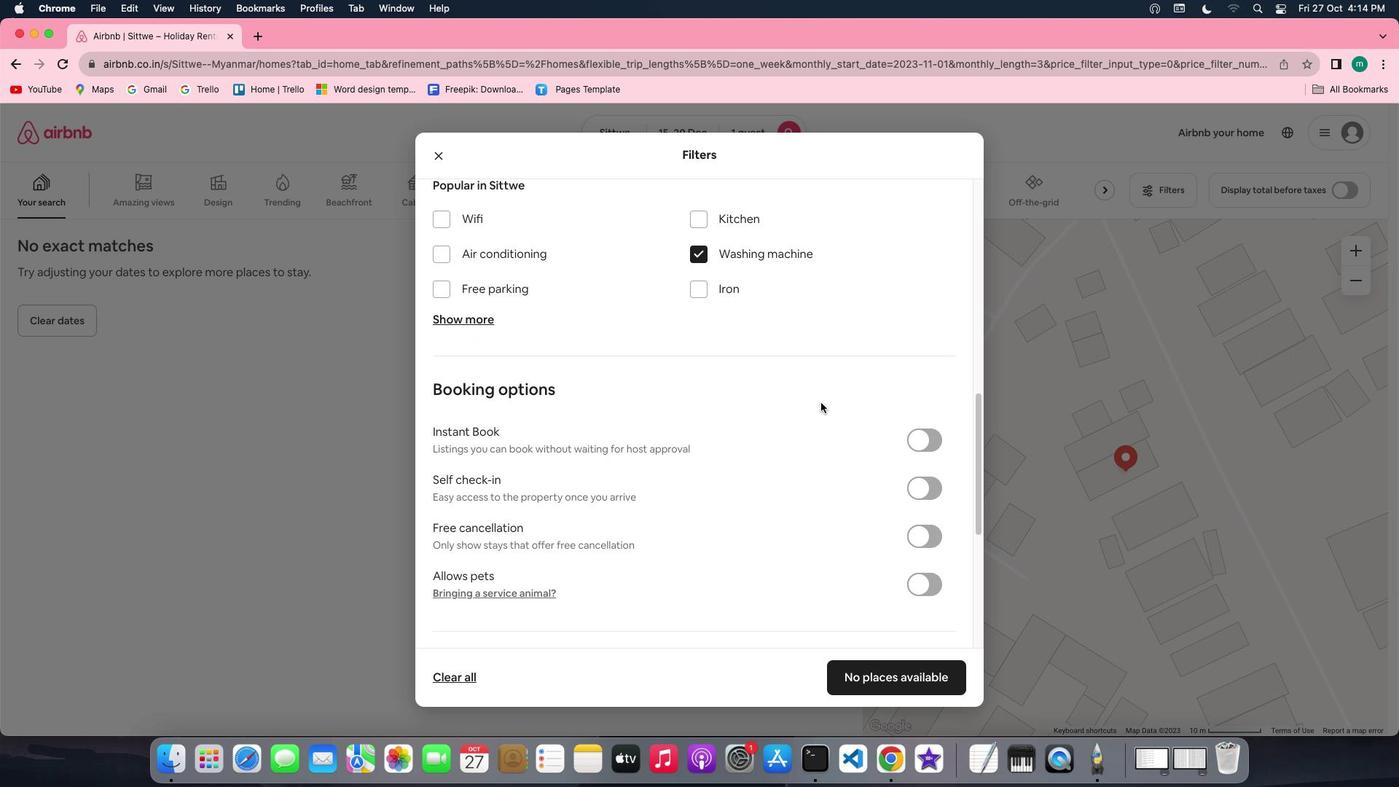 
Action: Mouse scrolled (824, 407) with delta (4, 2)
Screenshot: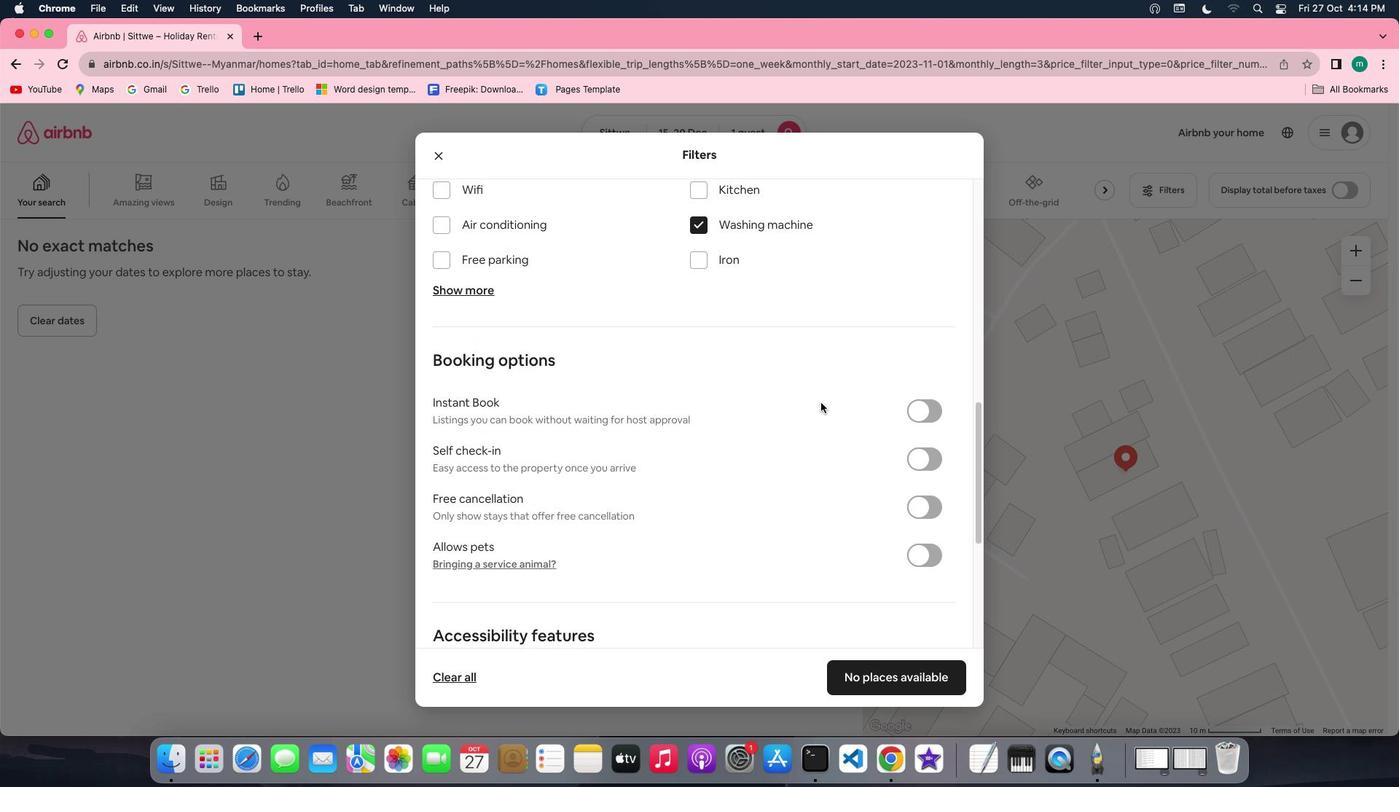 
Action: Mouse scrolled (824, 407) with delta (4, 3)
Screenshot: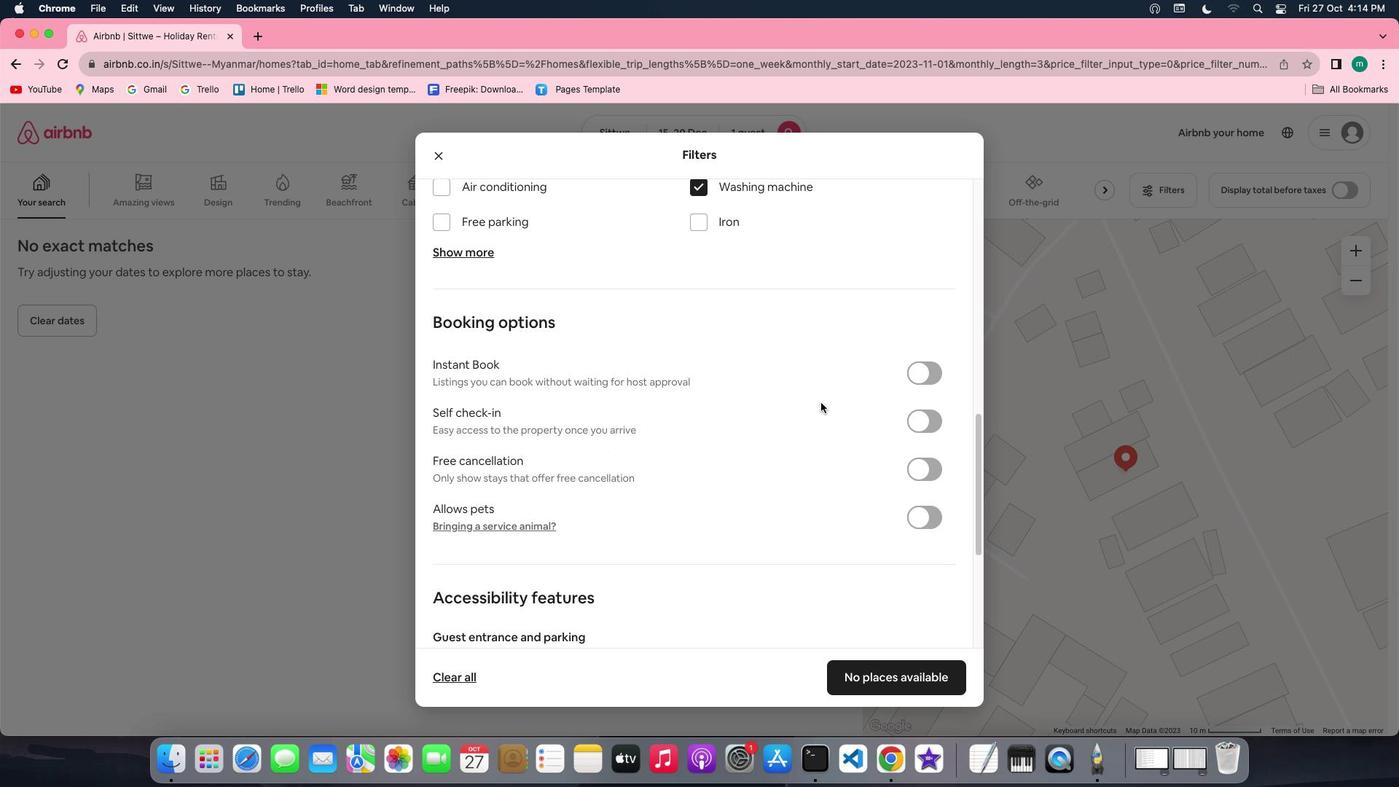 
Action: Mouse scrolled (824, 407) with delta (4, 3)
Screenshot: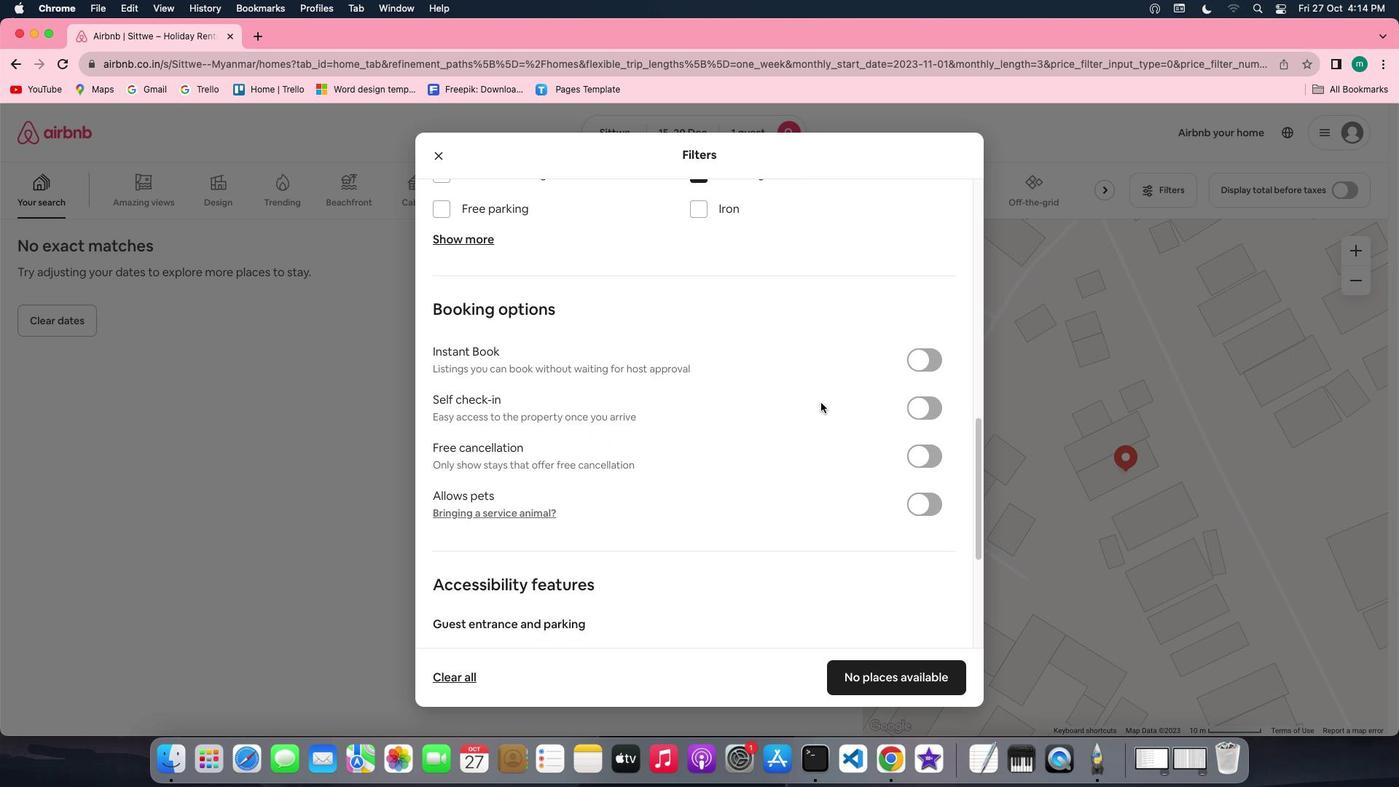 
Action: Mouse scrolled (824, 407) with delta (4, 3)
Screenshot: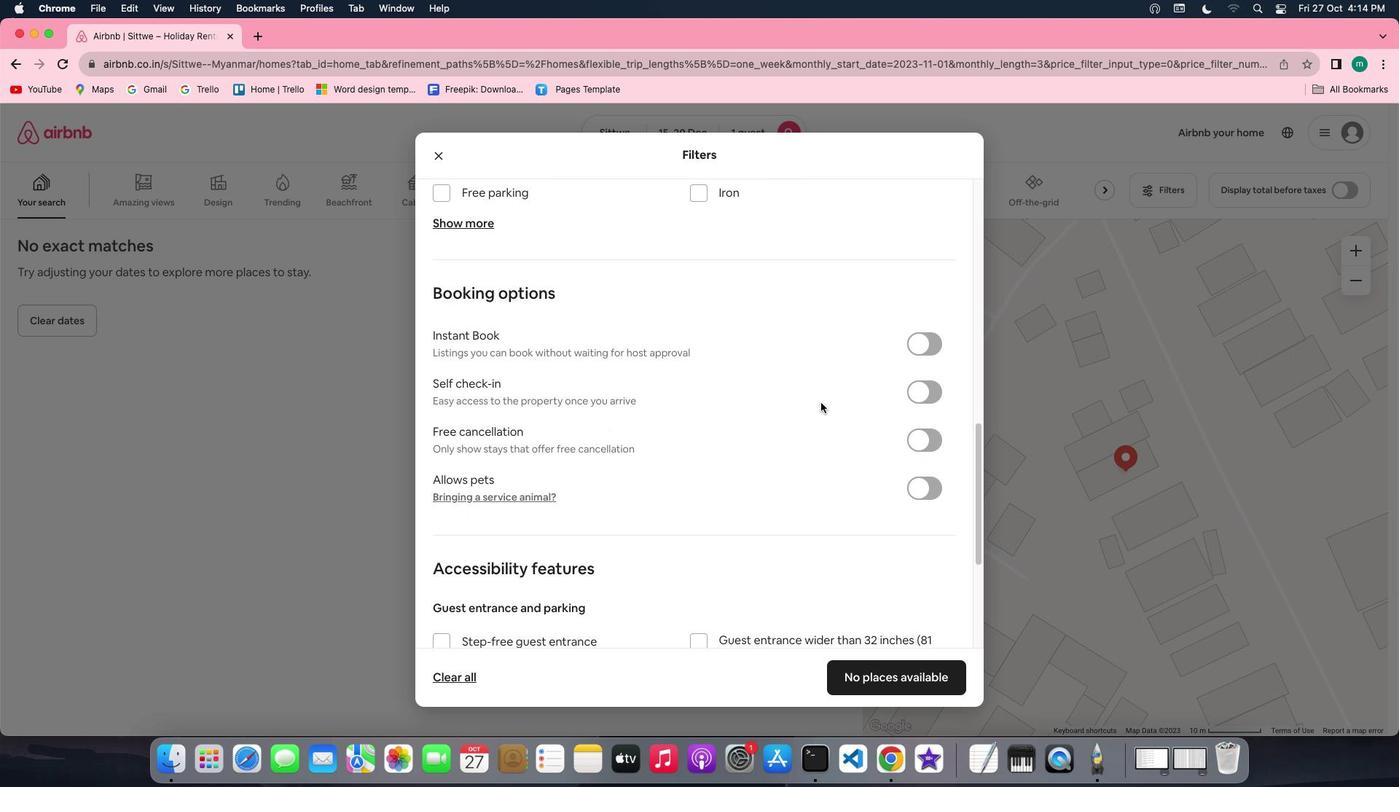 
Action: Mouse moved to (928, 380)
Screenshot: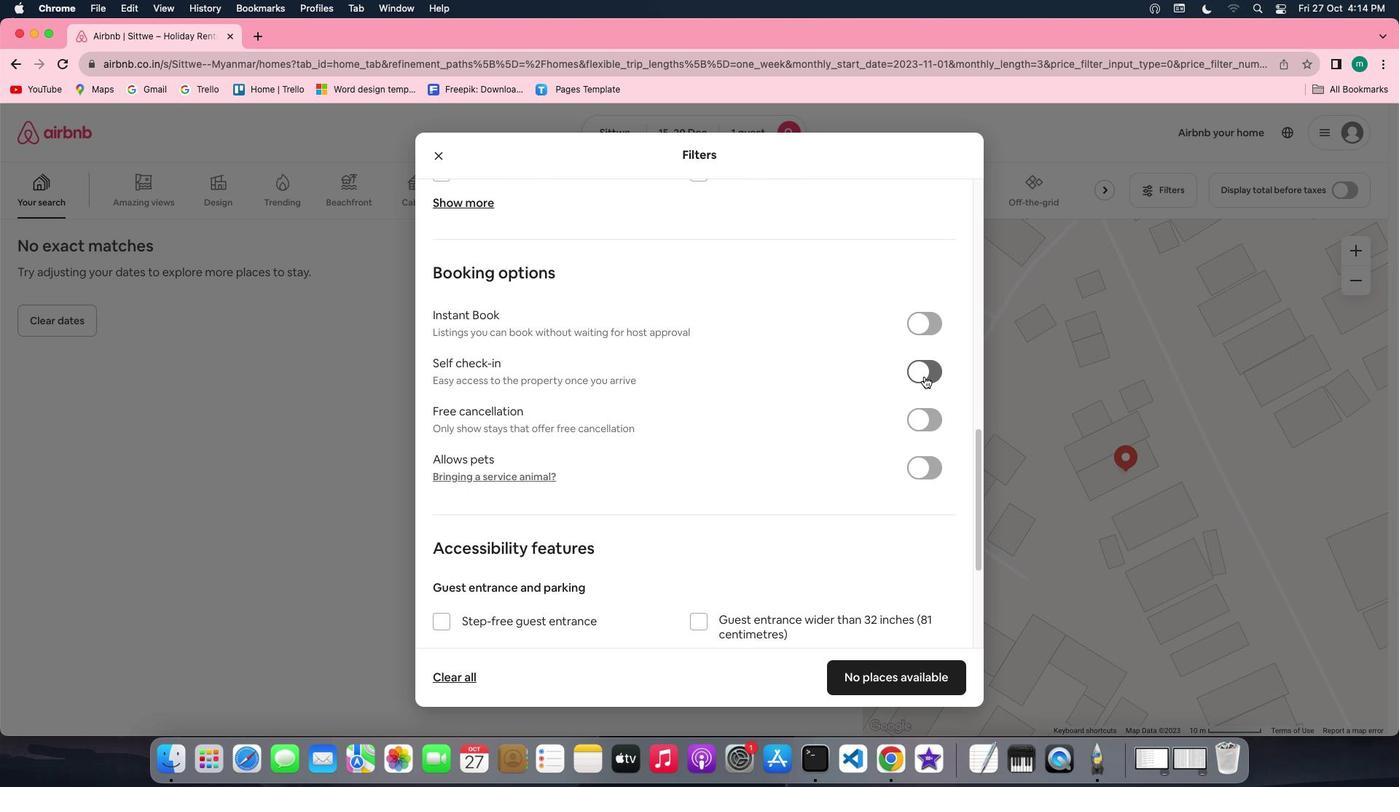 
Action: Mouse pressed left at (928, 380)
Screenshot: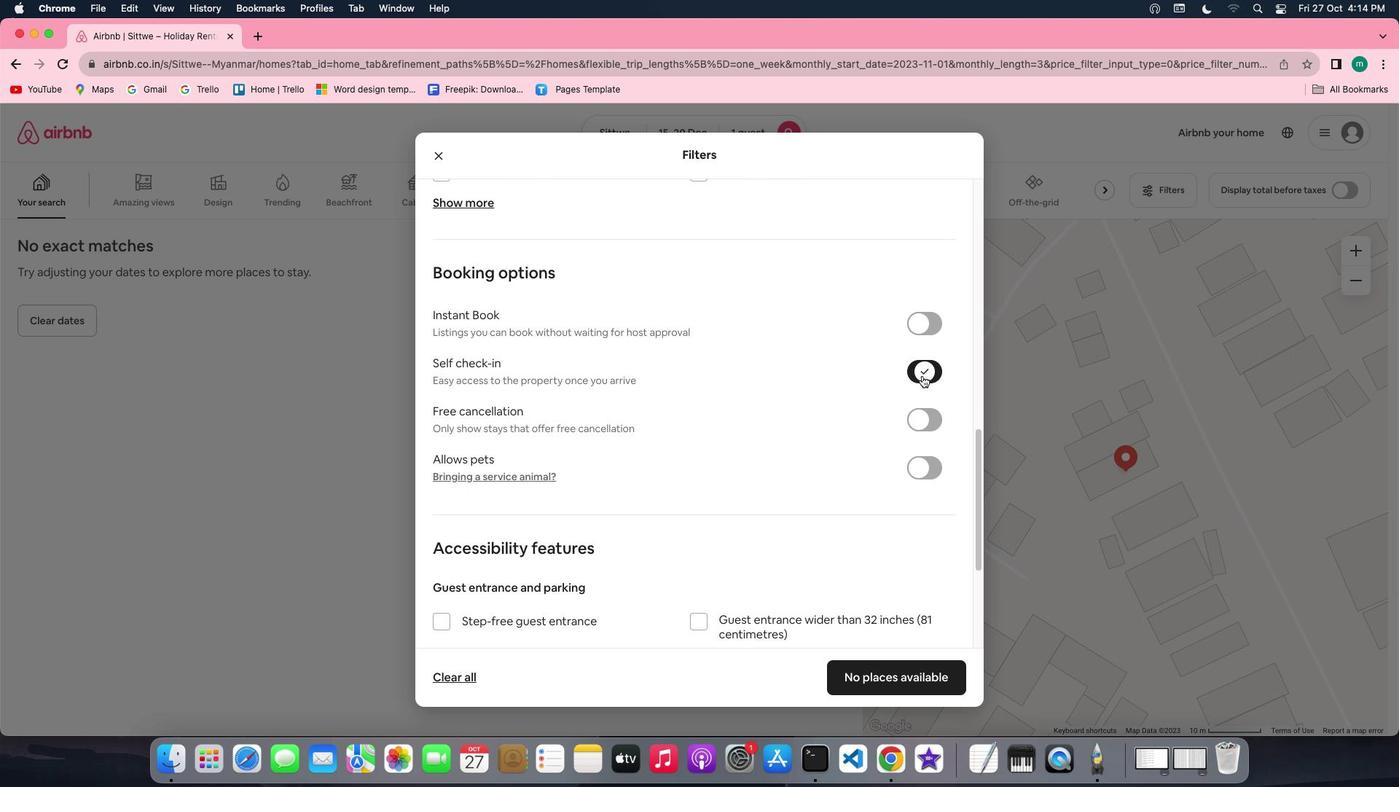 
Action: Mouse moved to (723, 475)
Screenshot: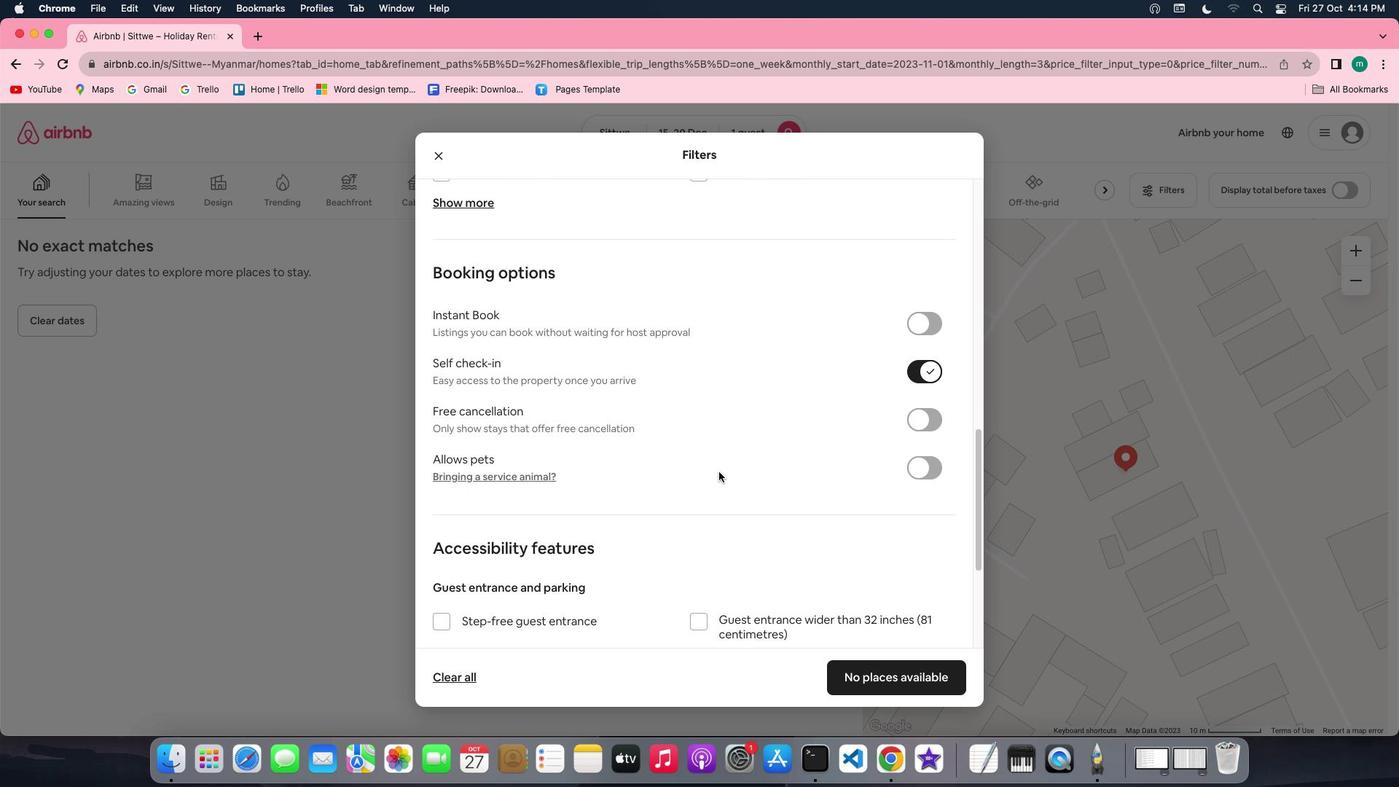 
Action: Mouse scrolled (723, 475) with delta (4, 3)
Screenshot: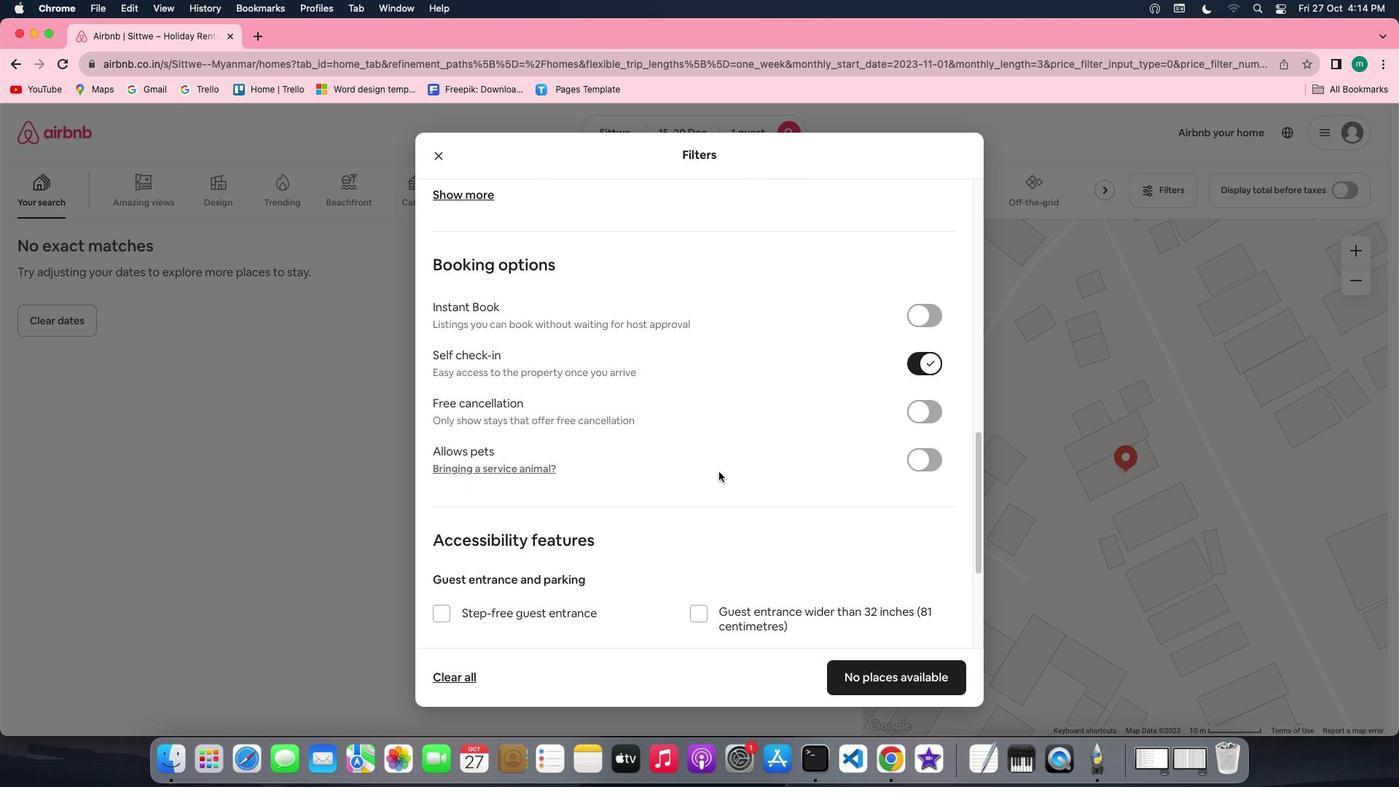 
Action: Mouse scrolled (723, 475) with delta (4, 3)
Screenshot: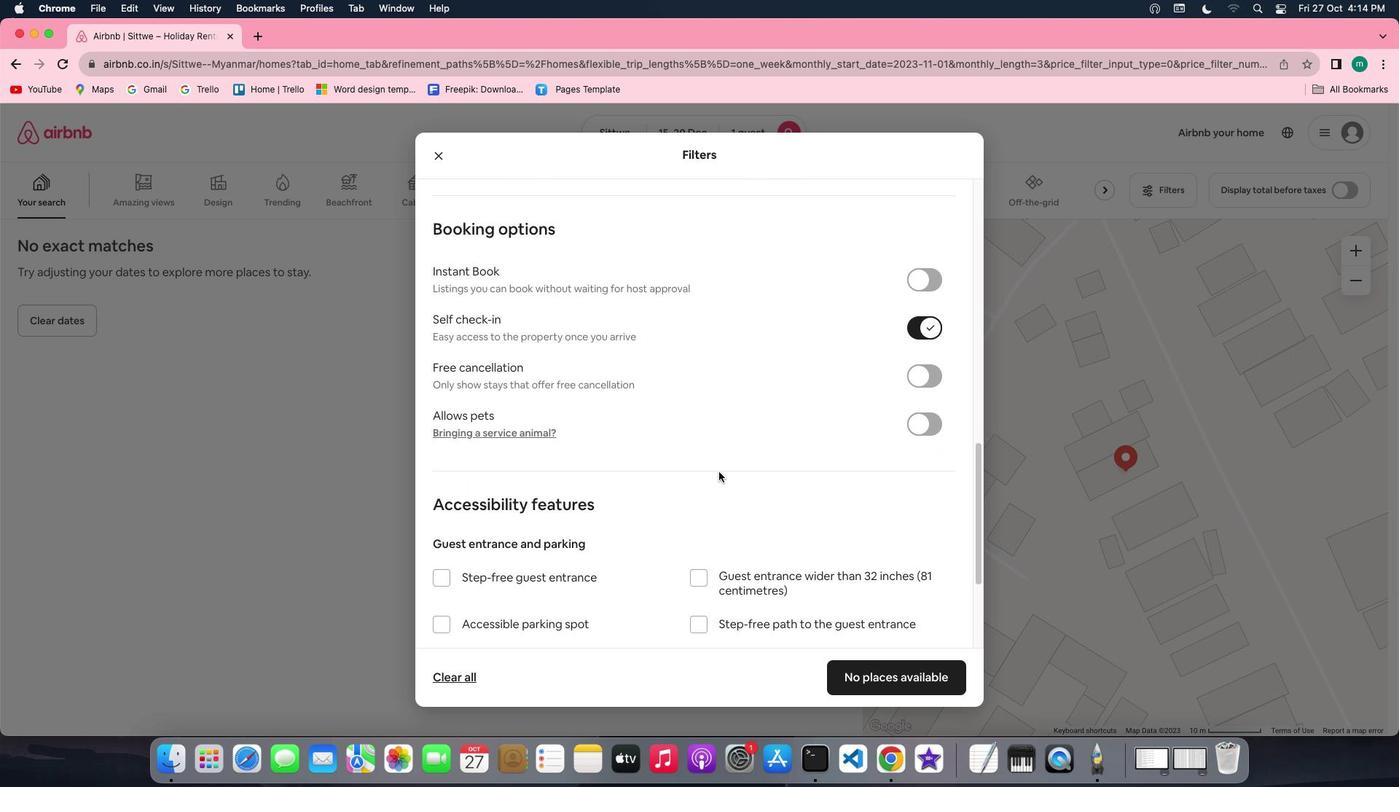 
Action: Mouse scrolled (723, 475) with delta (4, 2)
Screenshot: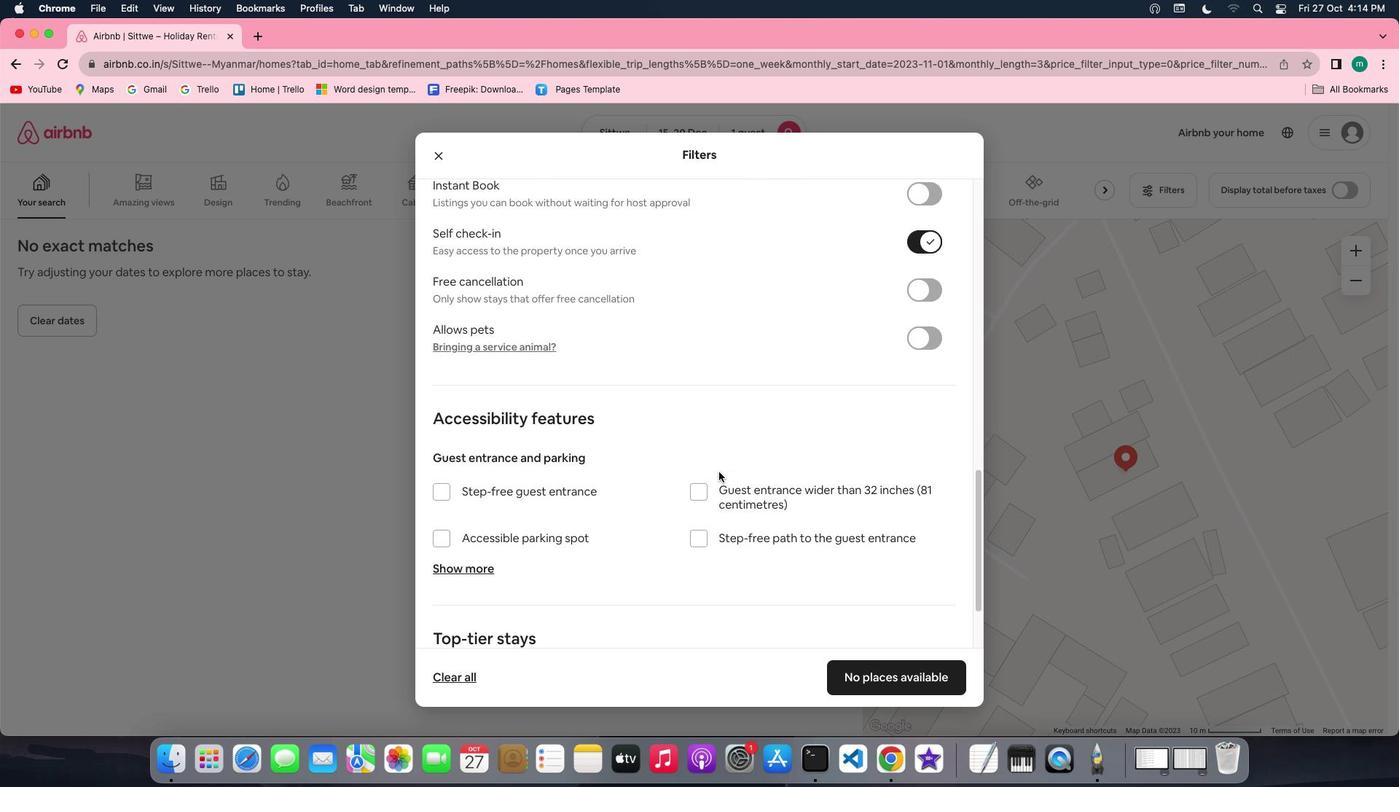 
Action: Mouse scrolled (723, 475) with delta (4, 2)
Screenshot: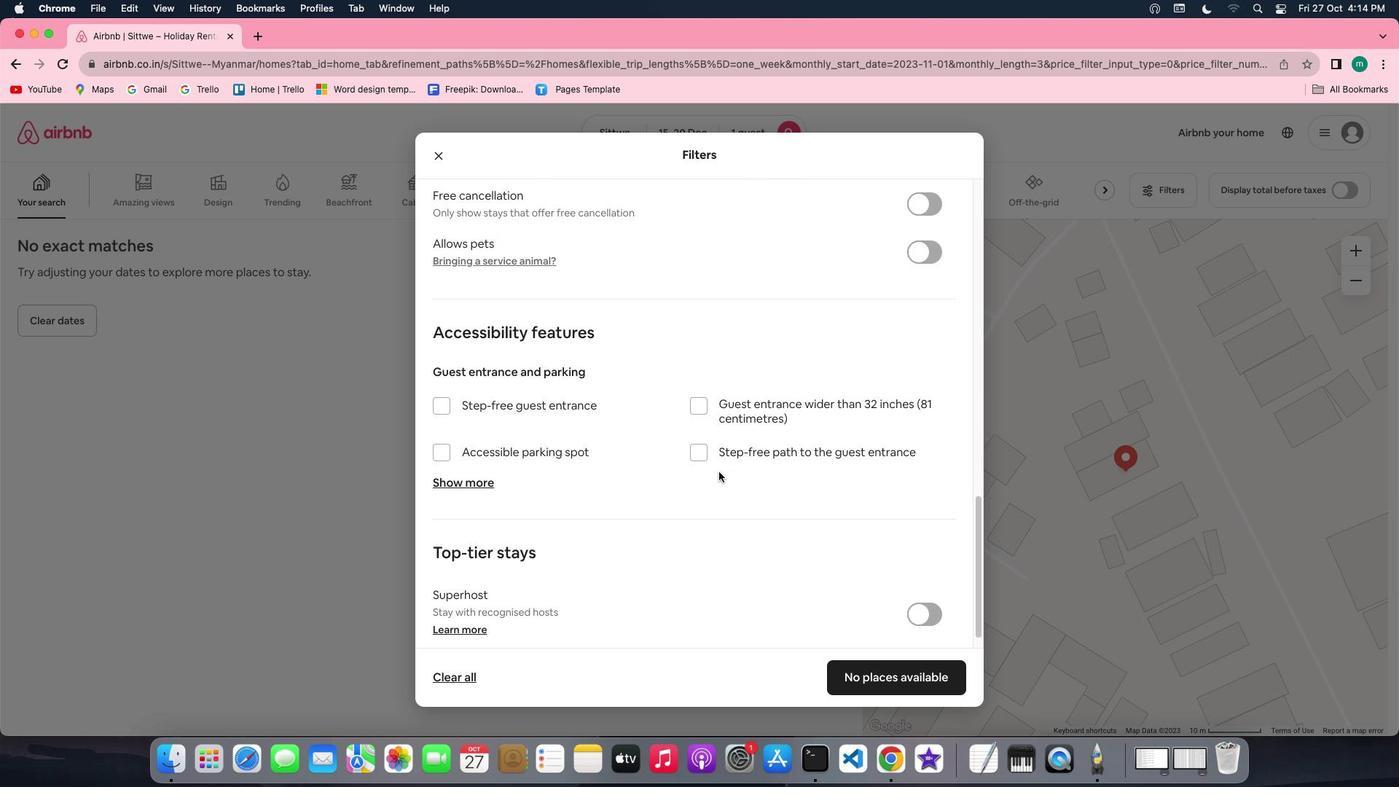 
Action: Mouse moved to (733, 494)
Screenshot: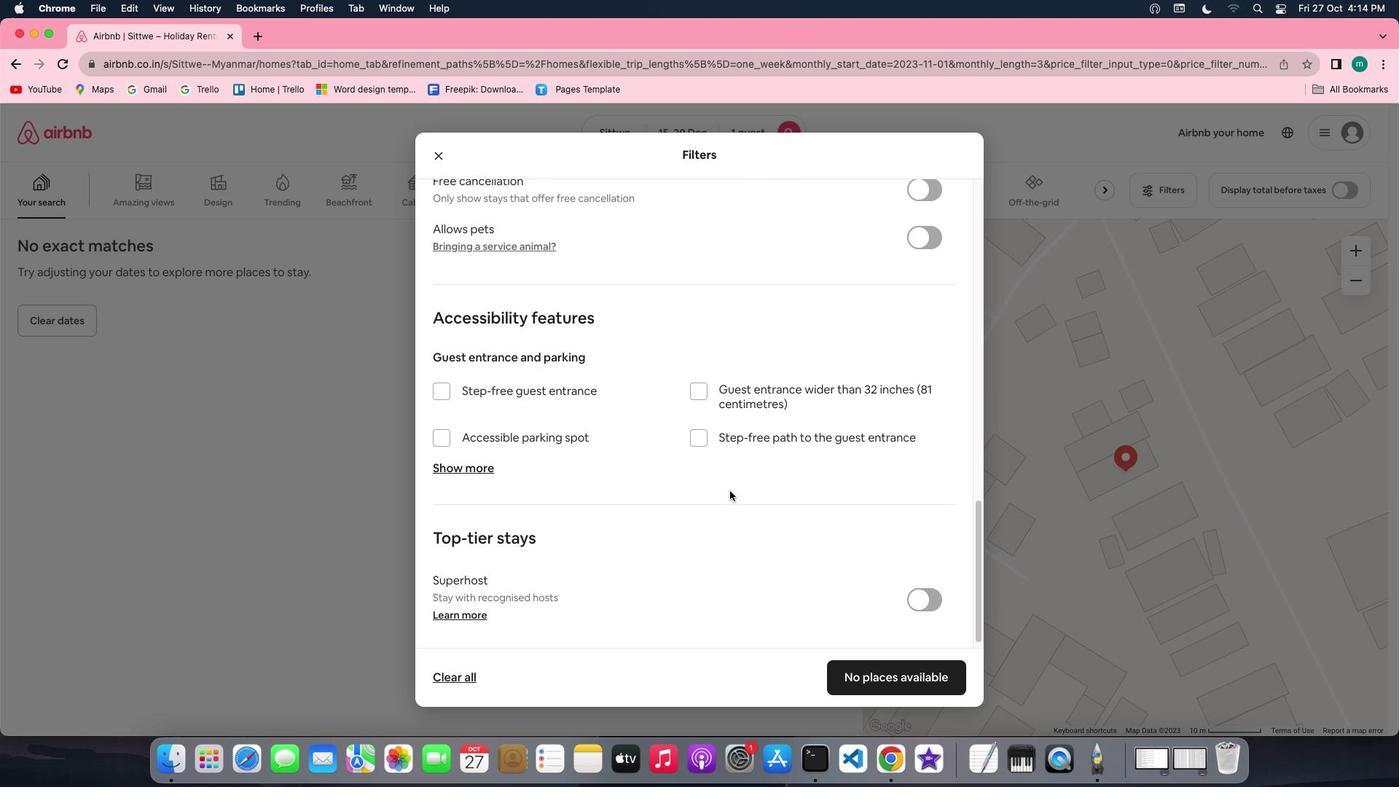 
Action: Mouse scrolled (733, 494) with delta (4, 3)
Screenshot: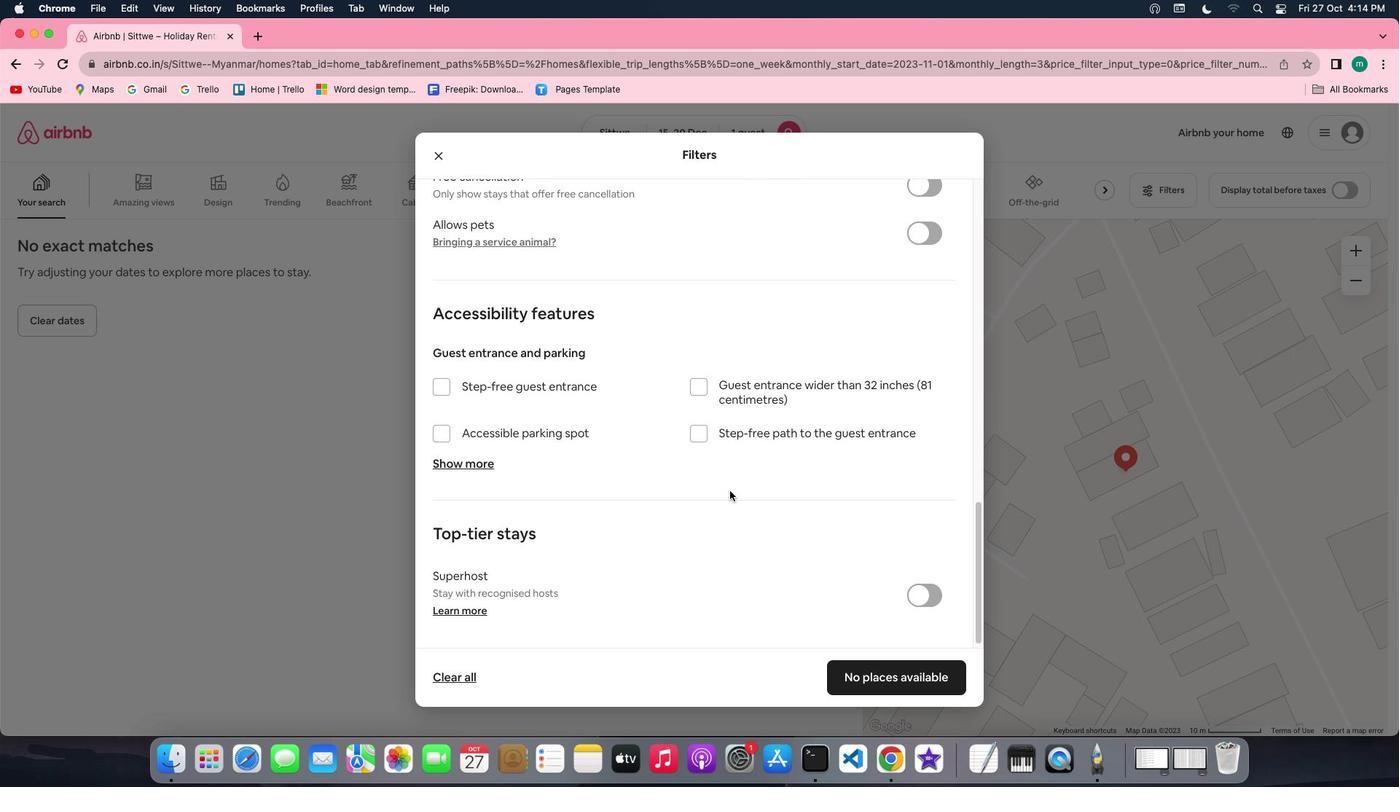 
Action: Mouse scrolled (733, 494) with delta (4, 3)
Screenshot: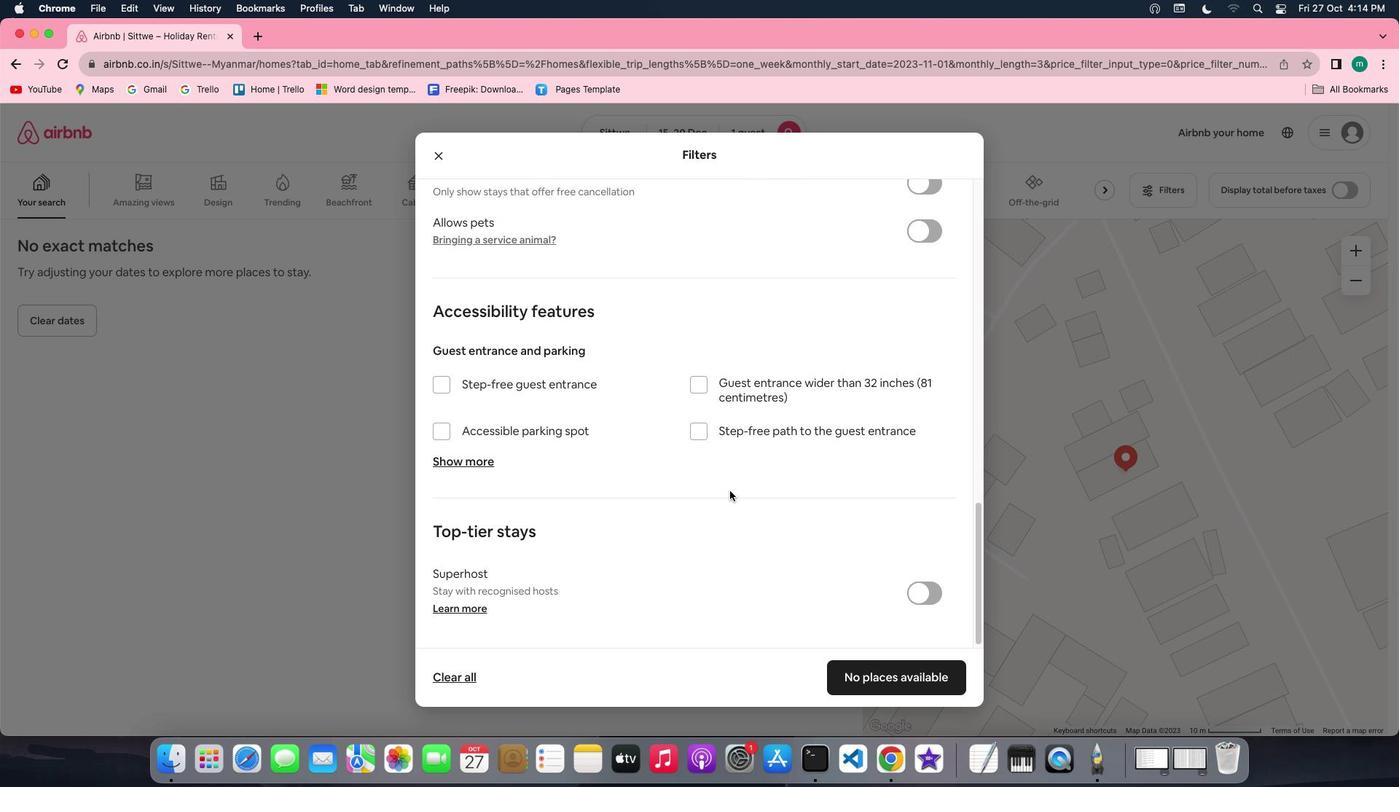 
Action: Mouse scrolled (733, 494) with delta (4, 2)
Screenshot: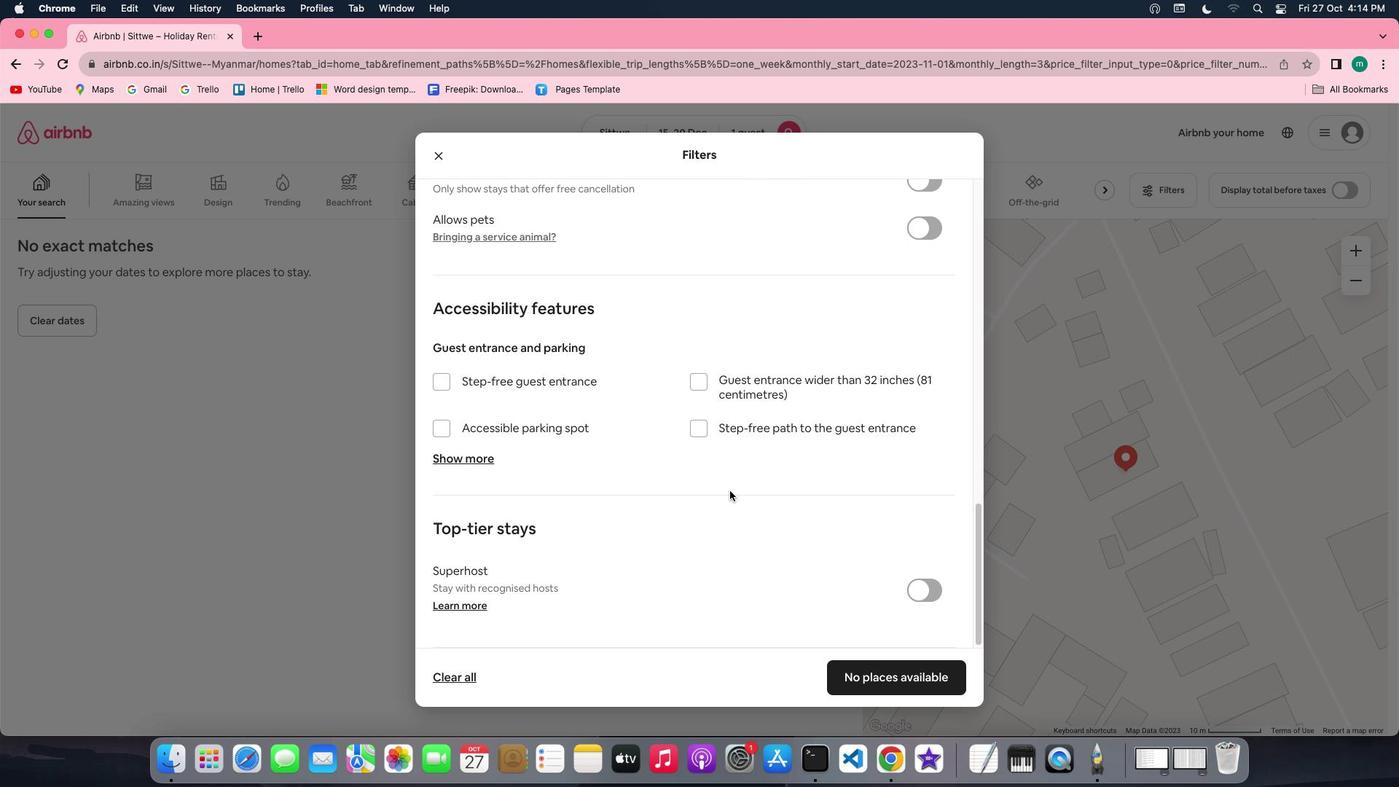 
Action: Mouse scrolled (733, 494) with delta (4, 3)
Screenshot: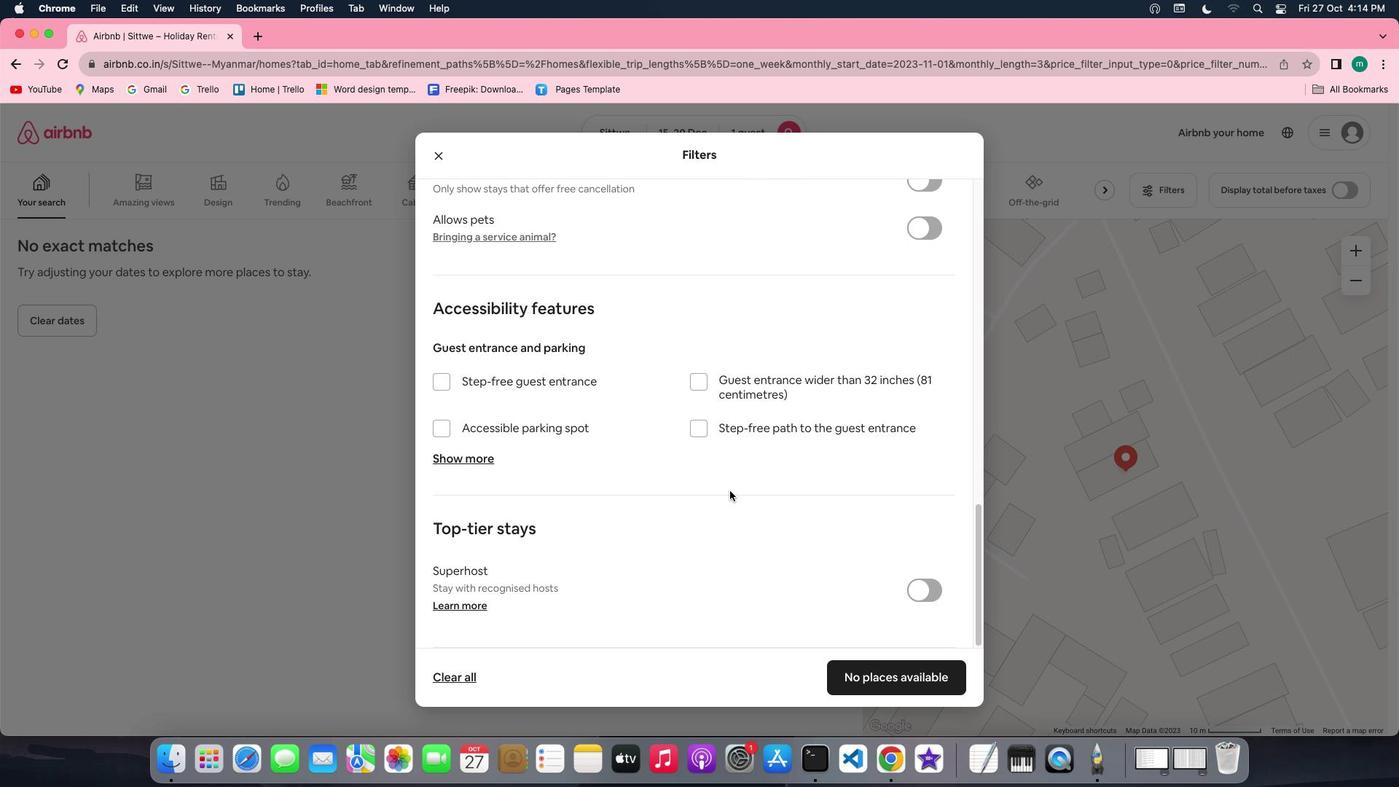 
Action: Mouse scrolled (733, 494) with delta (4, 3)
Screenshot: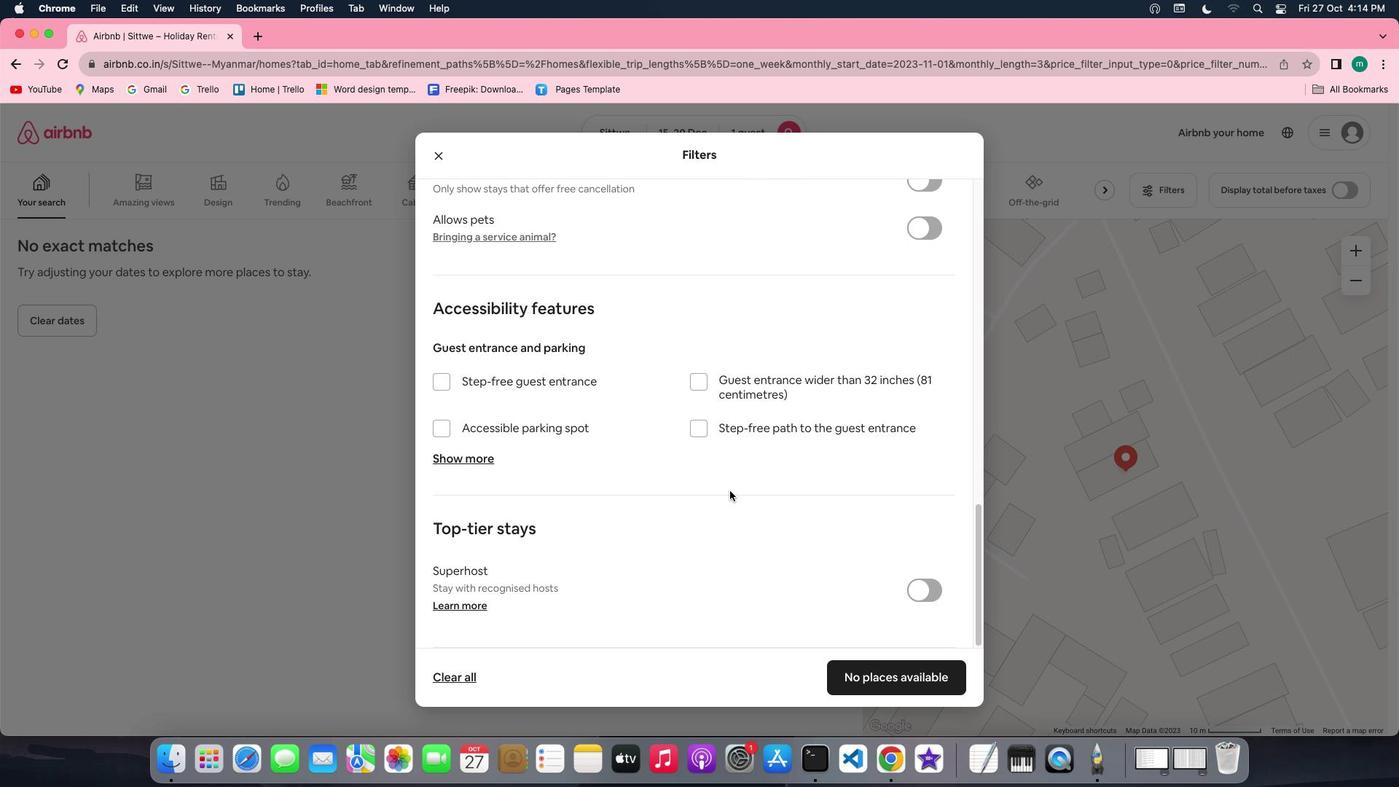 
Action: Mouse scrolled (733, 494) with delta (4, 3)
Screenshot: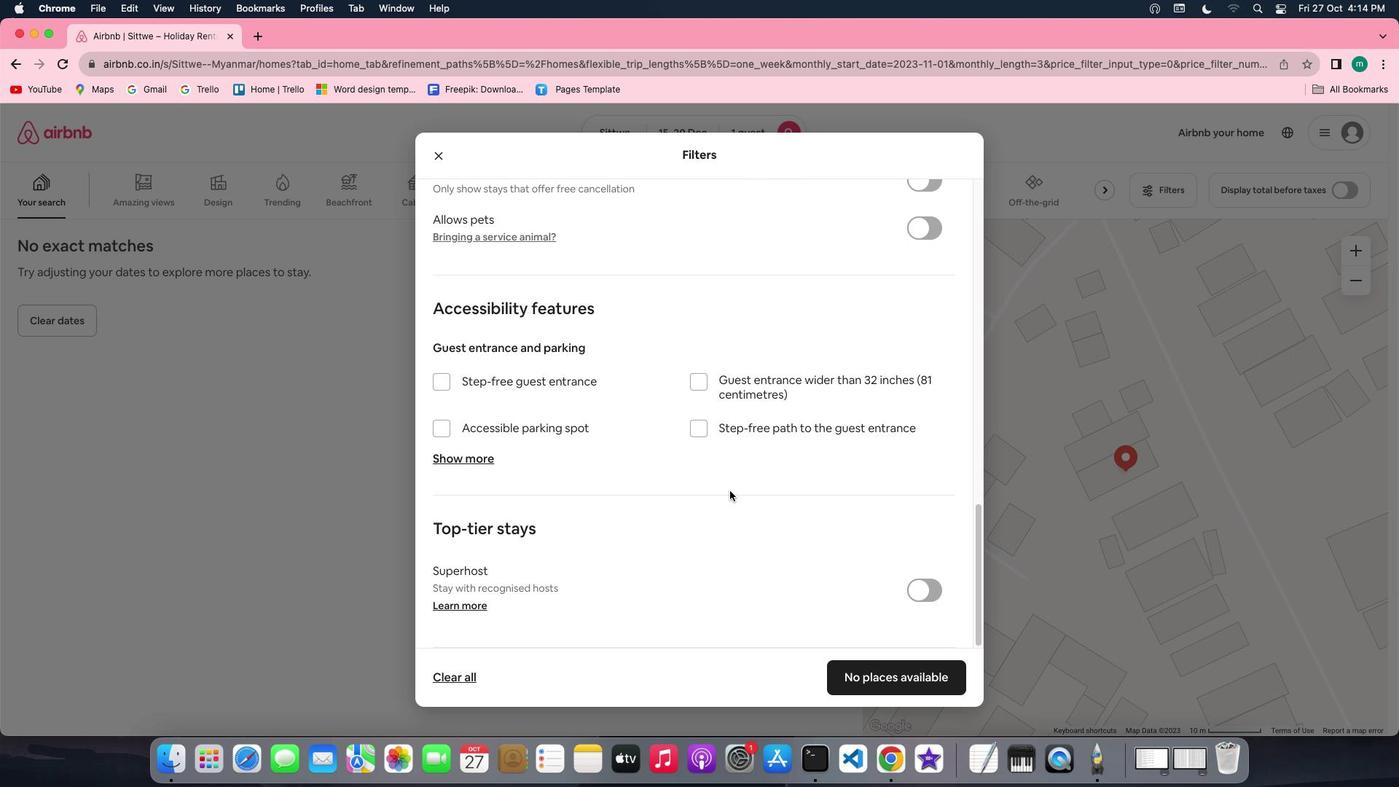 
Action: Mouse scrolled (733, 494) with delta (4, 2)
Screenshot: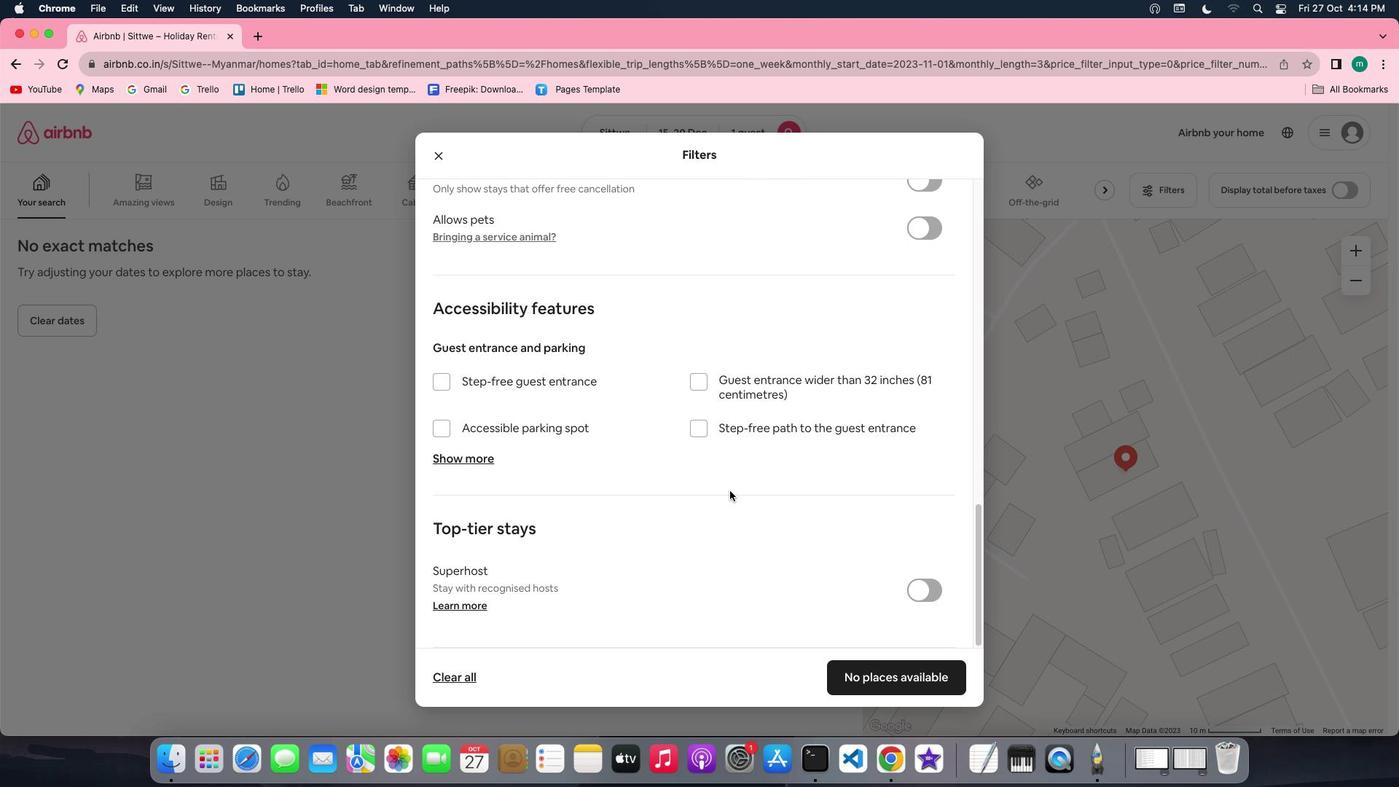 
Action: Mouse scrolled (733, 494) with delta (4, 3)
Screenshot: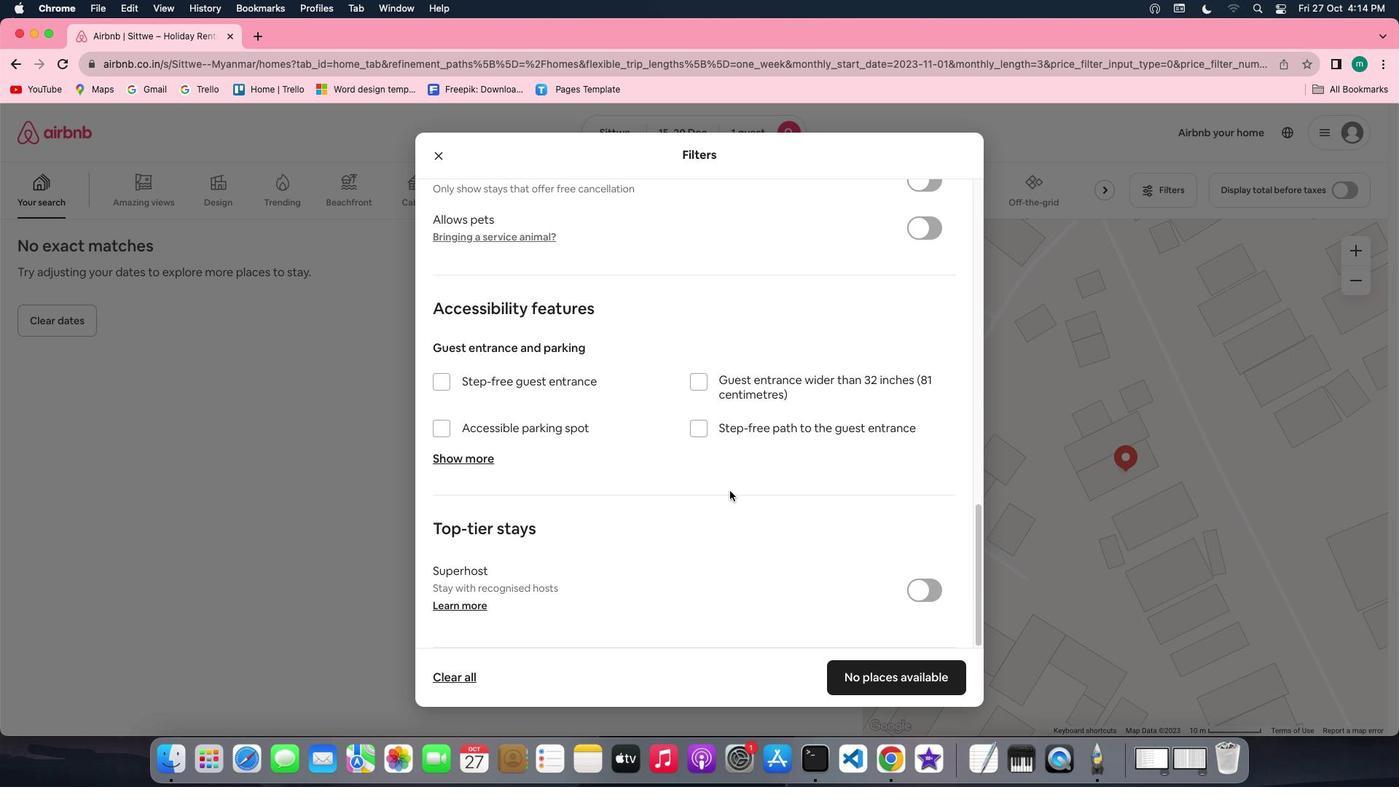 
Action: Mouse scrolled (733, 494) with delta (4, 3)
Screenshot: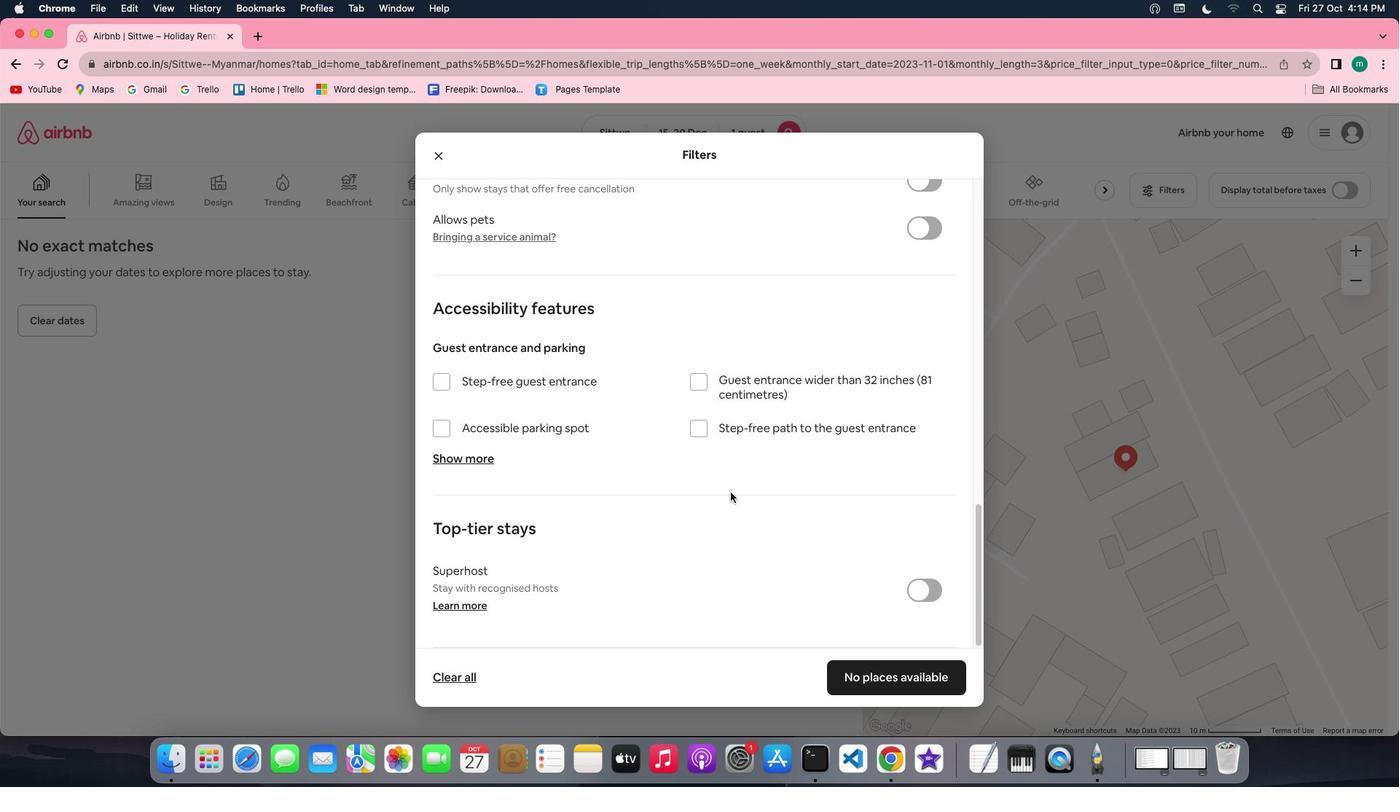 
Action: Mouse moved to (892, 680)
Screenshot: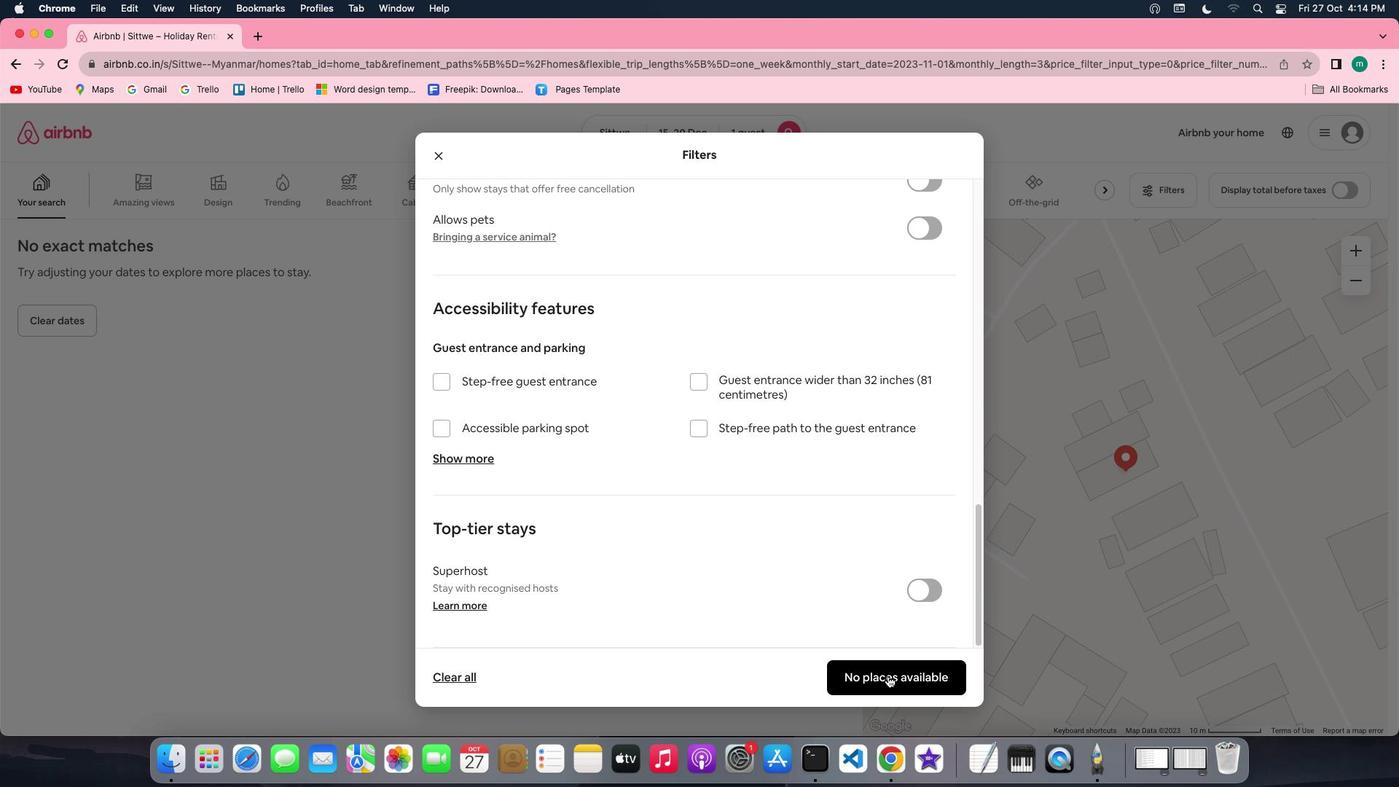 
Action: Mouse pressed left at (892, 680)
Screenshot: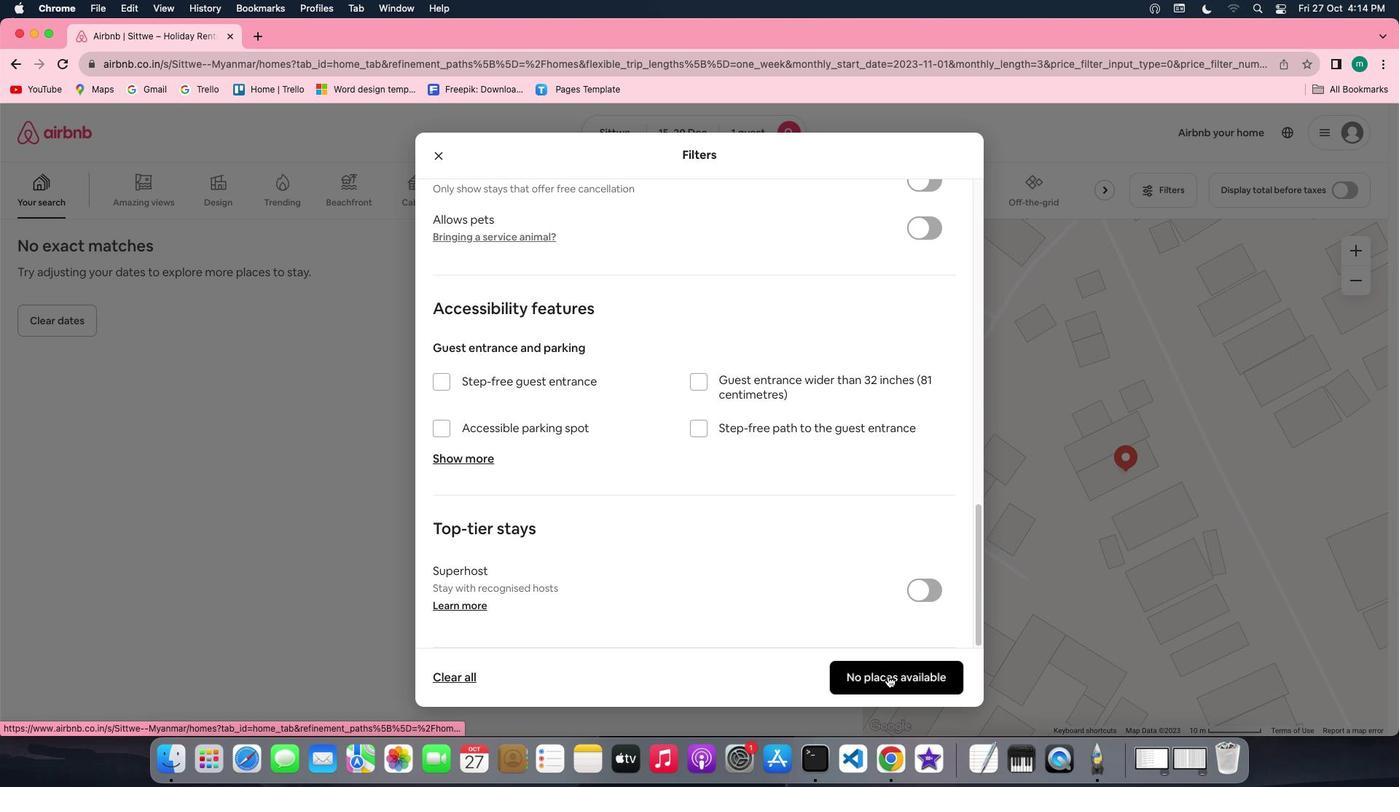 
Action: Mouse moved to (438, 434)
Screenshot: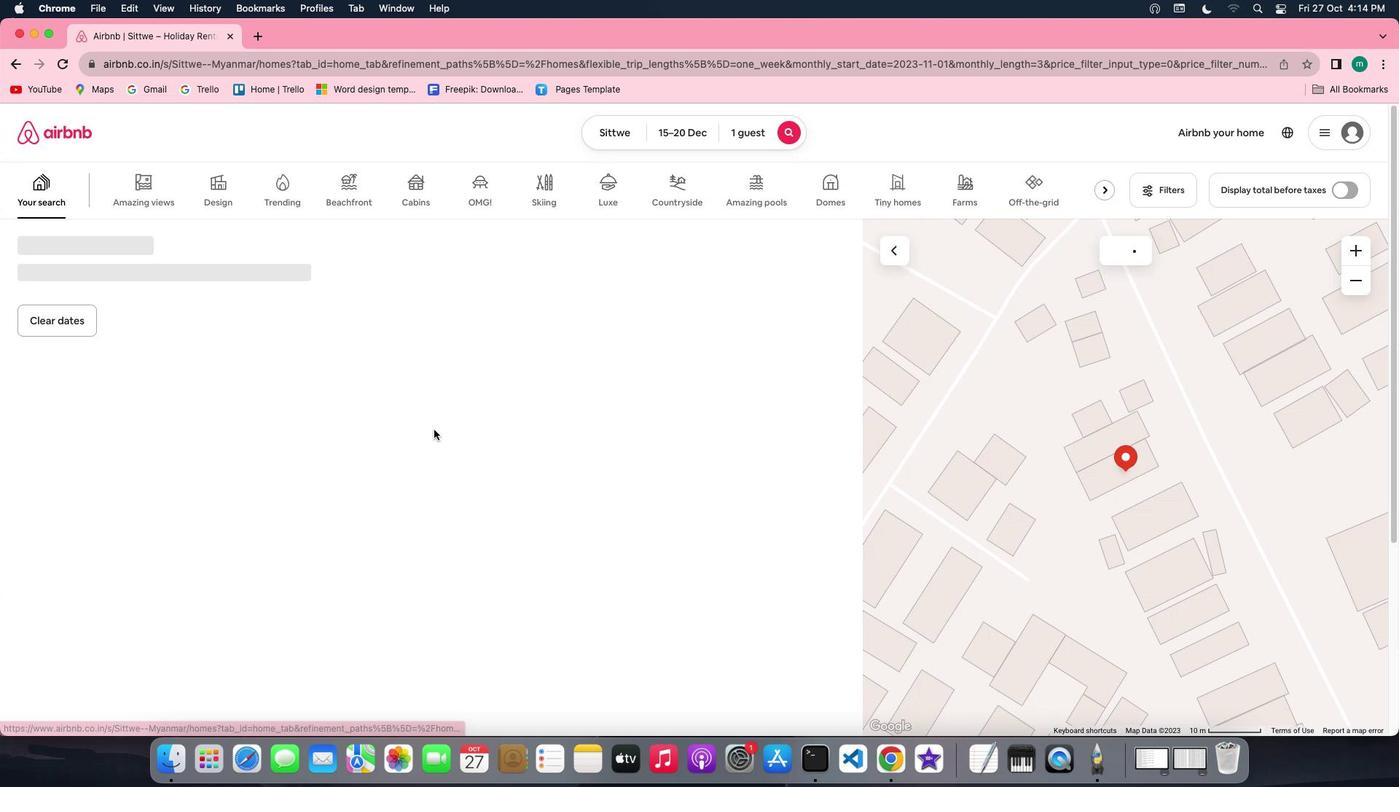 
